 Task: Find connections with filter location Conchal with filter topic #engineeringwith filter profile language French with filter current company American Express with filter school Govt. Holkar Science College A.B. Road, Indore with filter industry Cable and Satellite Programming with filter service category Labor and Employment Law with filter keywords title Nurse
Action: Mouse pressed left at (677, 130)
Screenshot: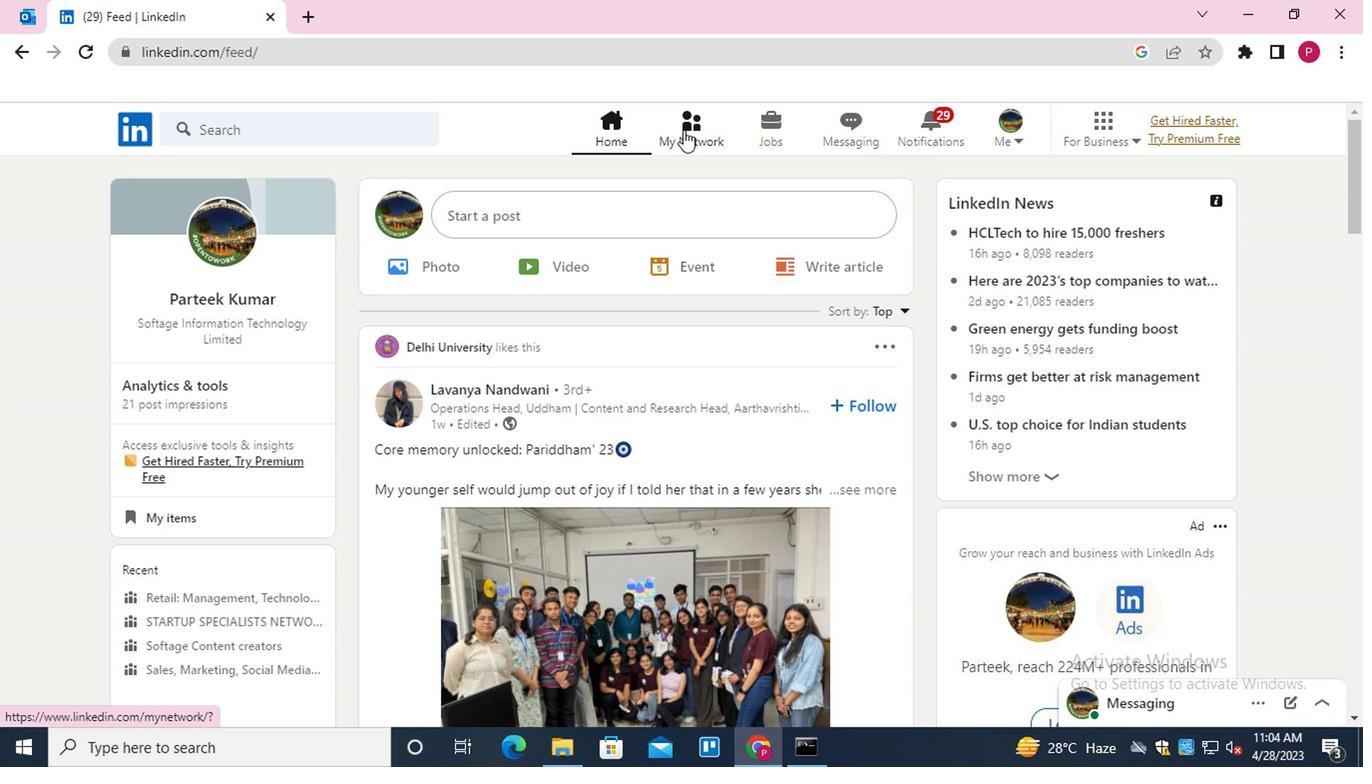 
Action: Mouse moved to (338, 245)
Screenshot: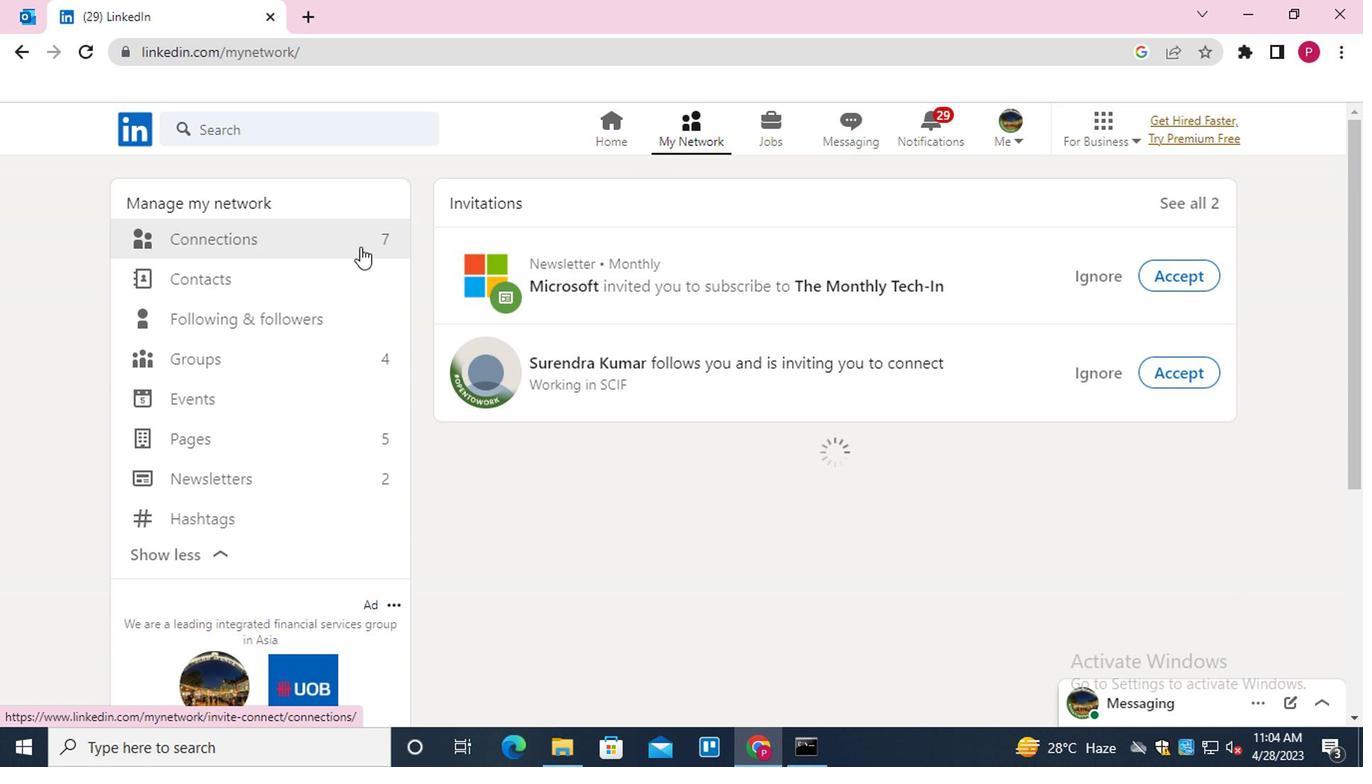 
Action: Mouse pressed left at (338, 245)
Screenshot: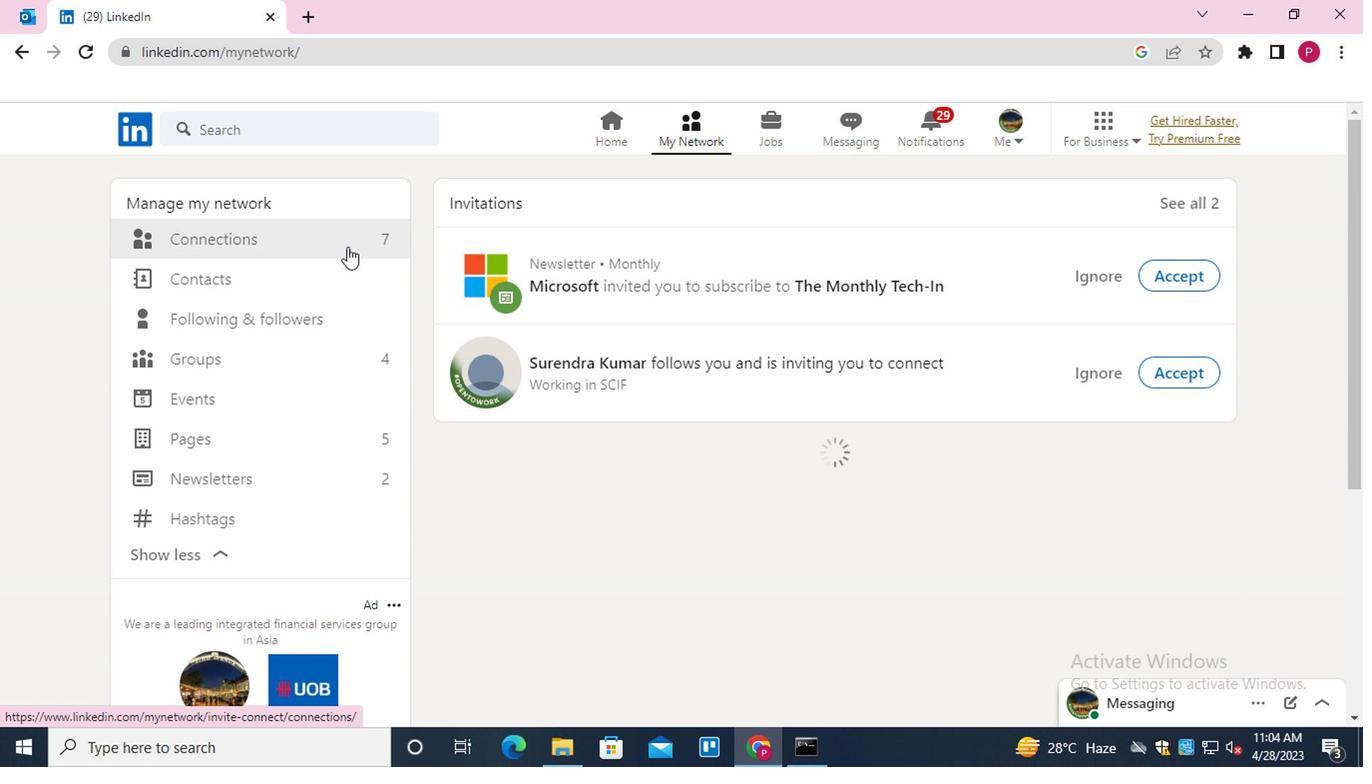 
Action: Mouse moved to (791, 245)
Screenshot: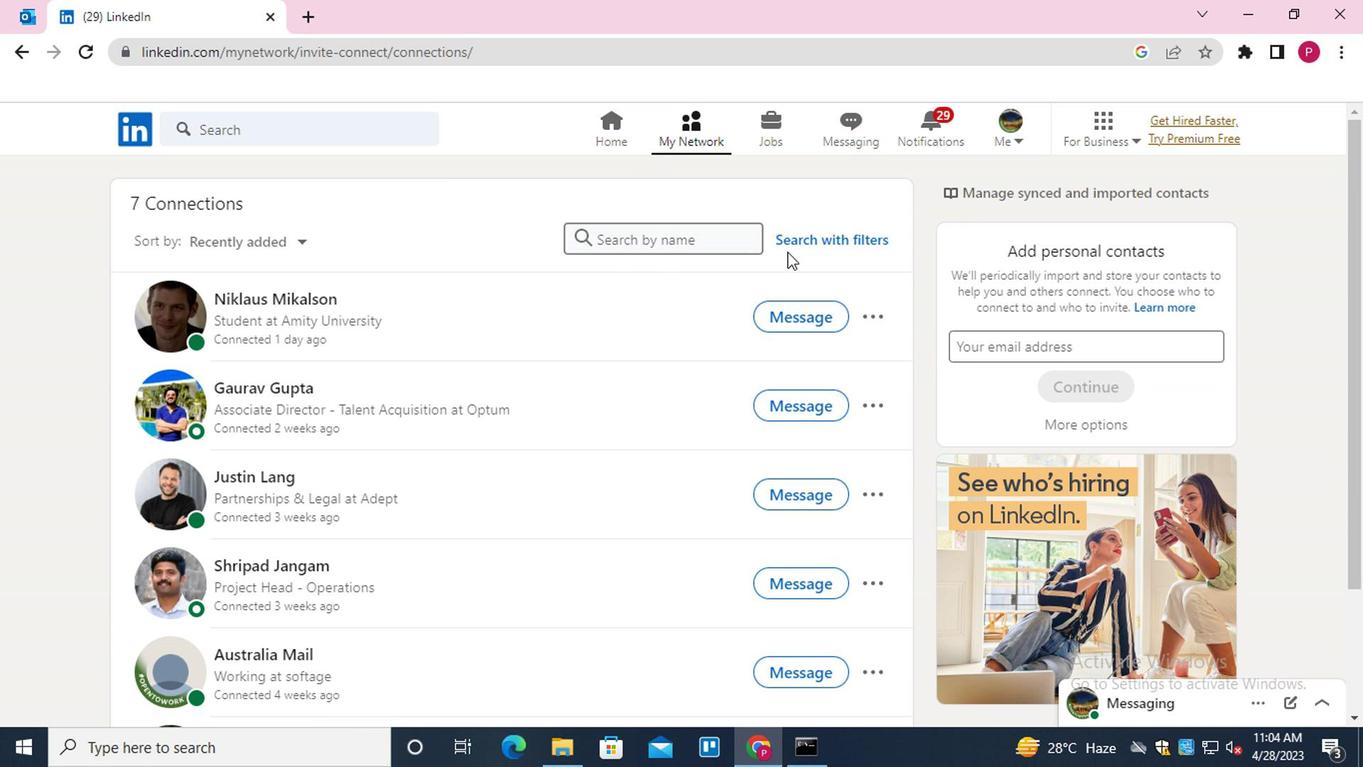 
Action: Mouse pressed left at (791, 245)
Screenshot: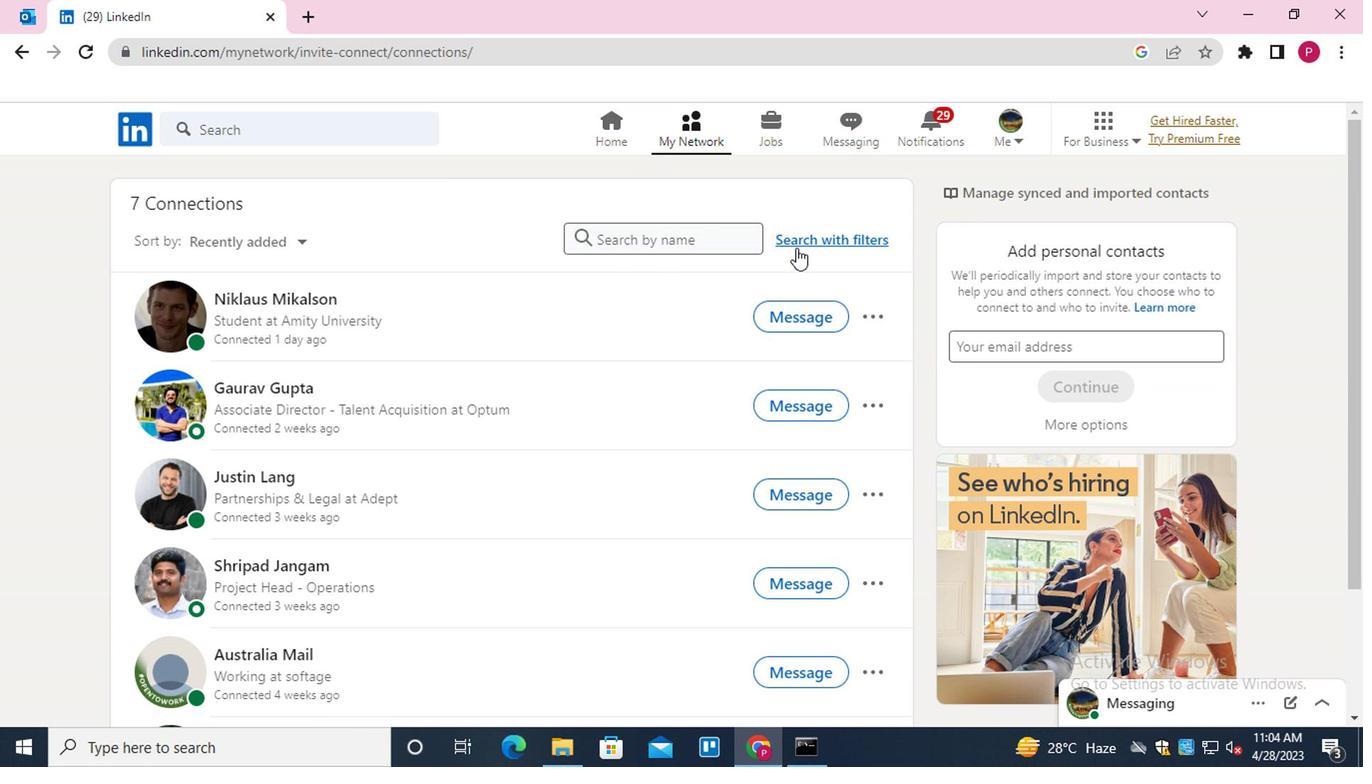 
Action: Mouse moved to (757, 180)
Screenshot: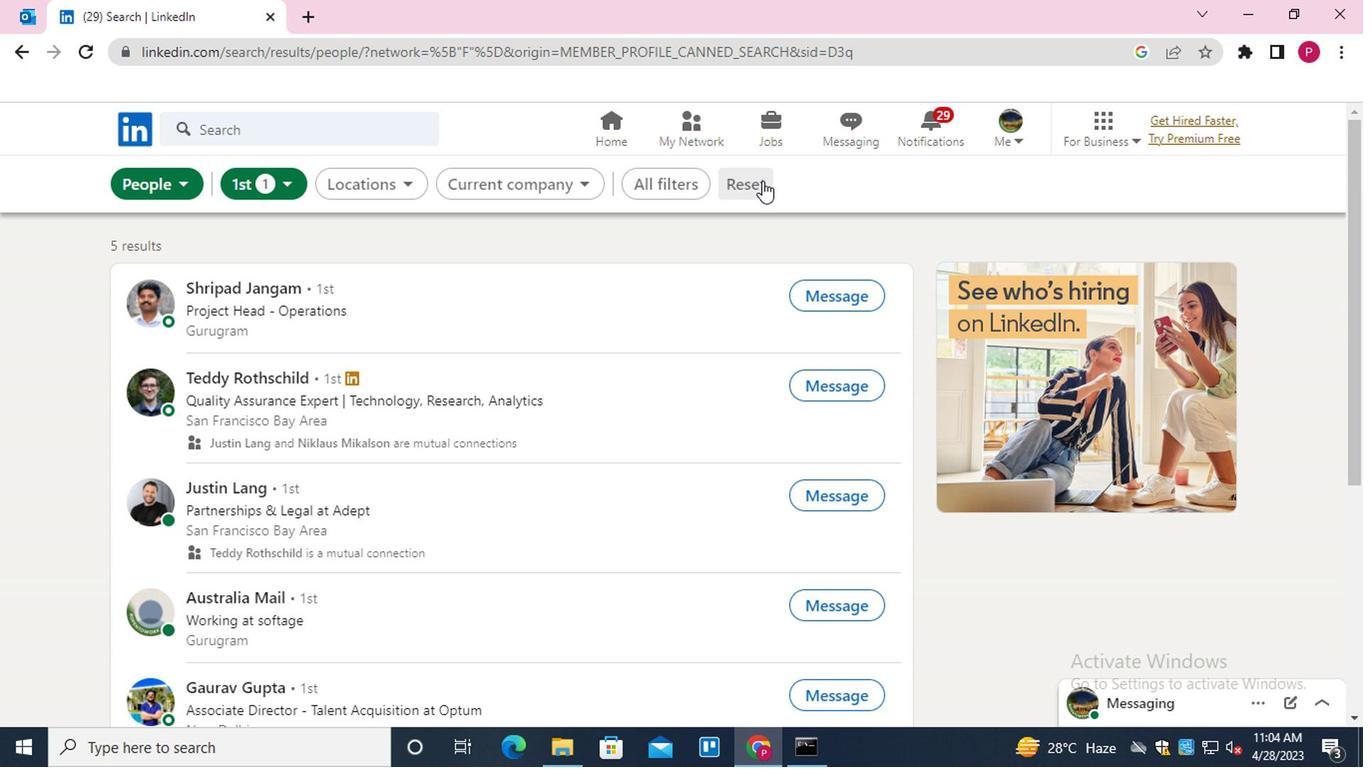 
Action: Mouse pressed left at (757, 180)
Screenshot: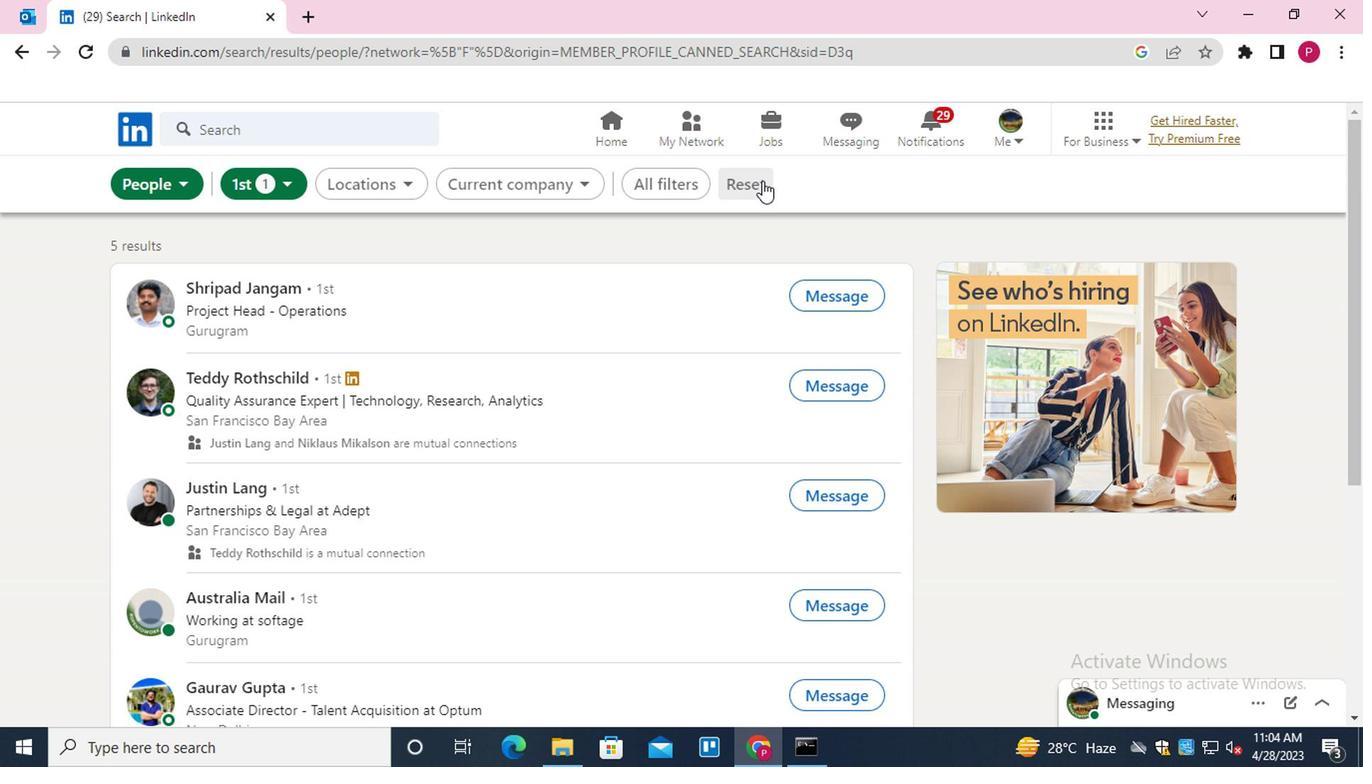 
Action: Mouse moved to (702, 182)
Screenshot: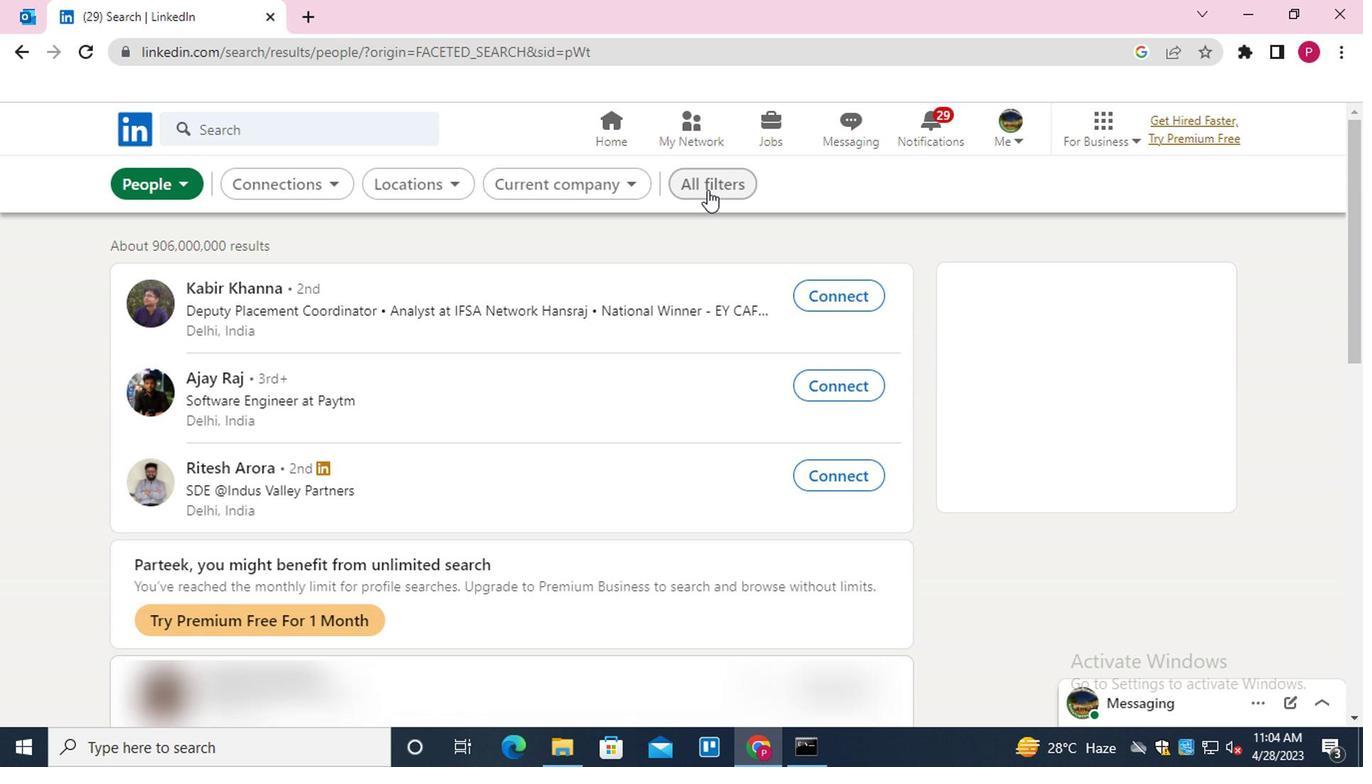 
Action: Mouse pressed left at (702, 182)
Screenshot: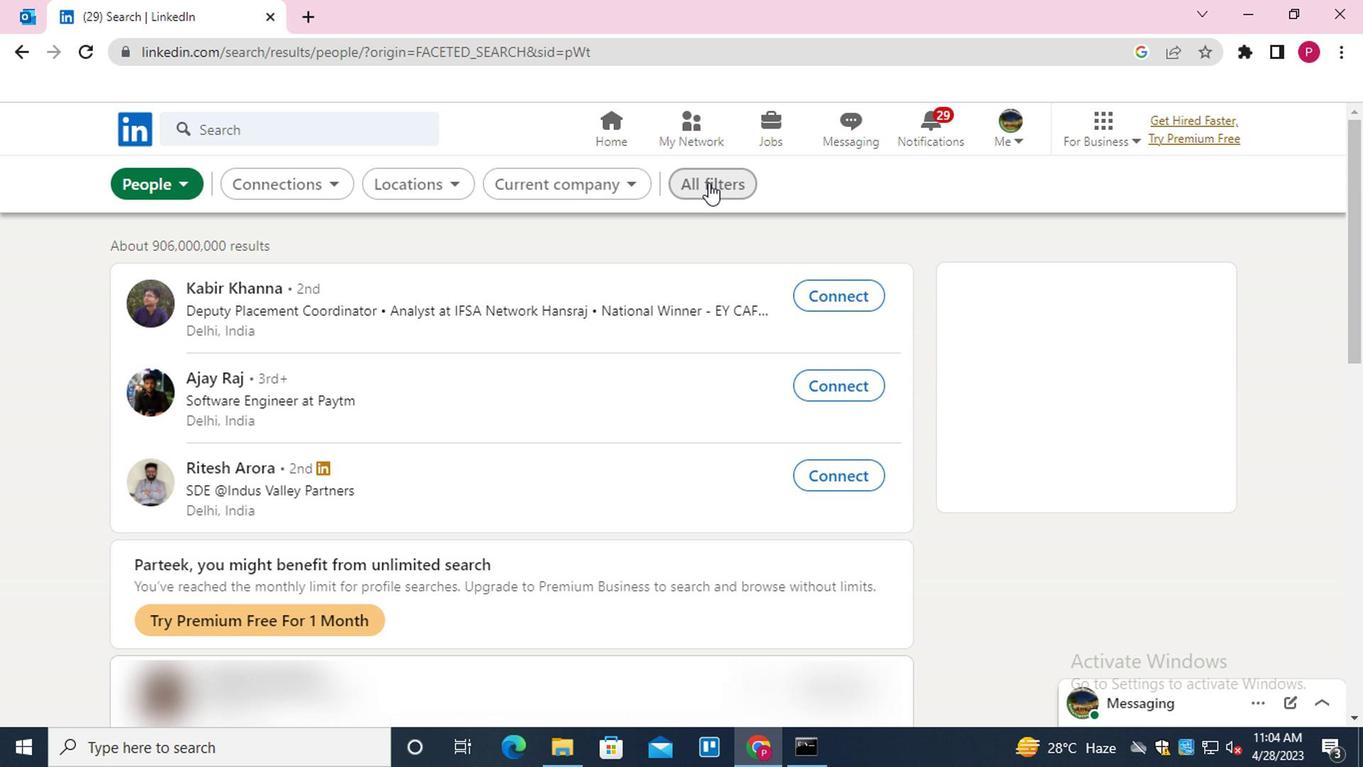 
Action: Mouse moved to (996, 412)
Screenshot: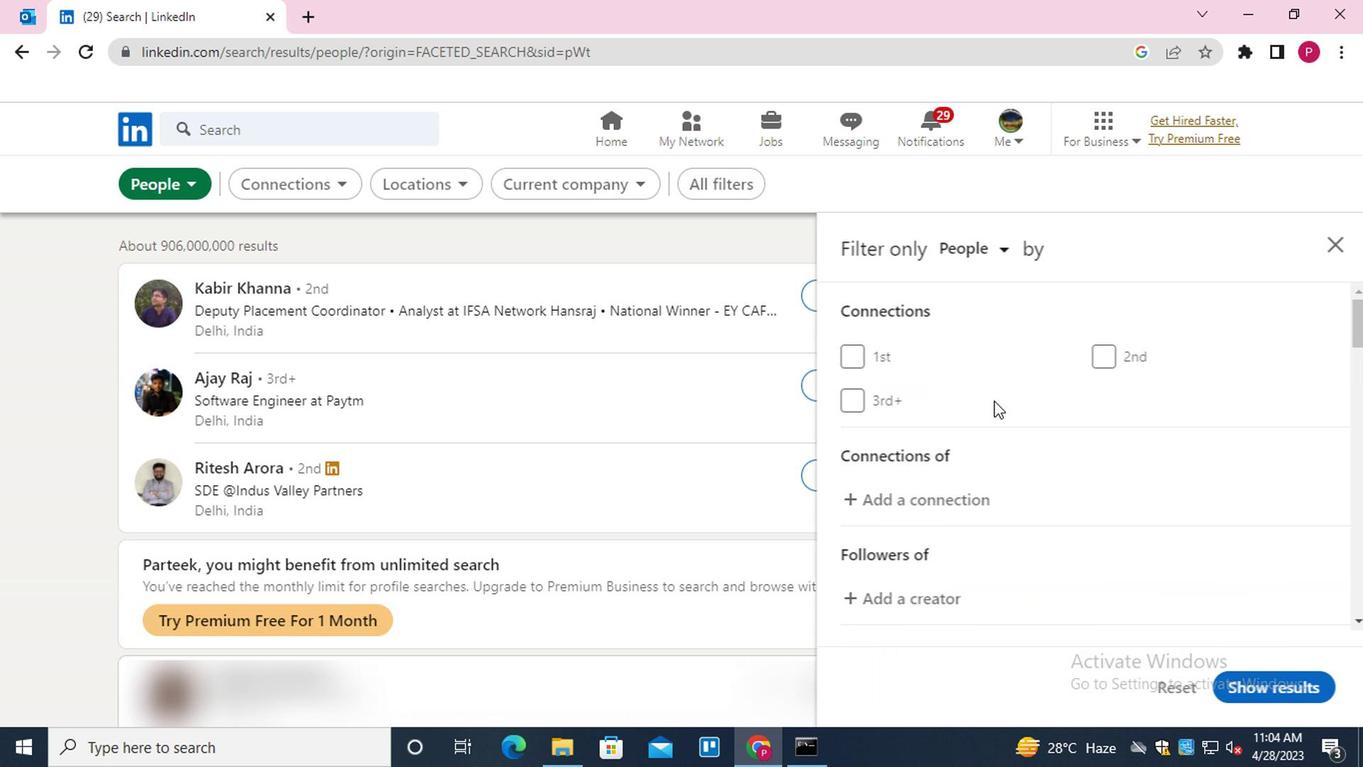 
Action: Mouse scrolled (996, 411) with delta (0, -1)
Screenshot: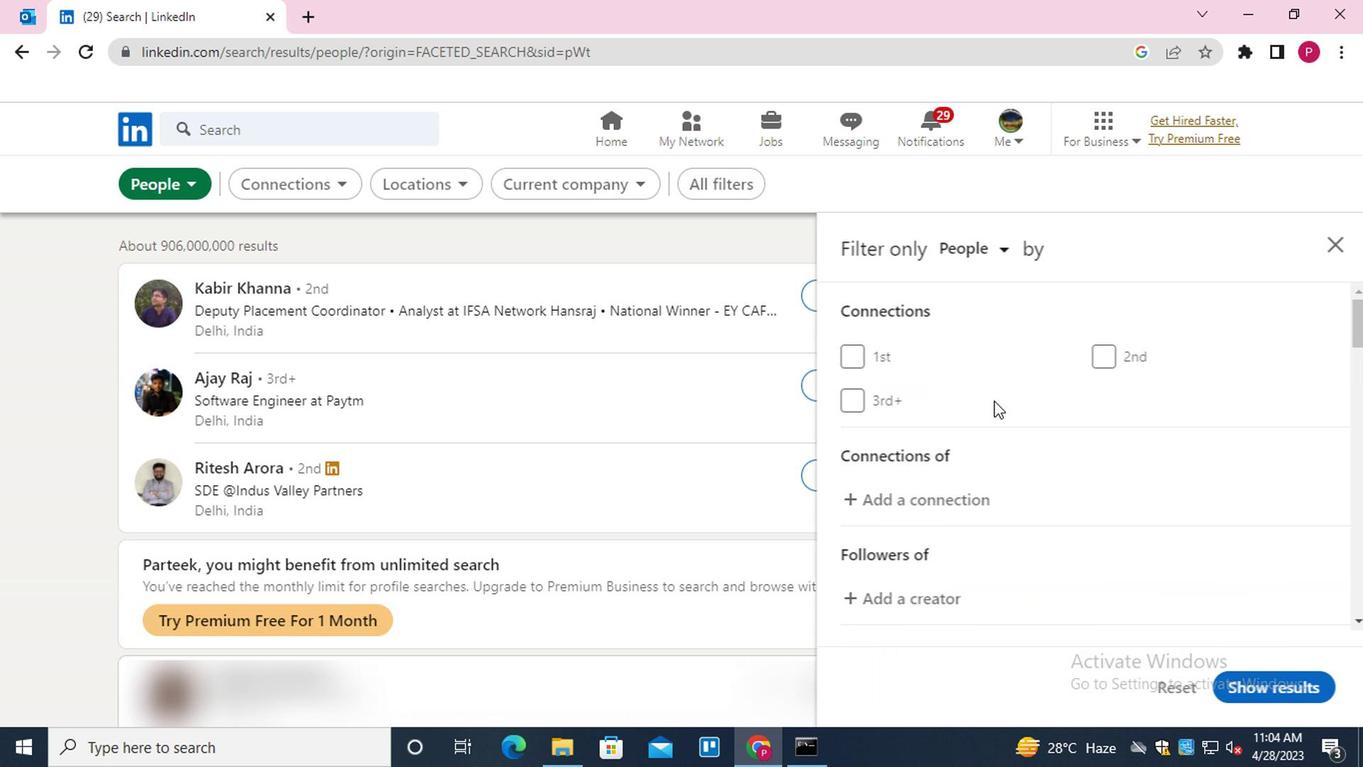 
Action: Mouse moved to (996, 416)
Screenshot: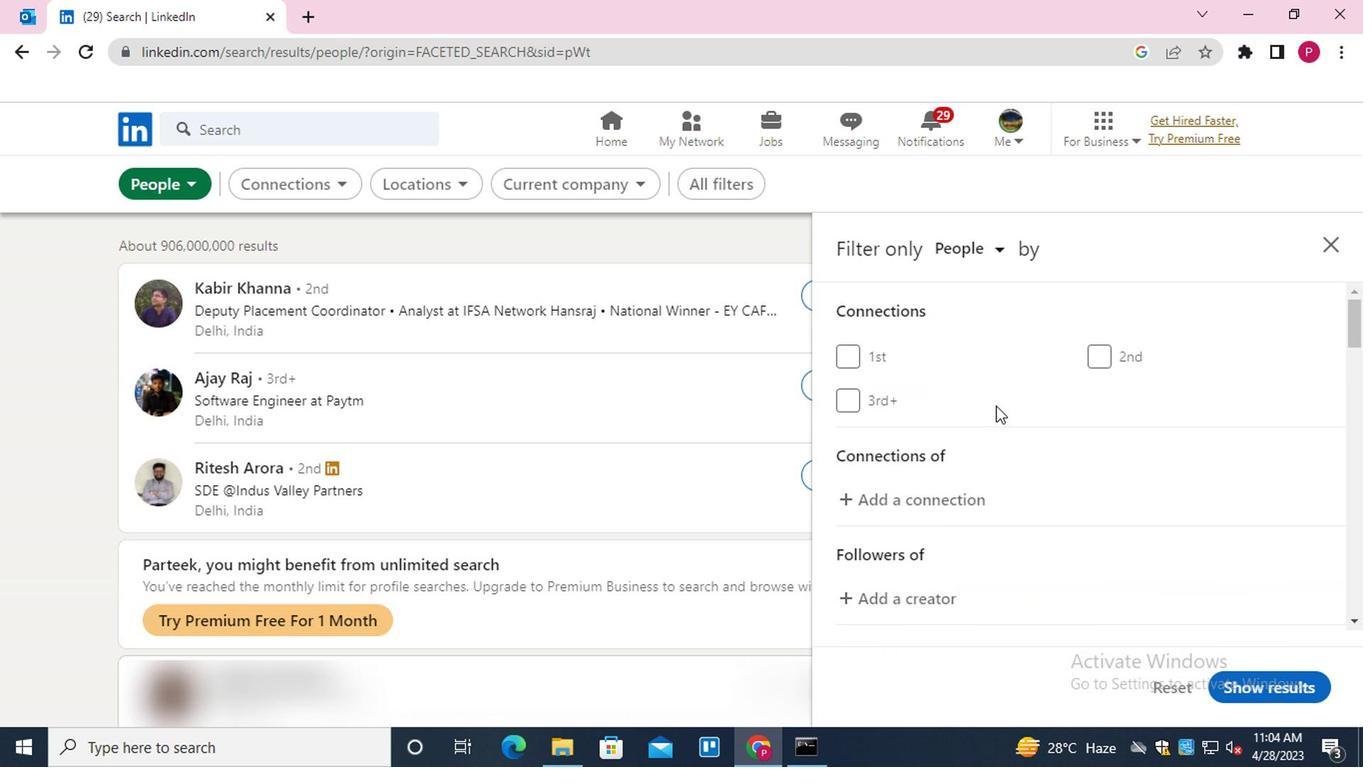 
Action: Mouse scrolled (996, 415) with delta (0, 0)
Screenshot: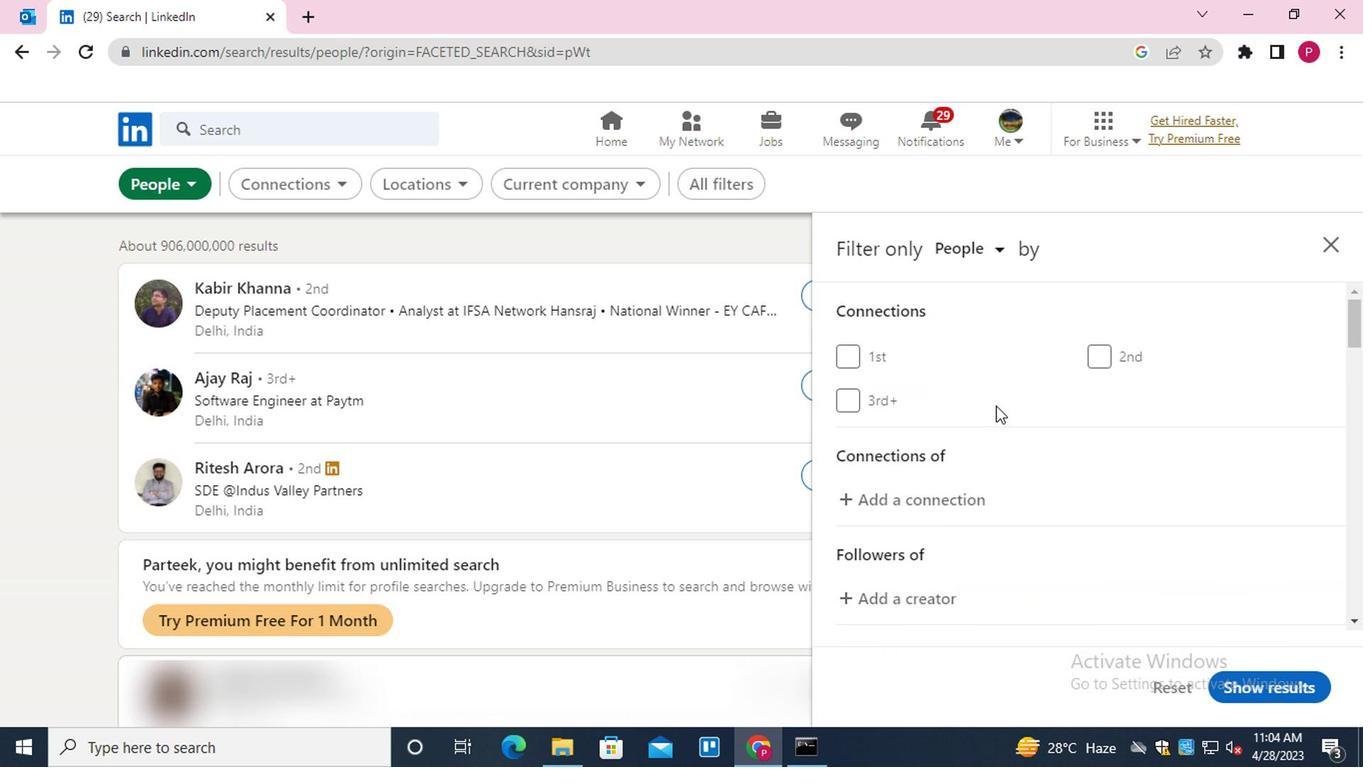 
Action: Mouse moved to (996, 423)
Screenshot: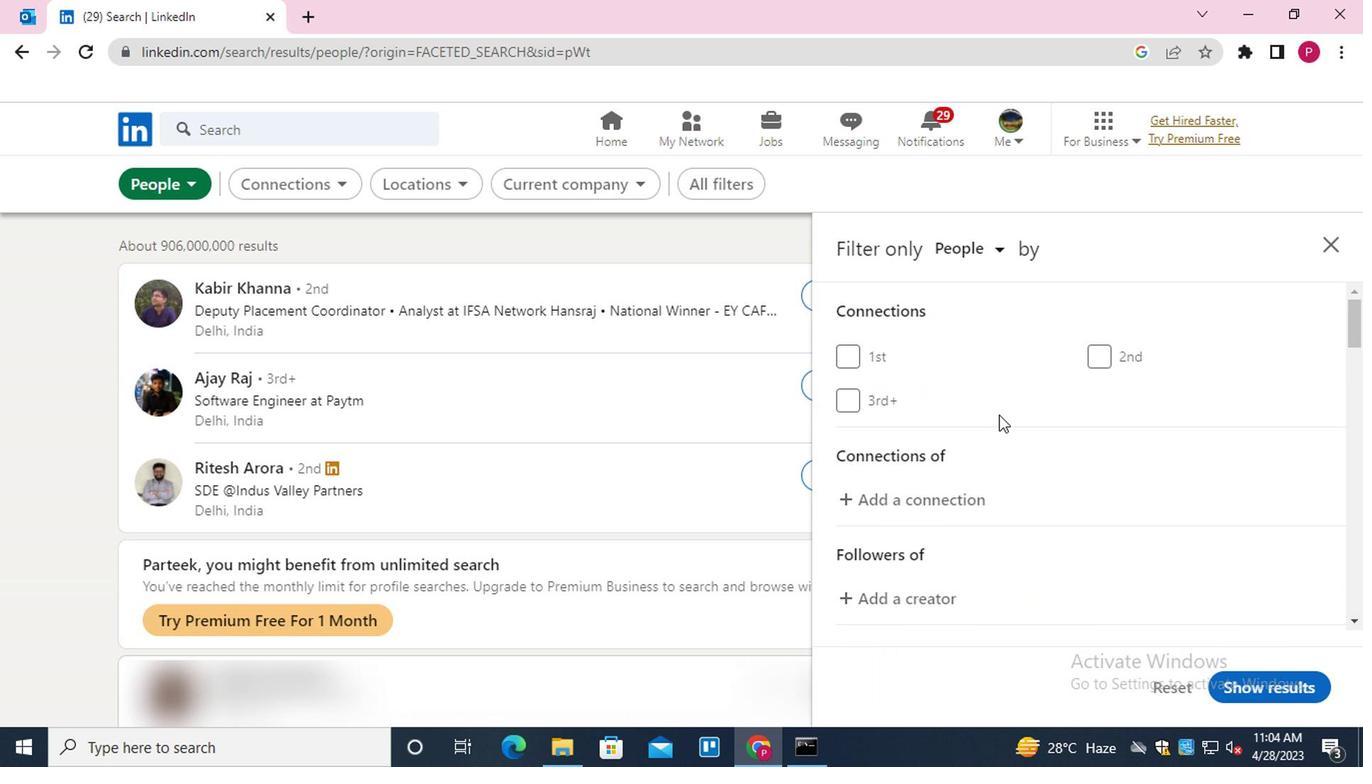 
Action: Mouse scrolled (996, 421) with delta (0, -1)
Screenshot: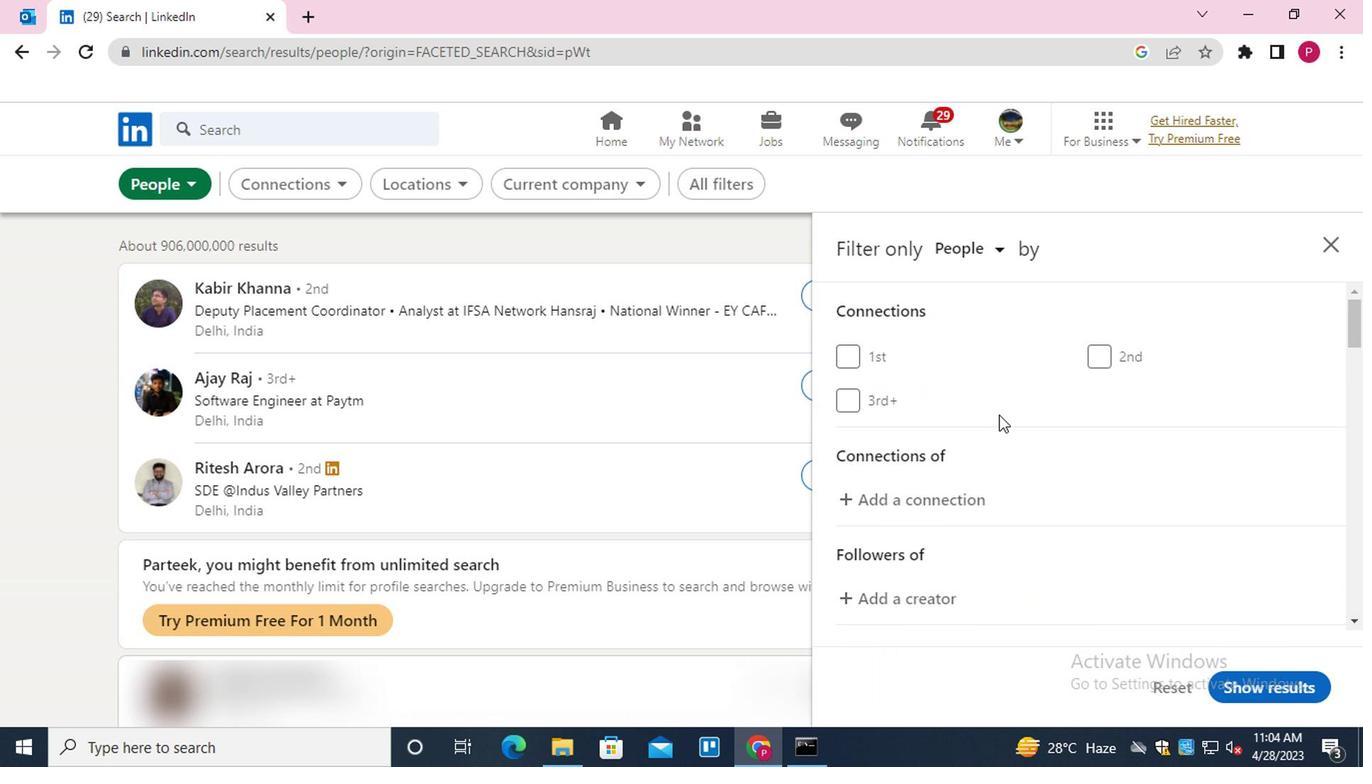 
Action: Mouse moved to (1159, 475)
Screenshot: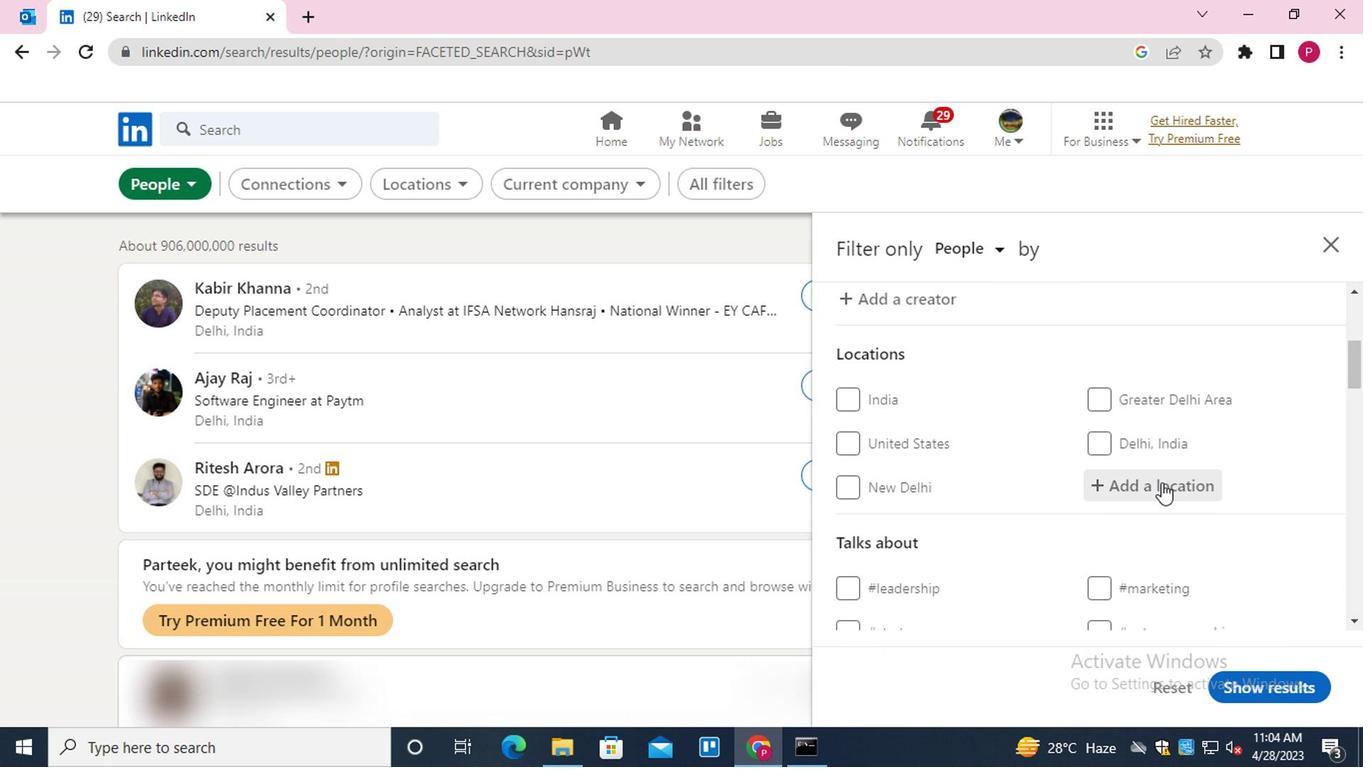 
Action: Mouse pressed left at (1159, 475)
Screenshot: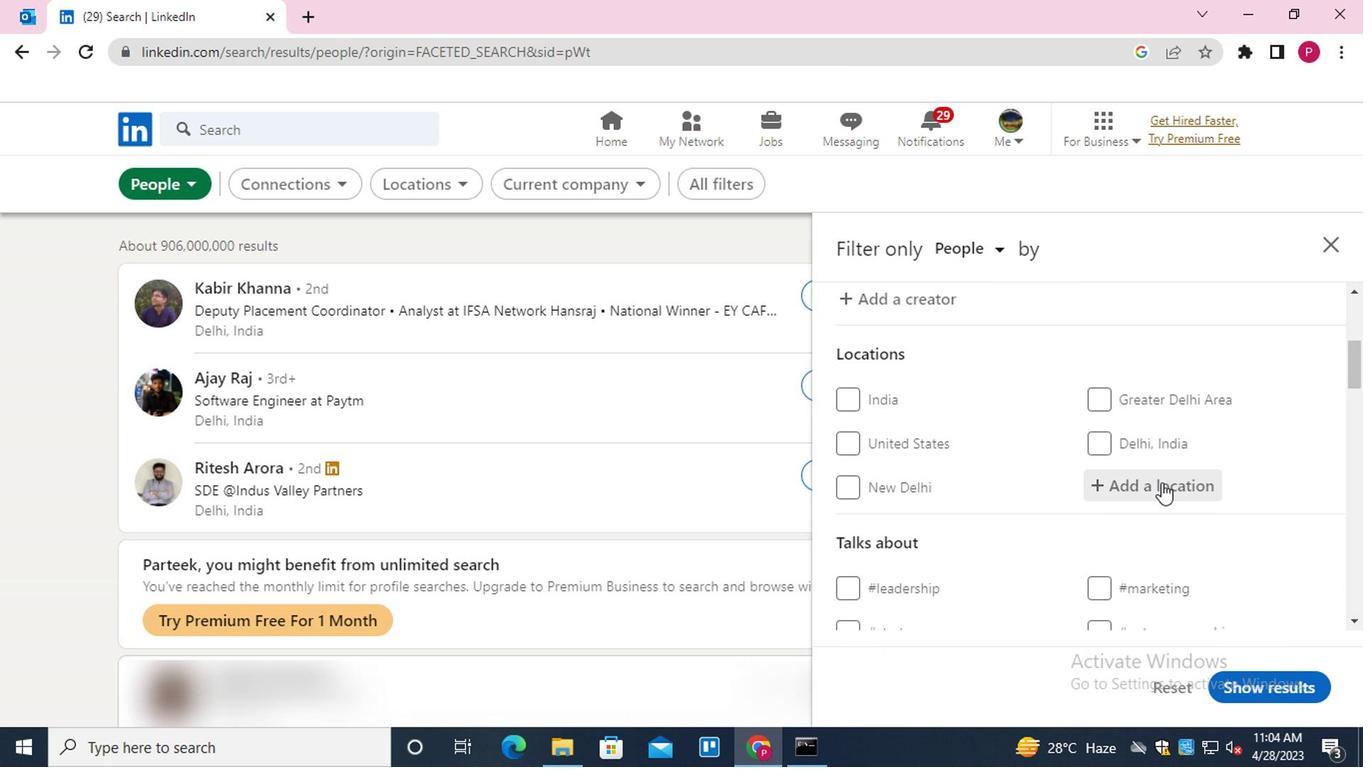 
Action: Key pressed <Key.shift>CONCHAL<Key.down><Key.enter>
Screenshot: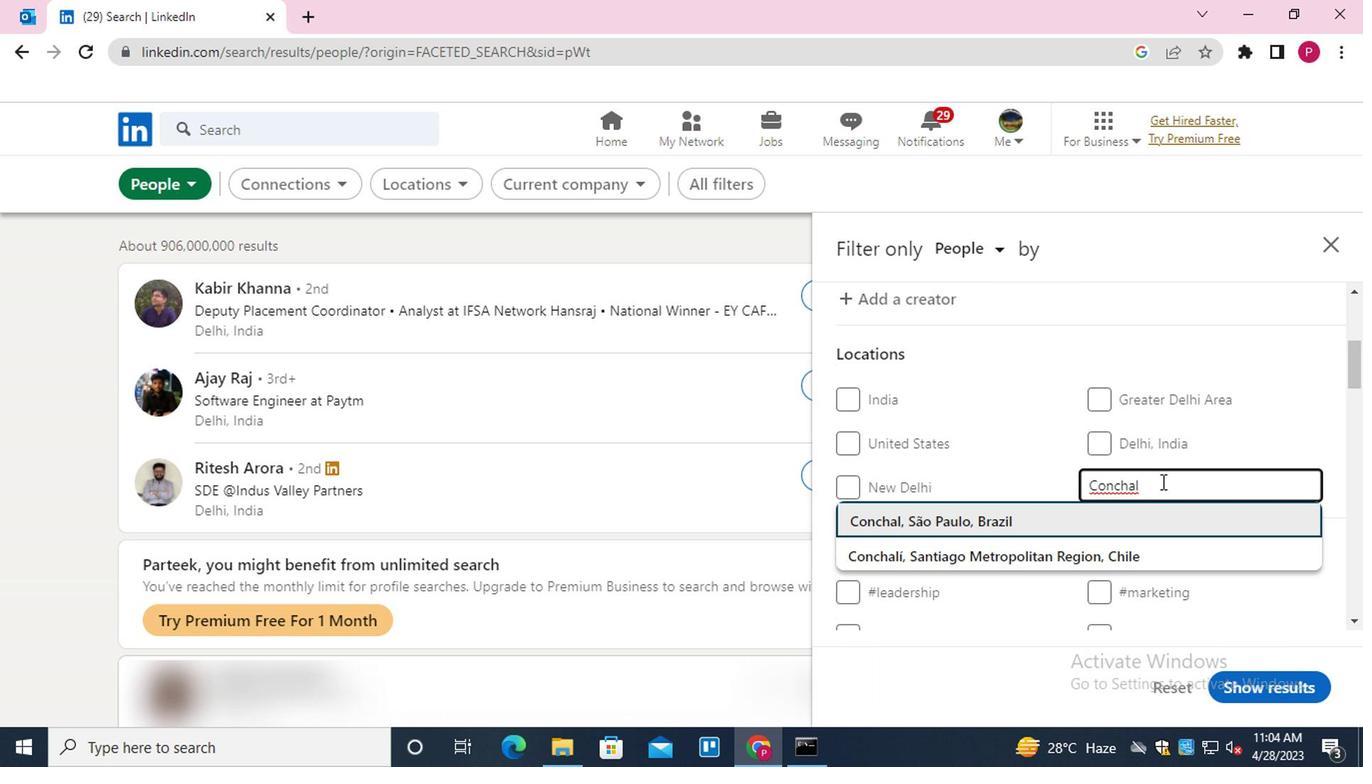 
Action: Mouse moved to (1021, 431)
Screenshot: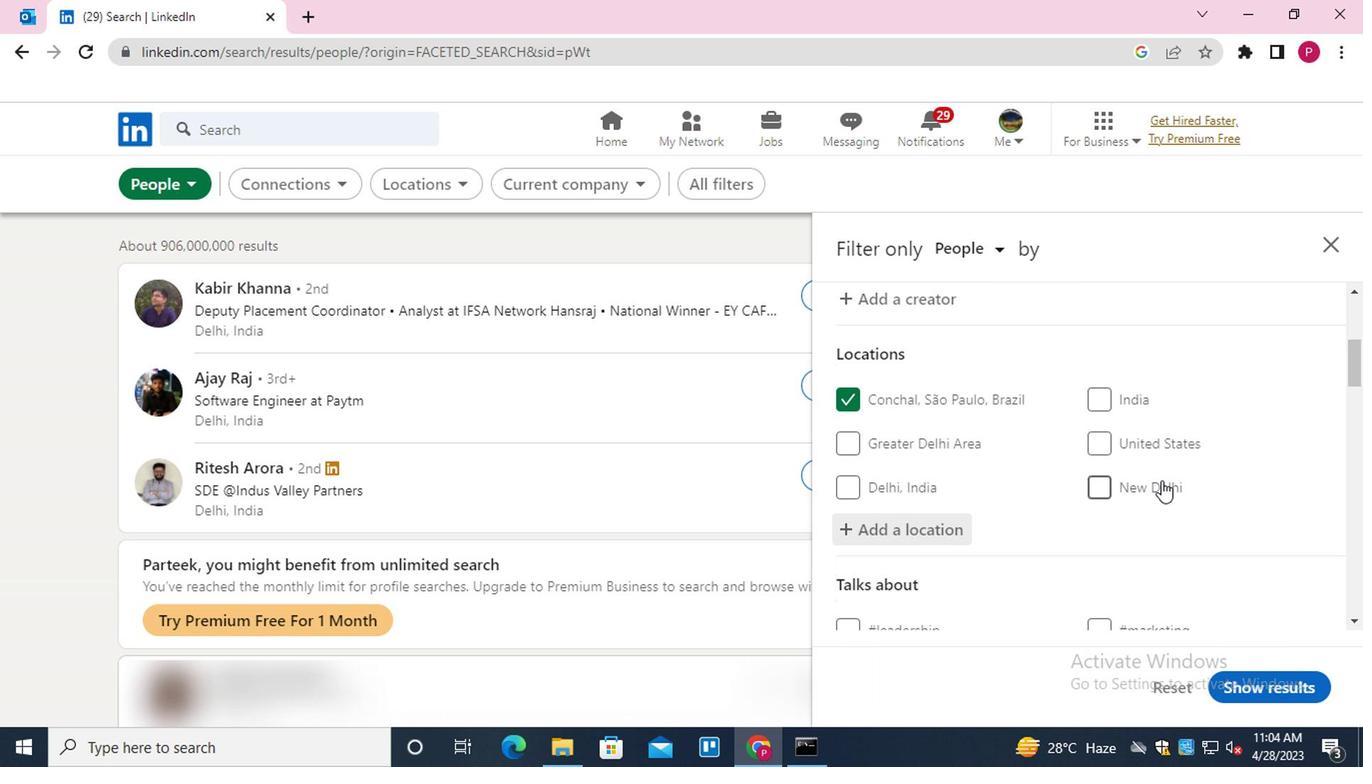 
Action: Mouse scrolled (1021, 429) with delta (0, -1)
Screenshot: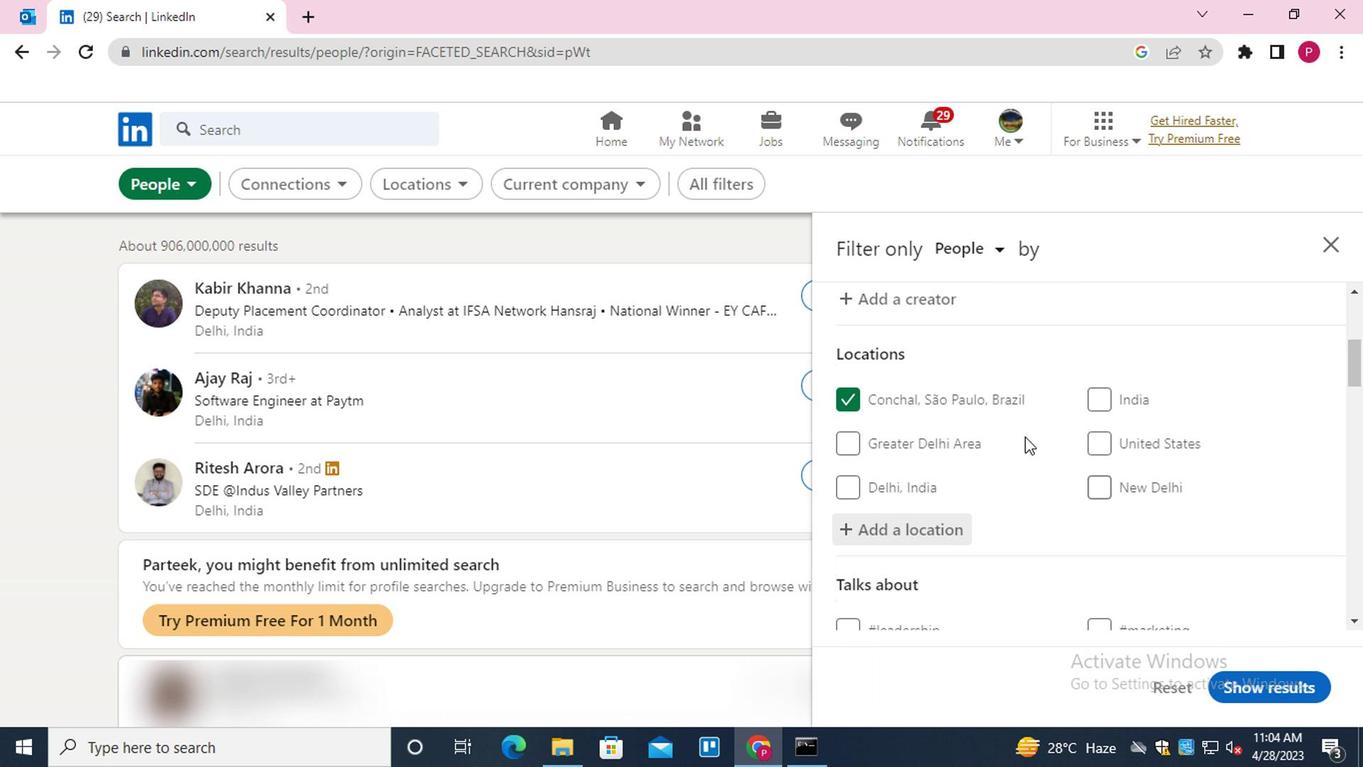 
Action: Mouse scrolled (1021, 429) with delta (0, -1)
Screenshot: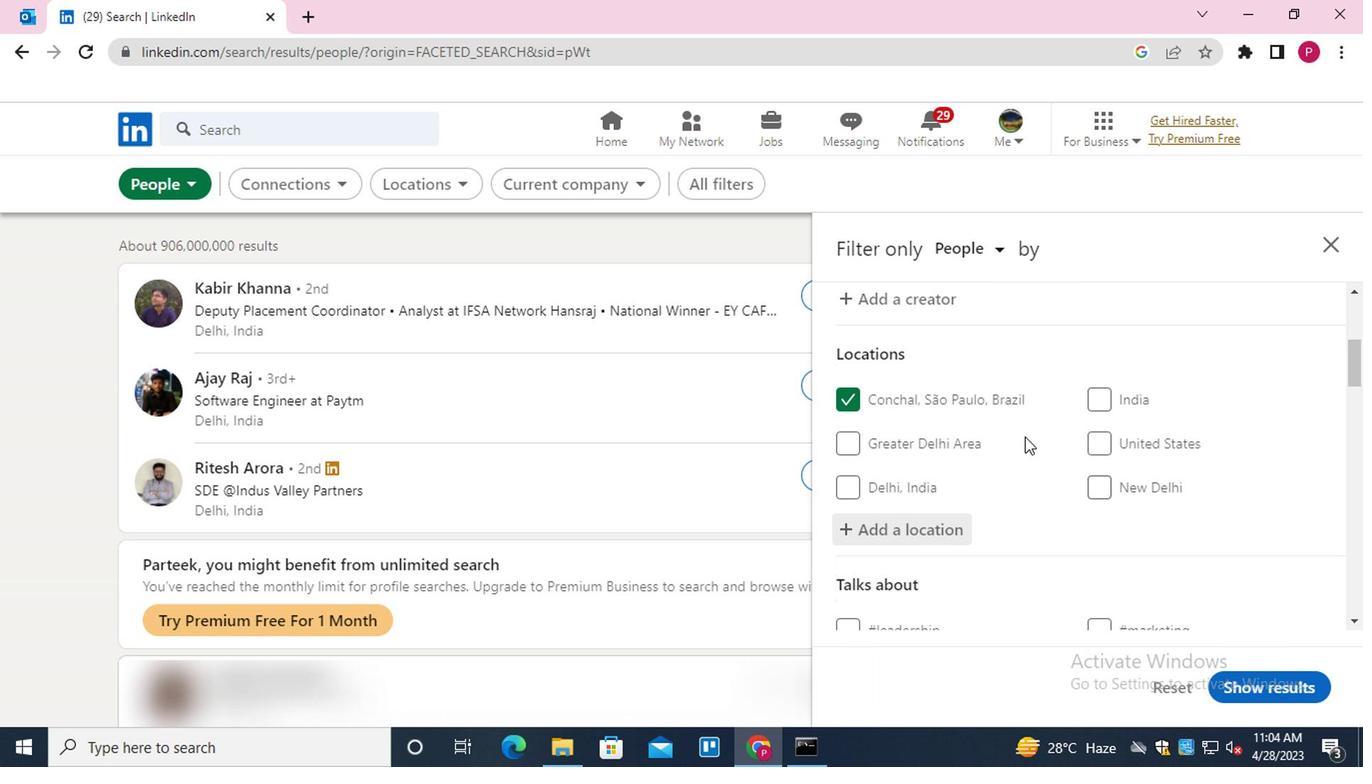 
Action: Mouse moved to (1020, 431)
Screenshot: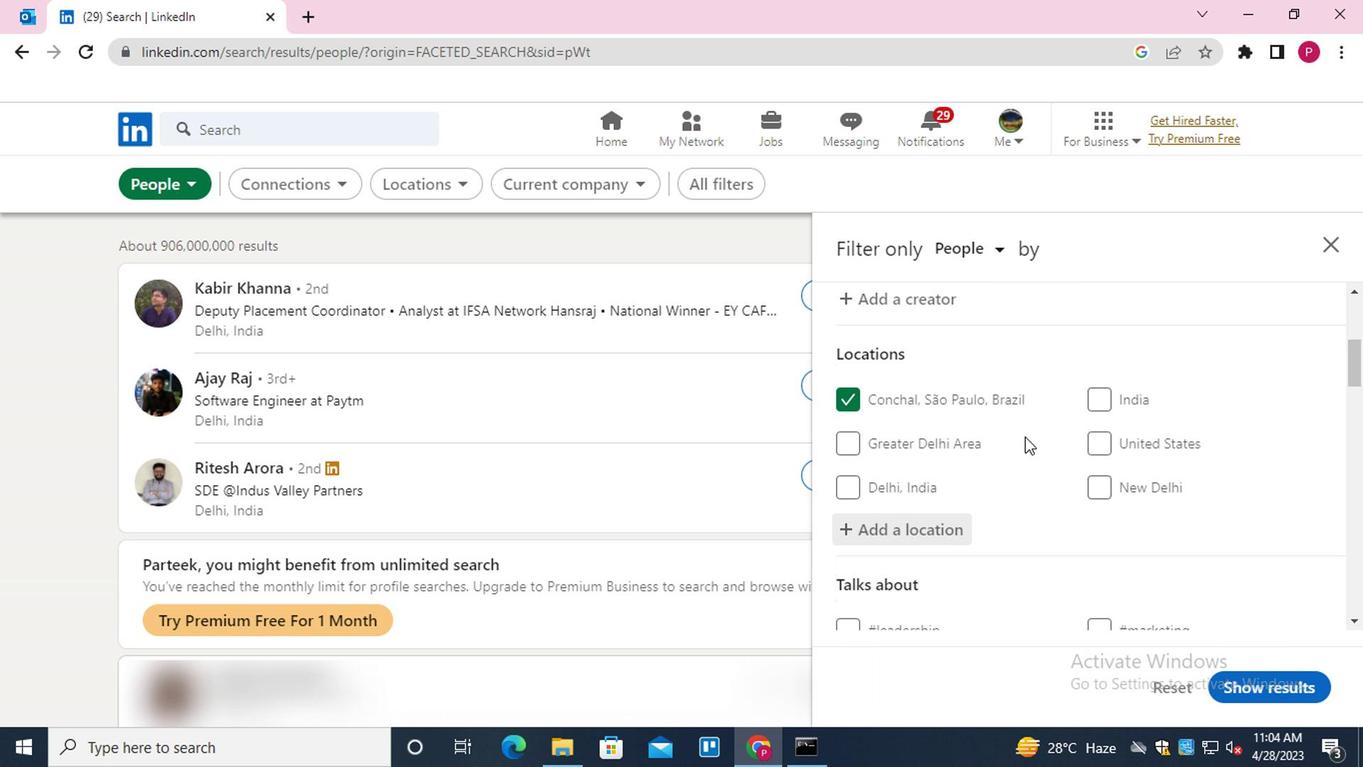 
Action: Mouse scrolled (1020, 431) with delta (0, 0)
Screenshot: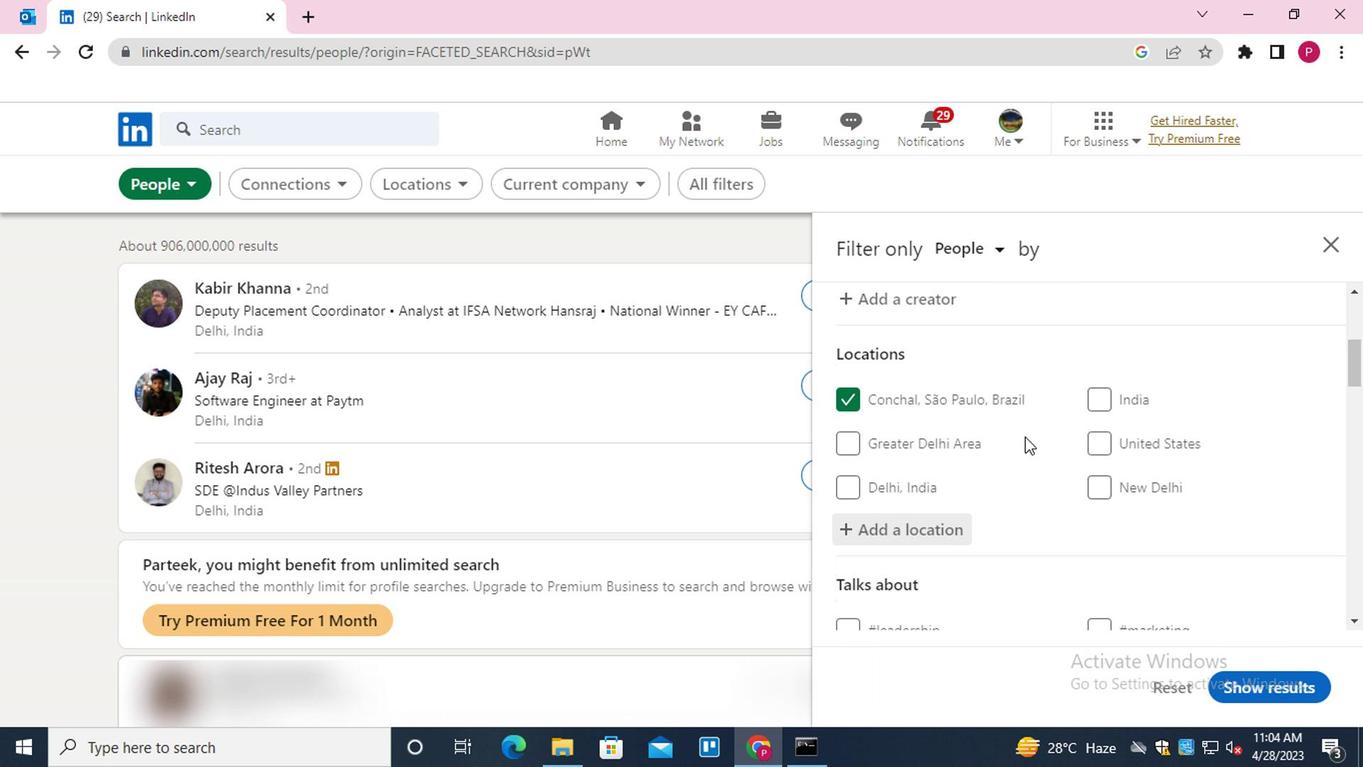
Action: Mouse moved to (1134, 405)
Screenshot: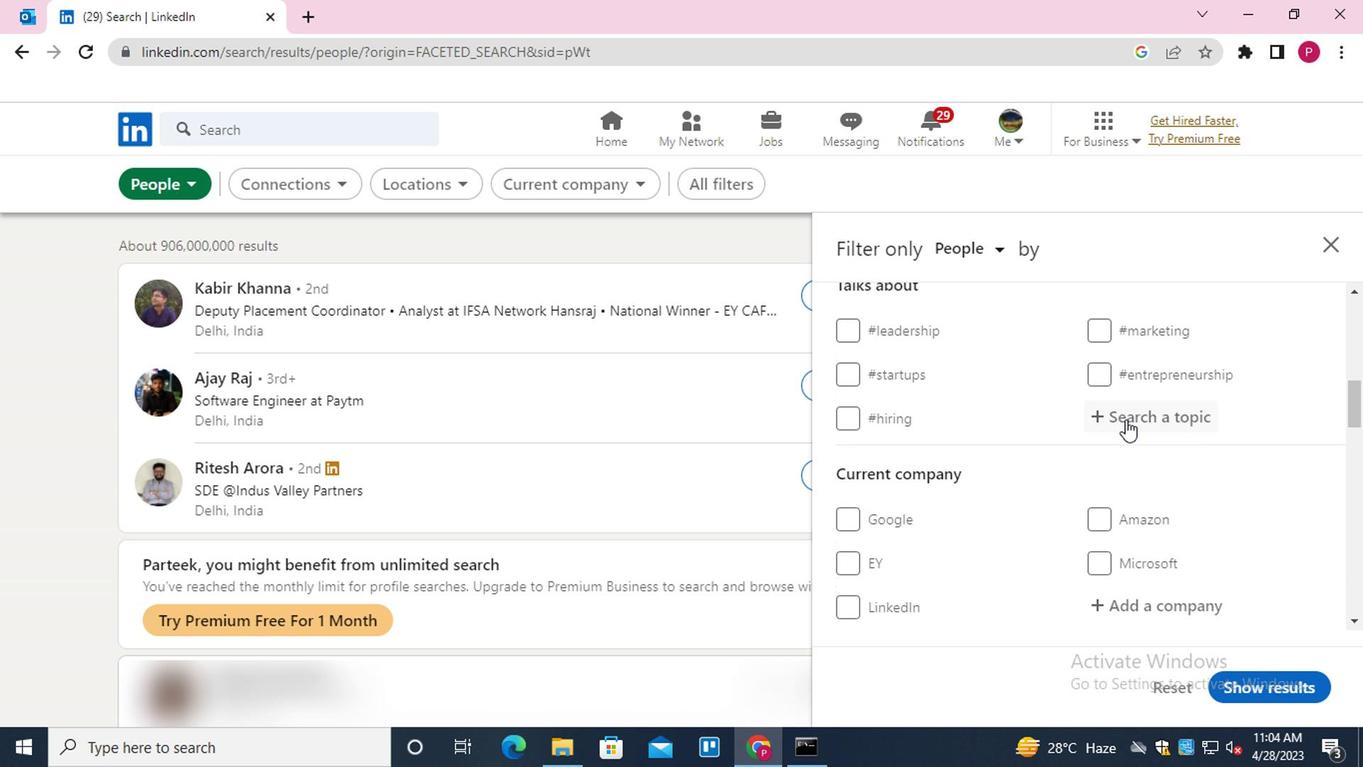
Action: Mouse pressed left at (1134, 405)
Screenshot: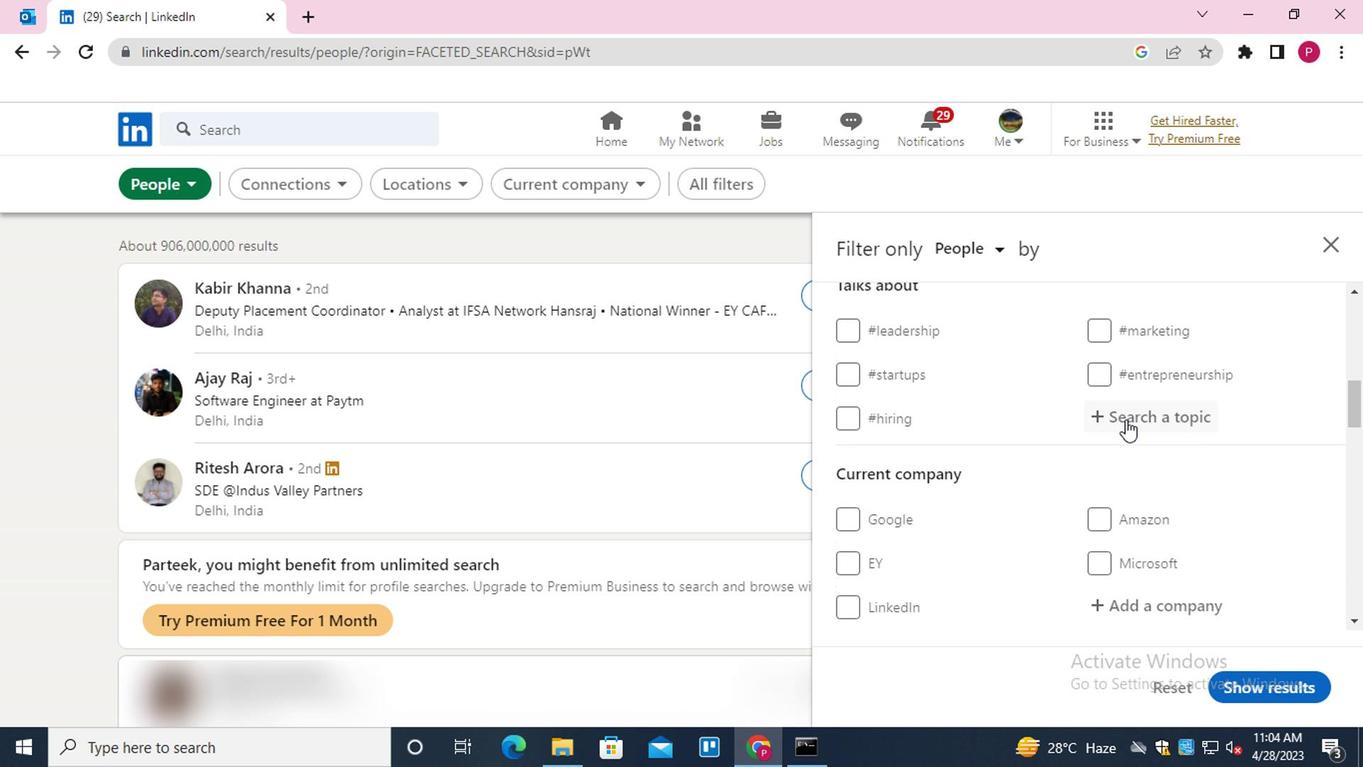 
Action: Mouse moved to (1136, 404)
Screenshot: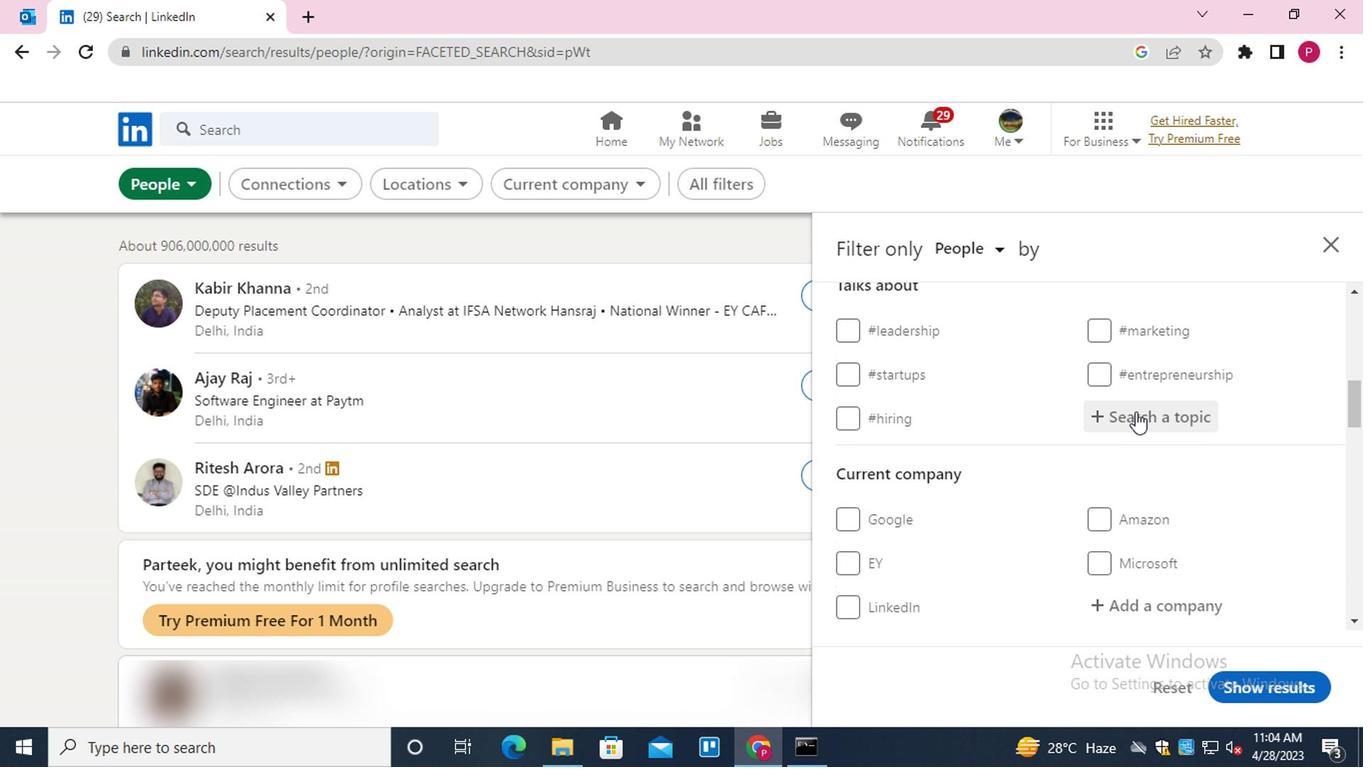 
Action: Key pressed ENGINEER<Key.down><Key.enter>
Screenshot: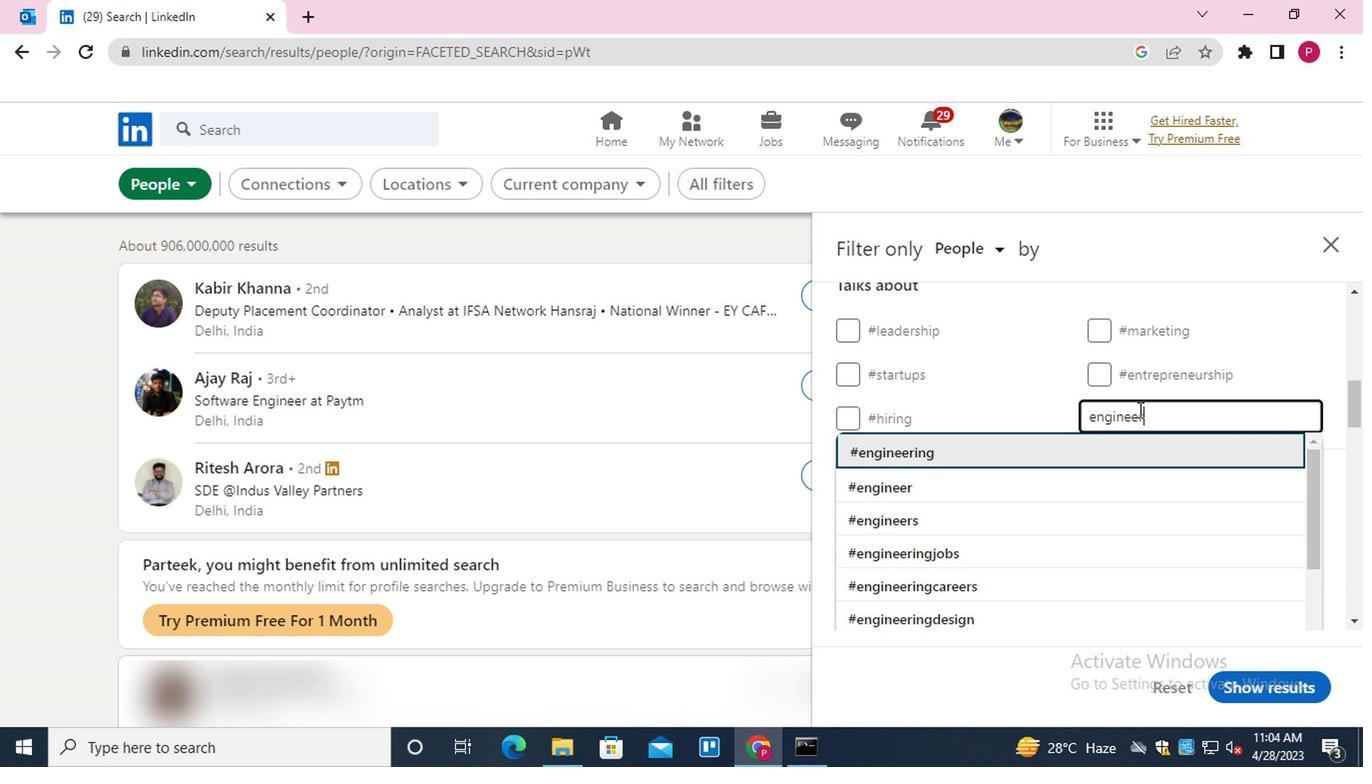 
Action: Mouse scrolled (1136, 403) with delta (0, -1)
Screenshot: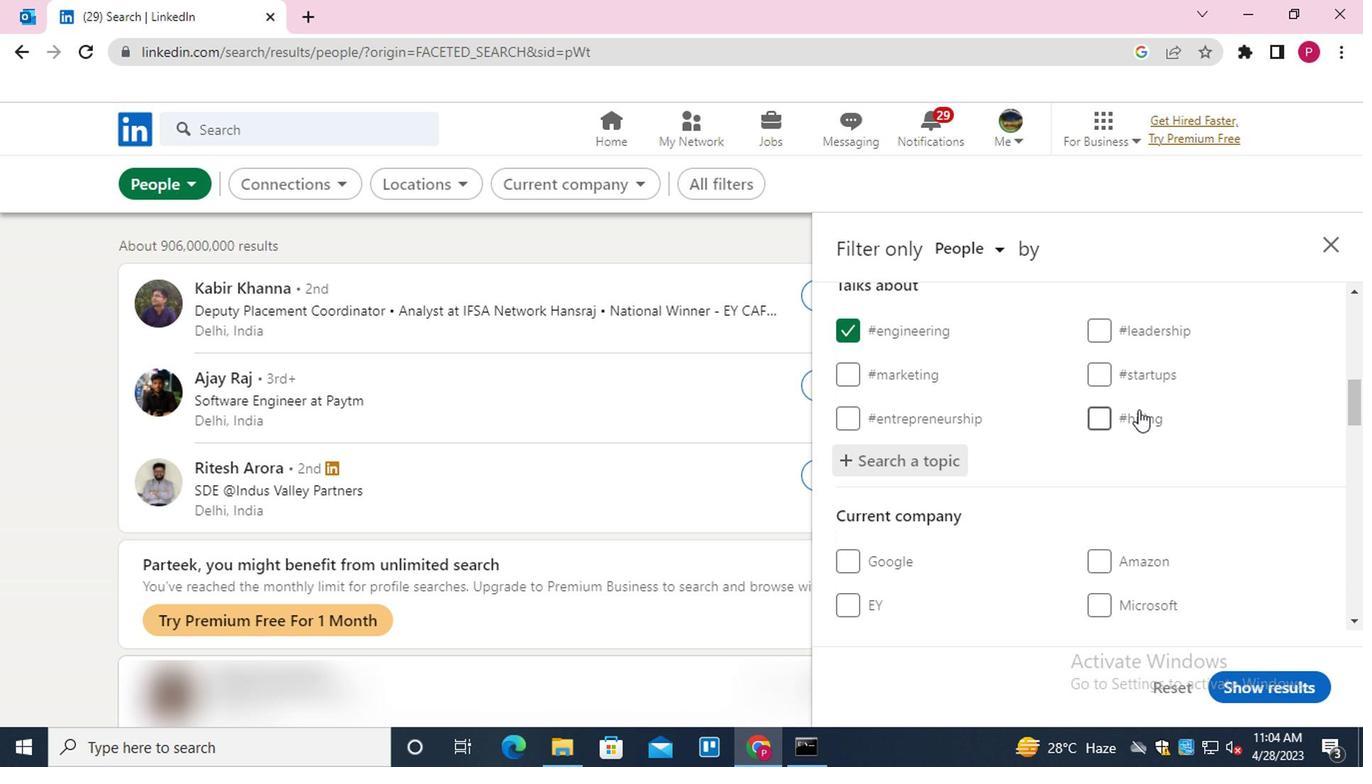 
Action: Mouse moved to (1134, 404)
Screenshot: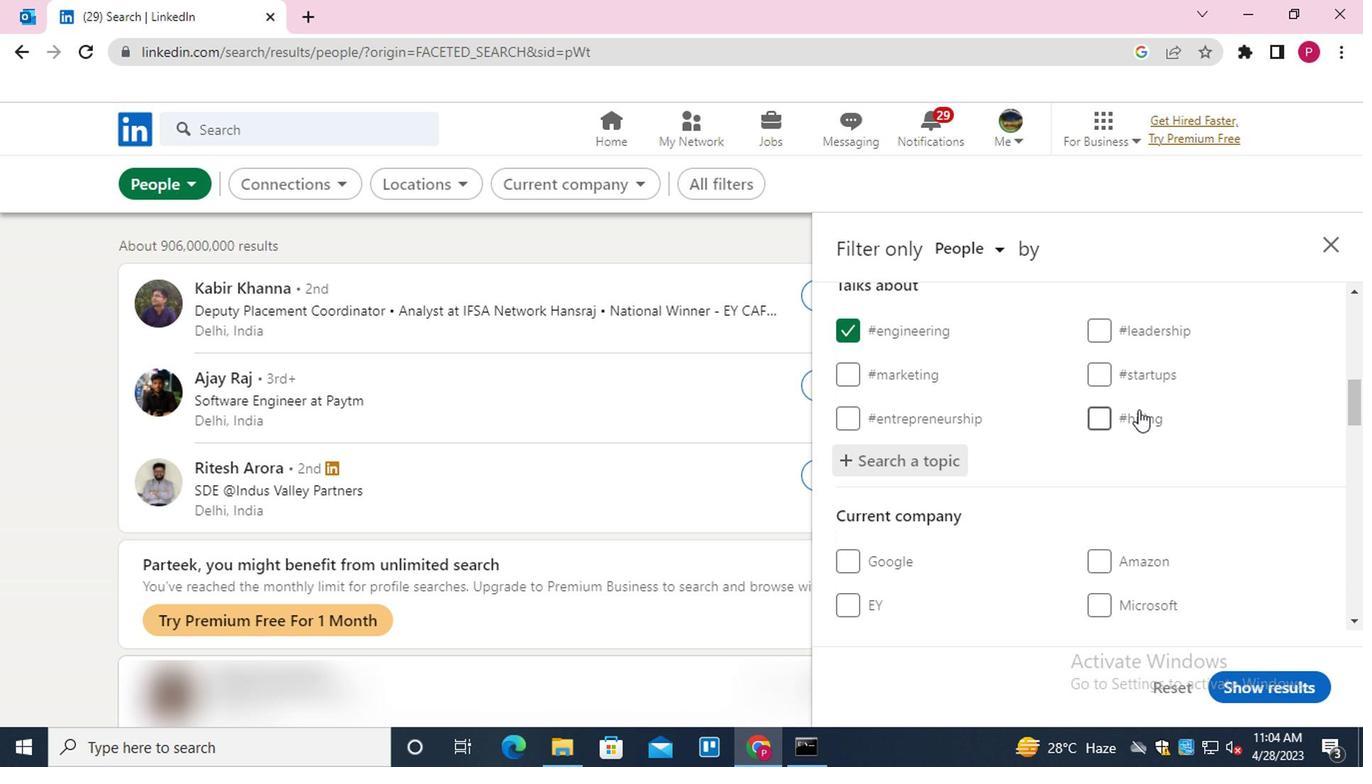 
Action: Mouse scrolled (1134, 403) with delta (0, -1)
Screenshot: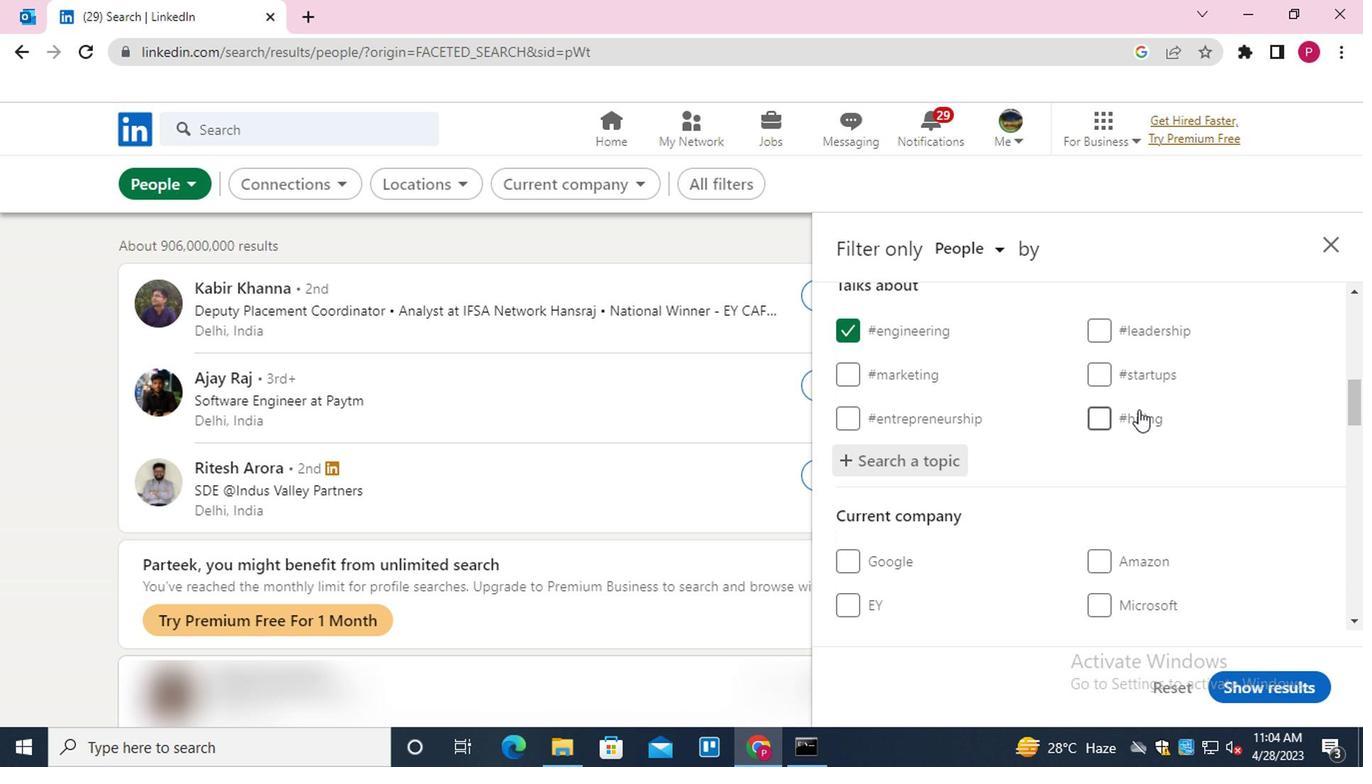 
Action: Mouse moved to (1134, 406)
Screenshot: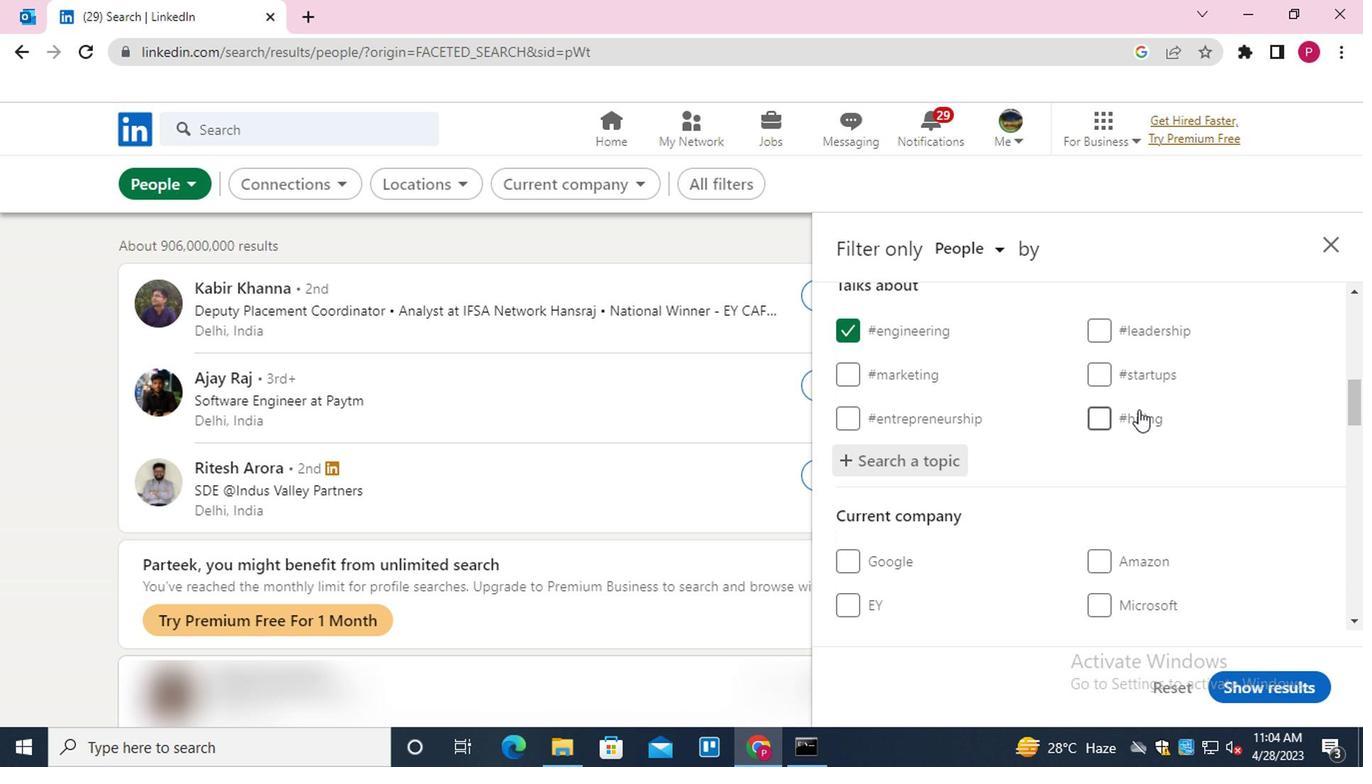 
Action: Mouse scrolled (1134, 405) with delta (0, 0)
Screenshot: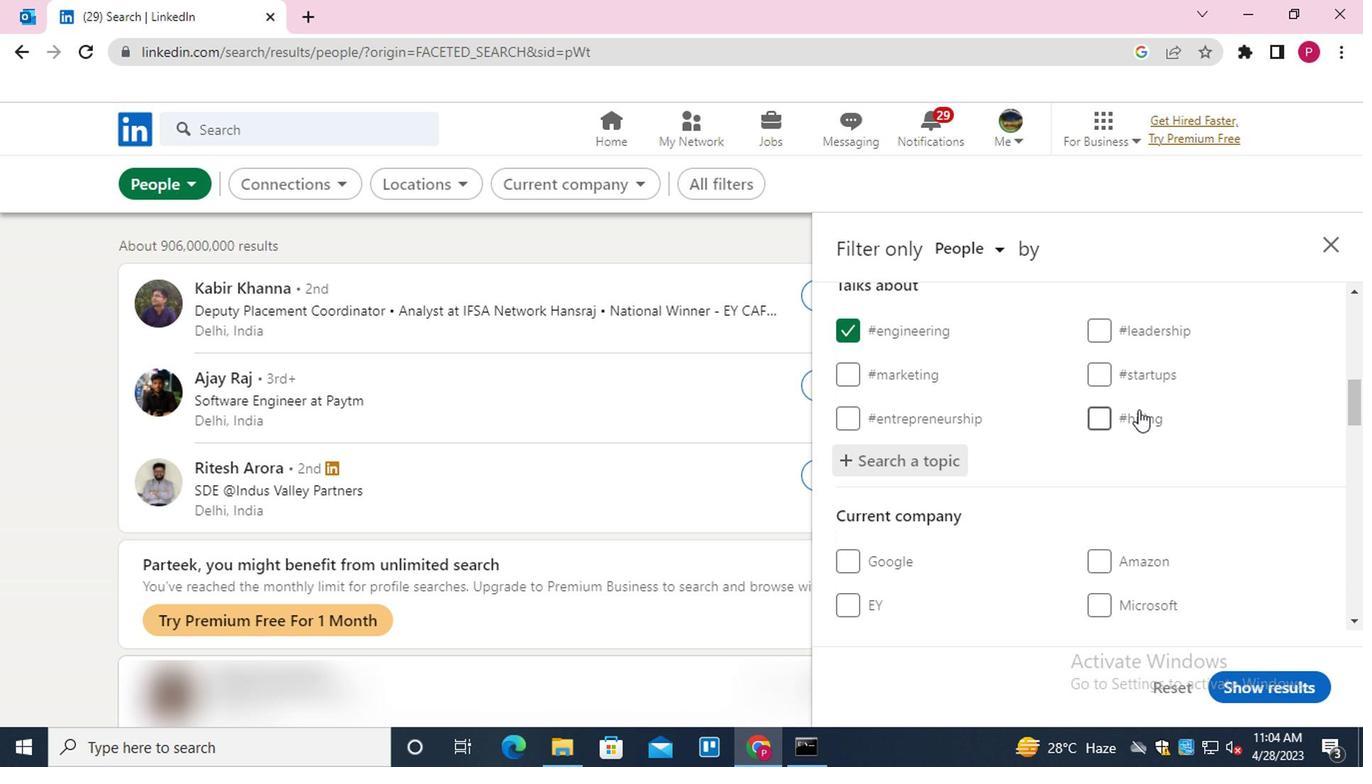 
Action: Mouse moved to (1117, 413)
Screenshot: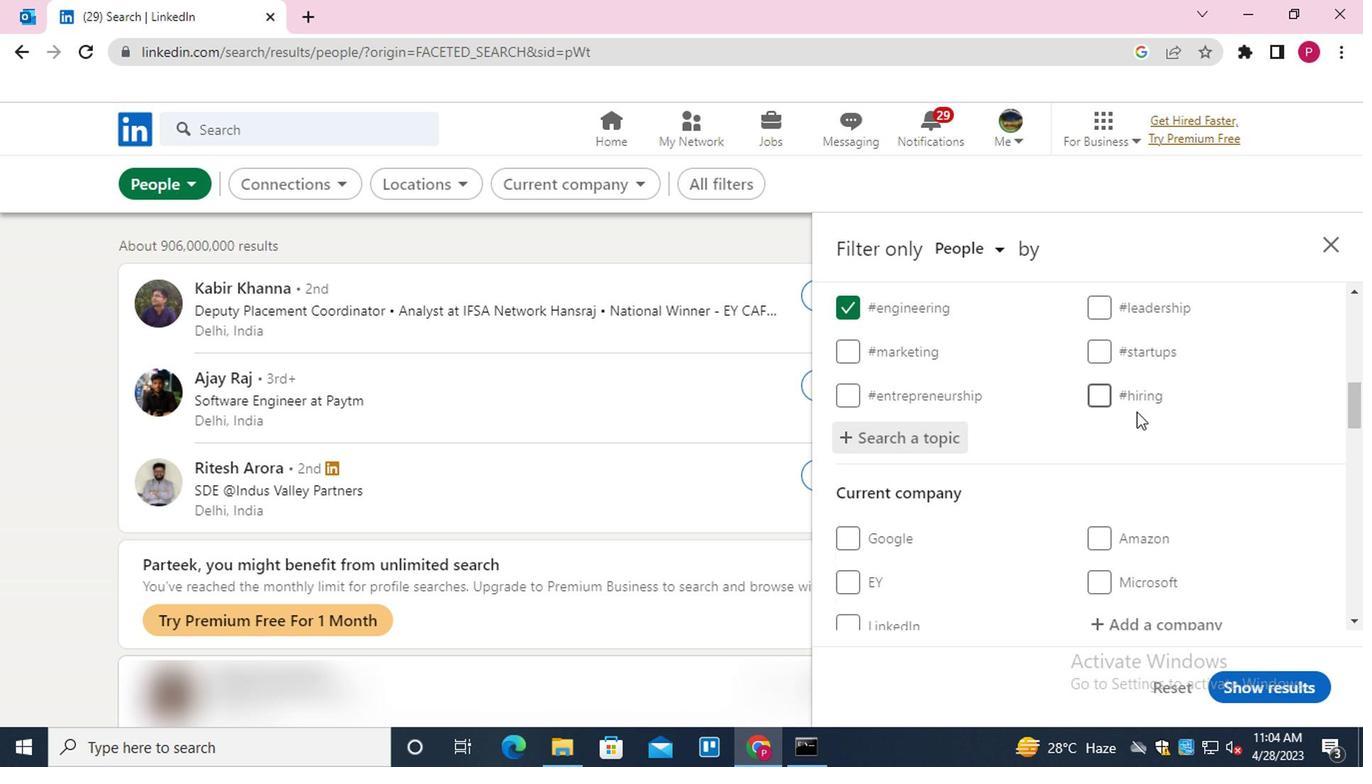 
Action: Mouse scrolled (1117, 412) with delta (0, 0)
Screenshot: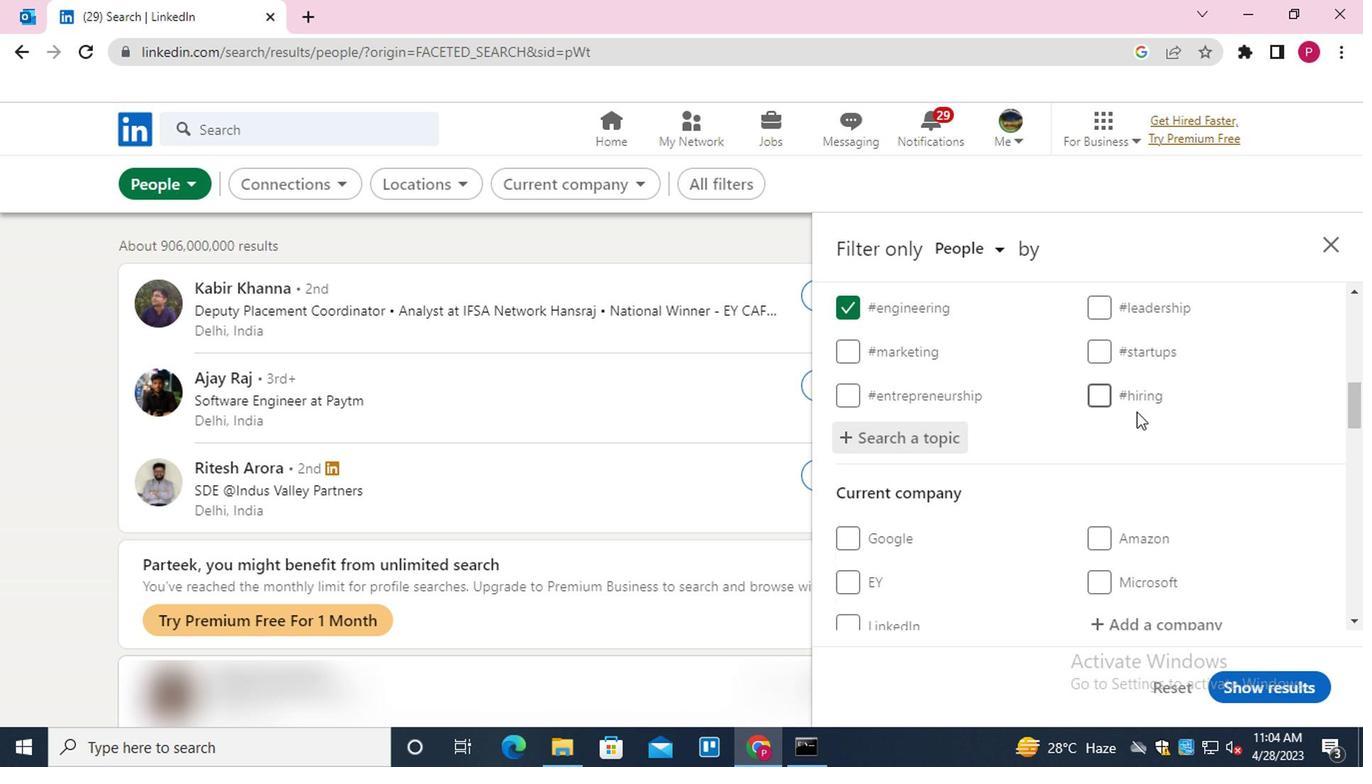 
Action: Mouse moved to (1098, 420)
Screenshot: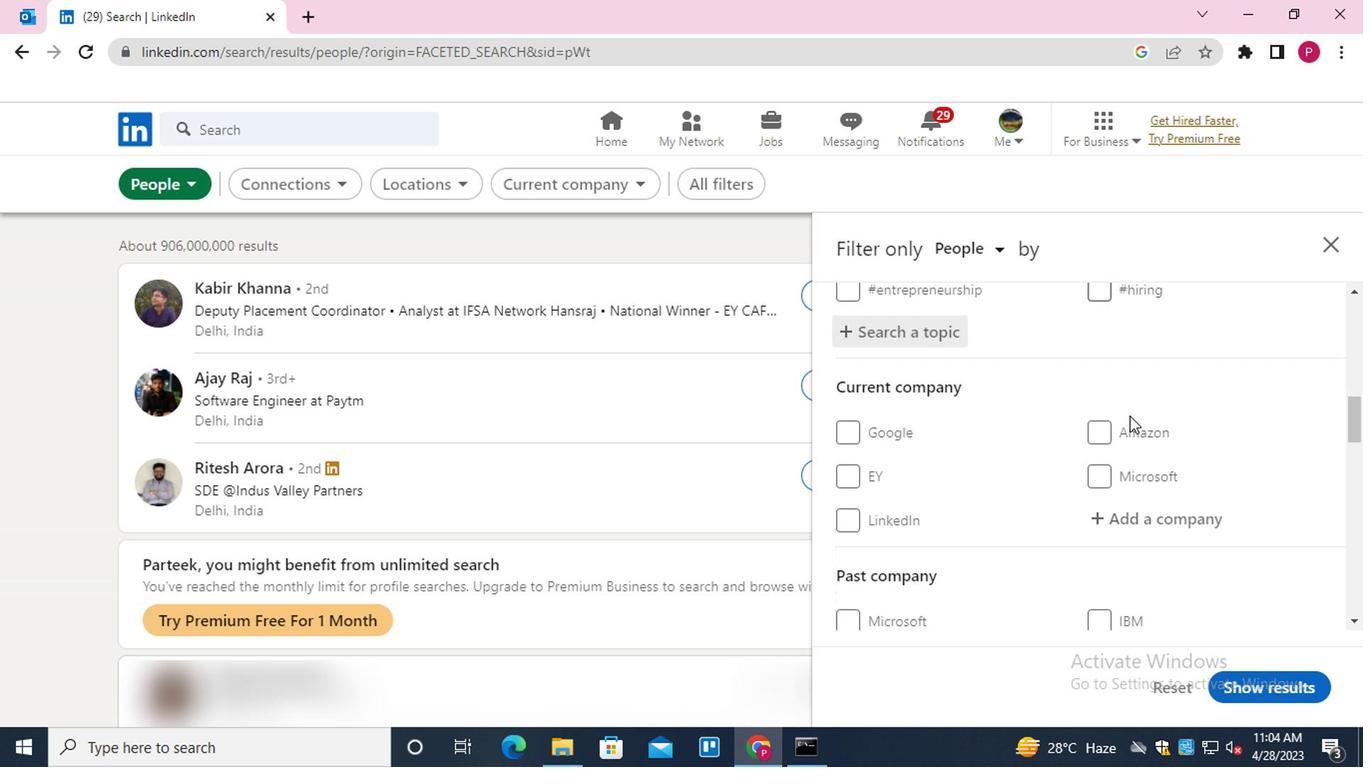 
Action: Mouse scrolled (1098, 419) with delta (0, -1)
Screenshot: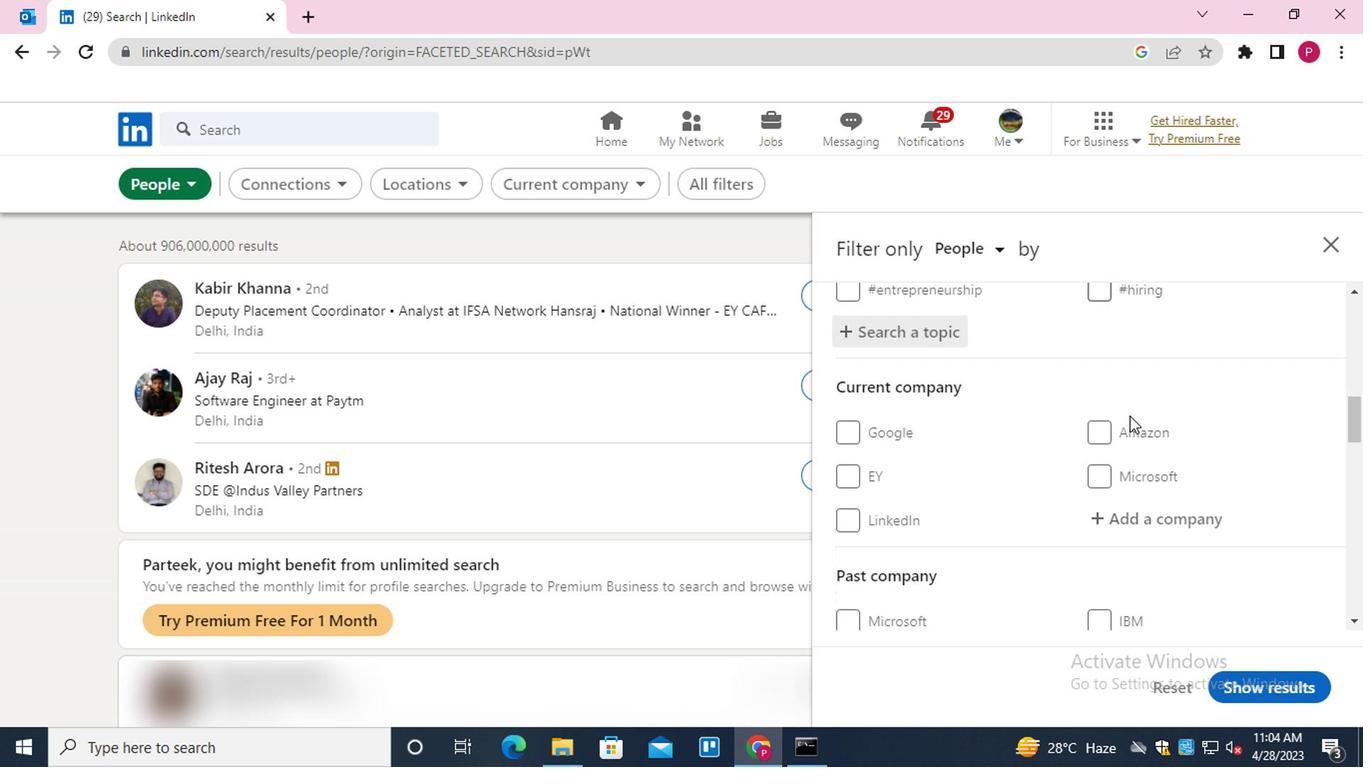 
Action: Mouse moved to (1059, 442)
Screenshot: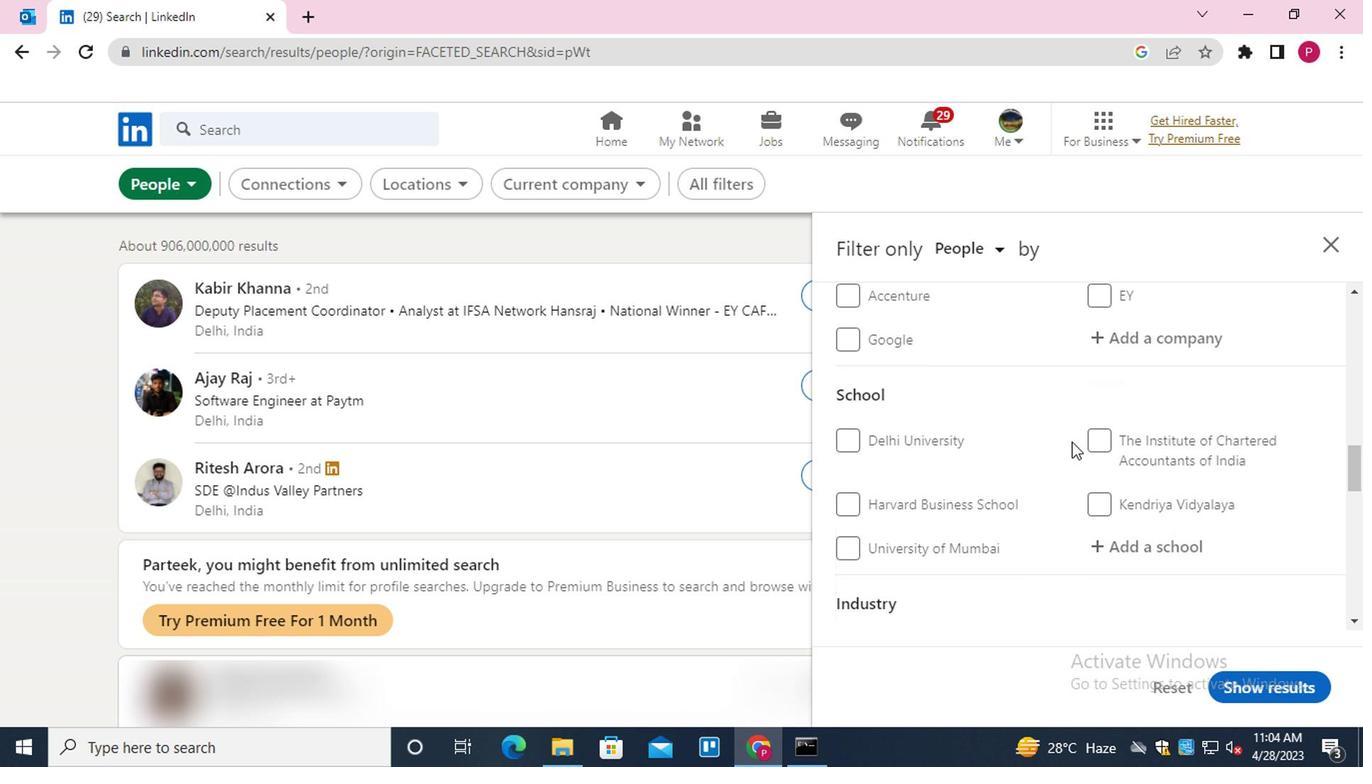 
Action: Mouse scrolled (1059, 441) with delta (0, 0)
Screenshot: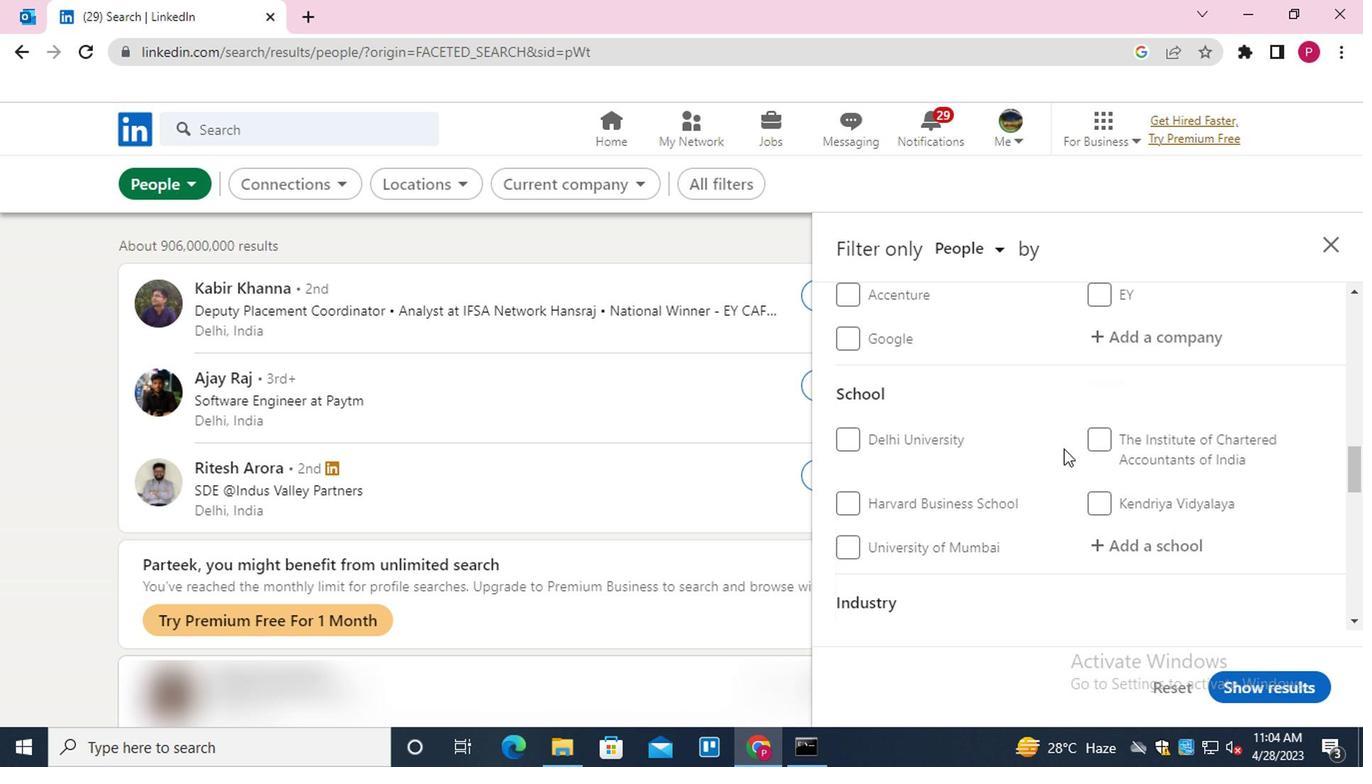 
Action: Mouse scrolled (1059, 441) with delta (0, 0)
Screenshot: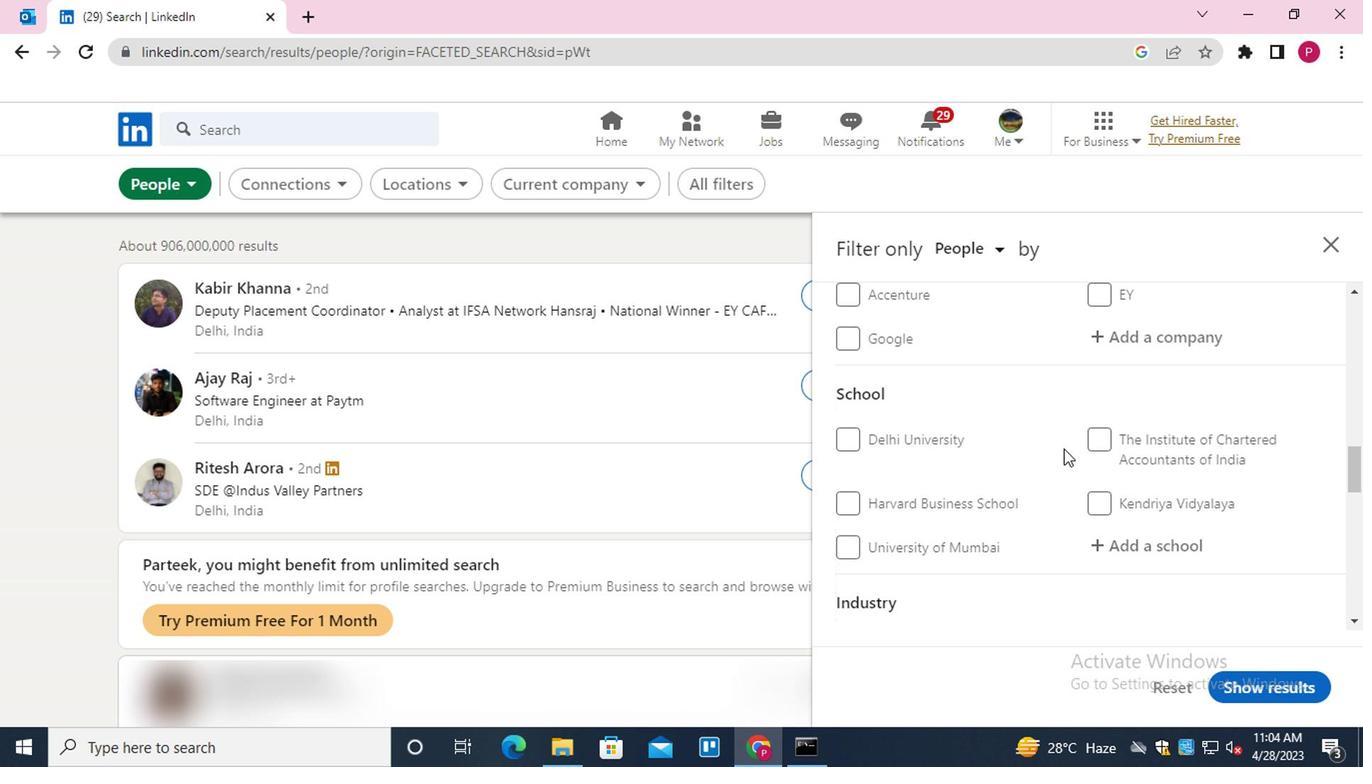 
Action: Mouse scrolled (1059, 441) with delta (0, 0)
Screenshot: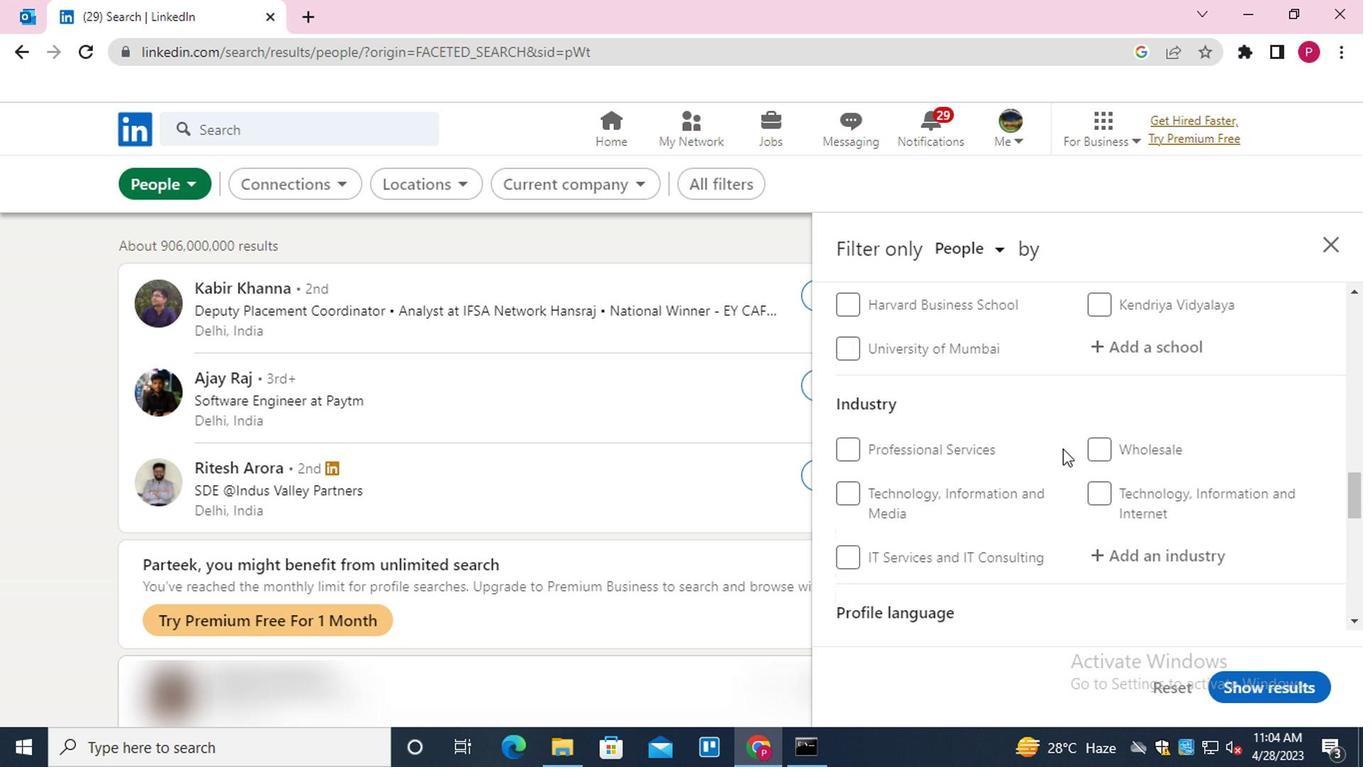 
Action: Mouse scrolled (1059, 441) with delta (0, 0)
Screenshot: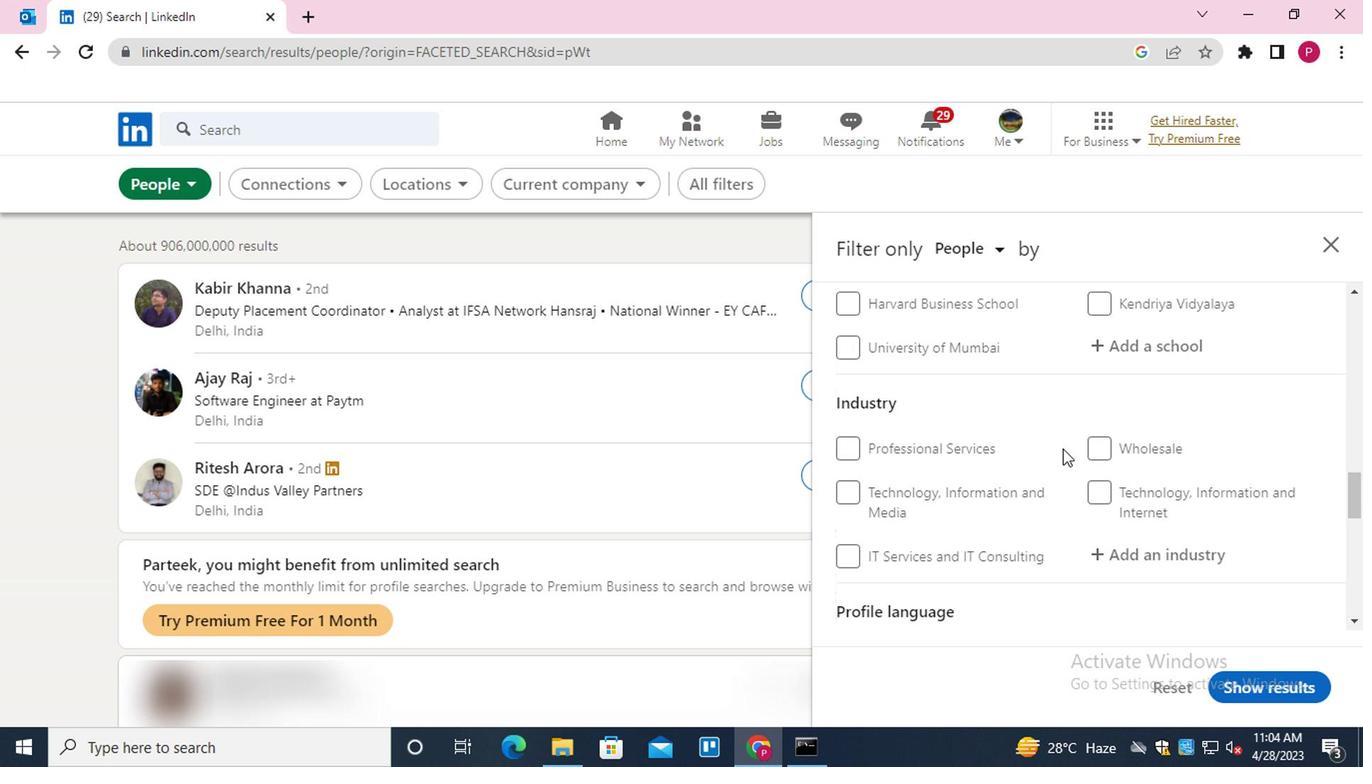 
Action: Mouse scrolled (1059, 441) with delta (0, 0)
Screenshot: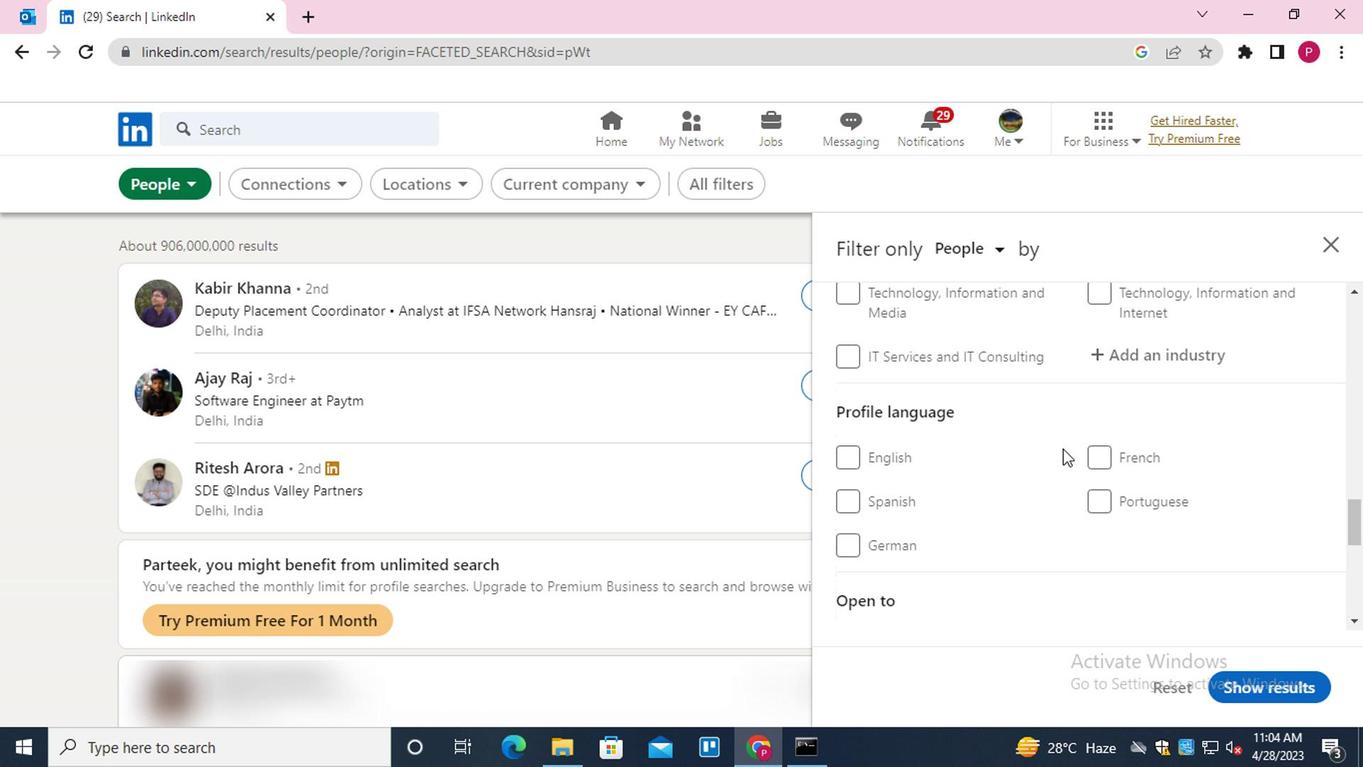
Action: Mouse moved to (1098, 356)
Screenshot: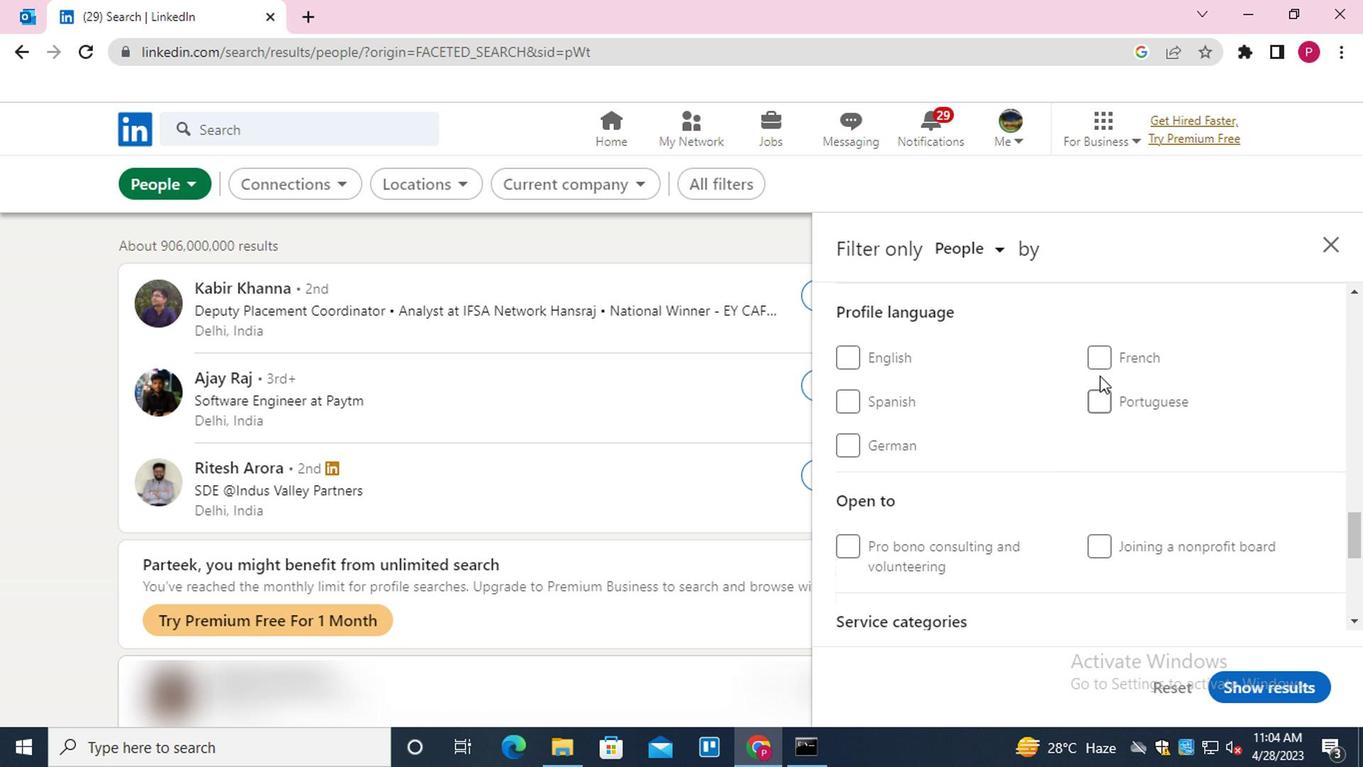
Action: Mouse pressed left at (1098, 356)
Screenshot: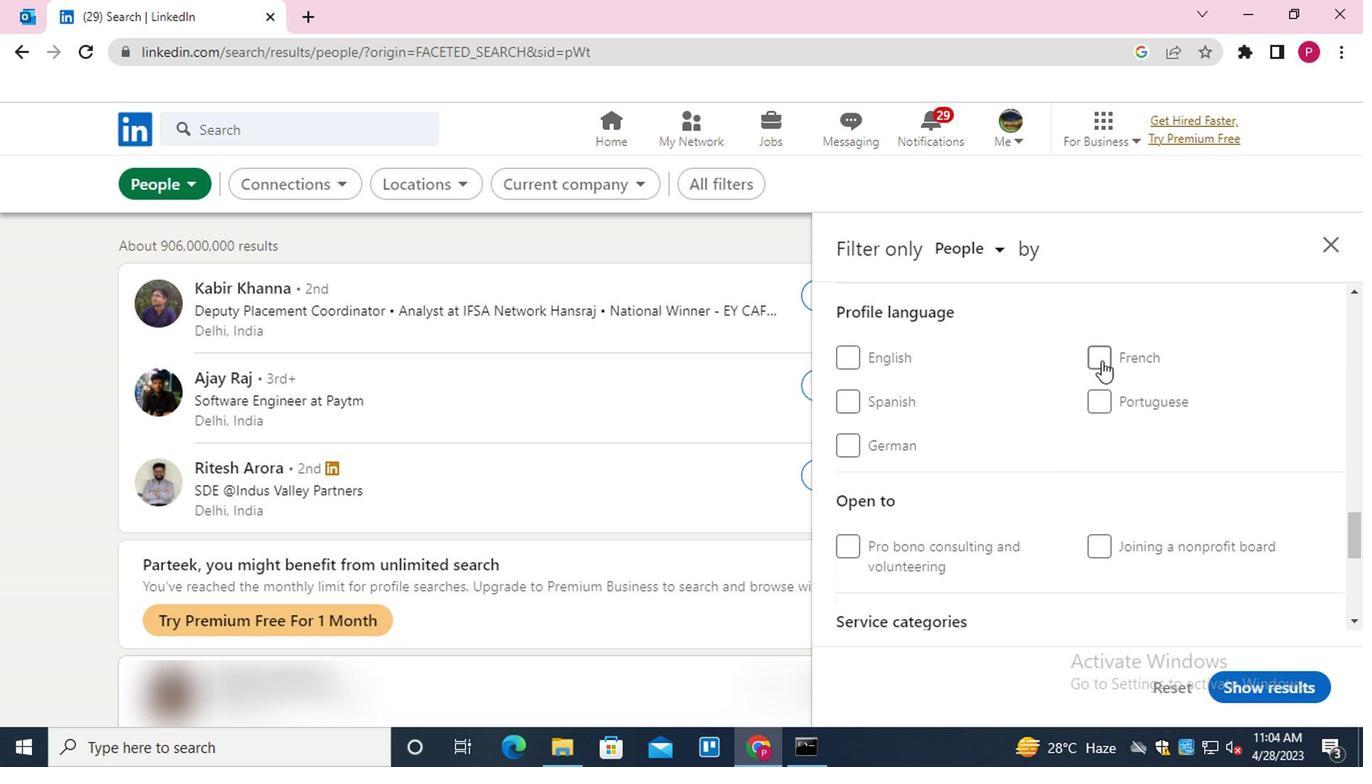 
Action: Mouse moved to (964, 465)
Screenshot: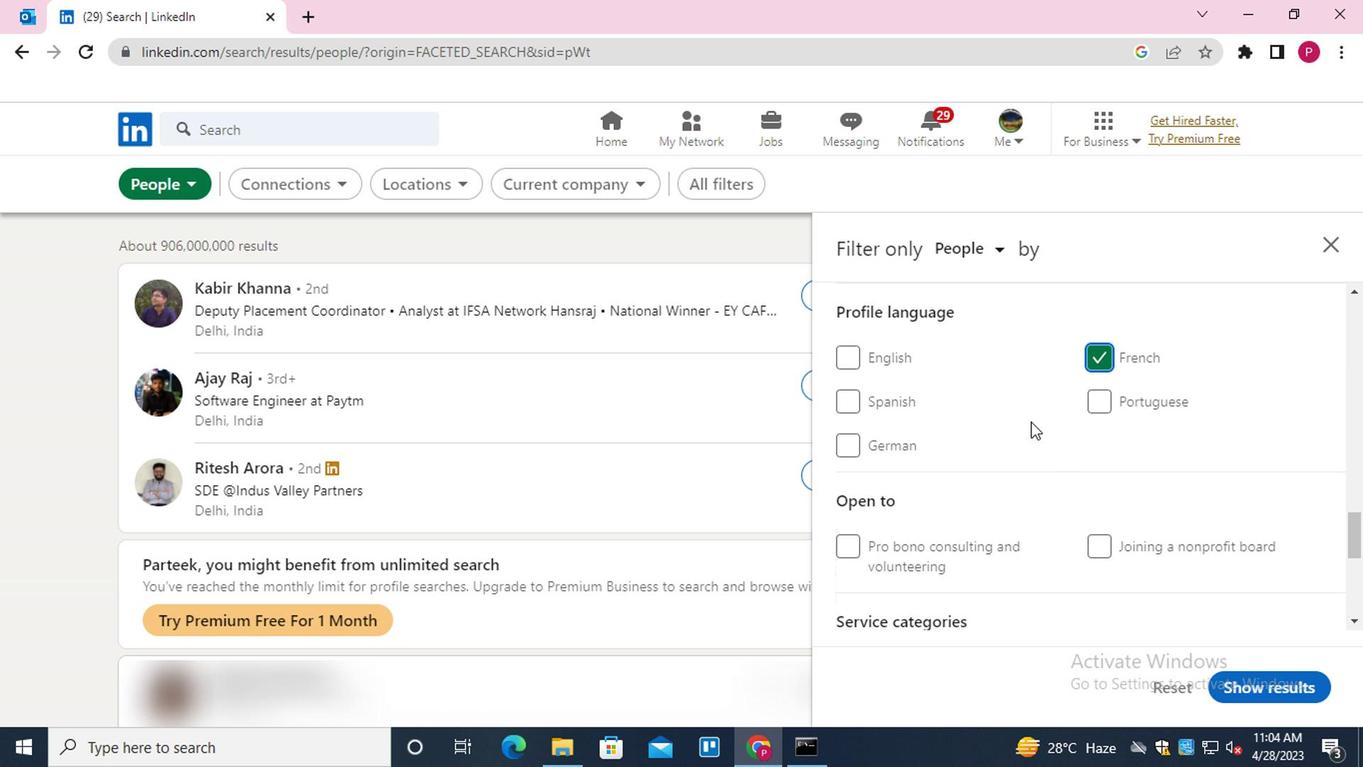 
Action: Mouse scrolled (964, 465) with delta (0, 0)
Screenshot: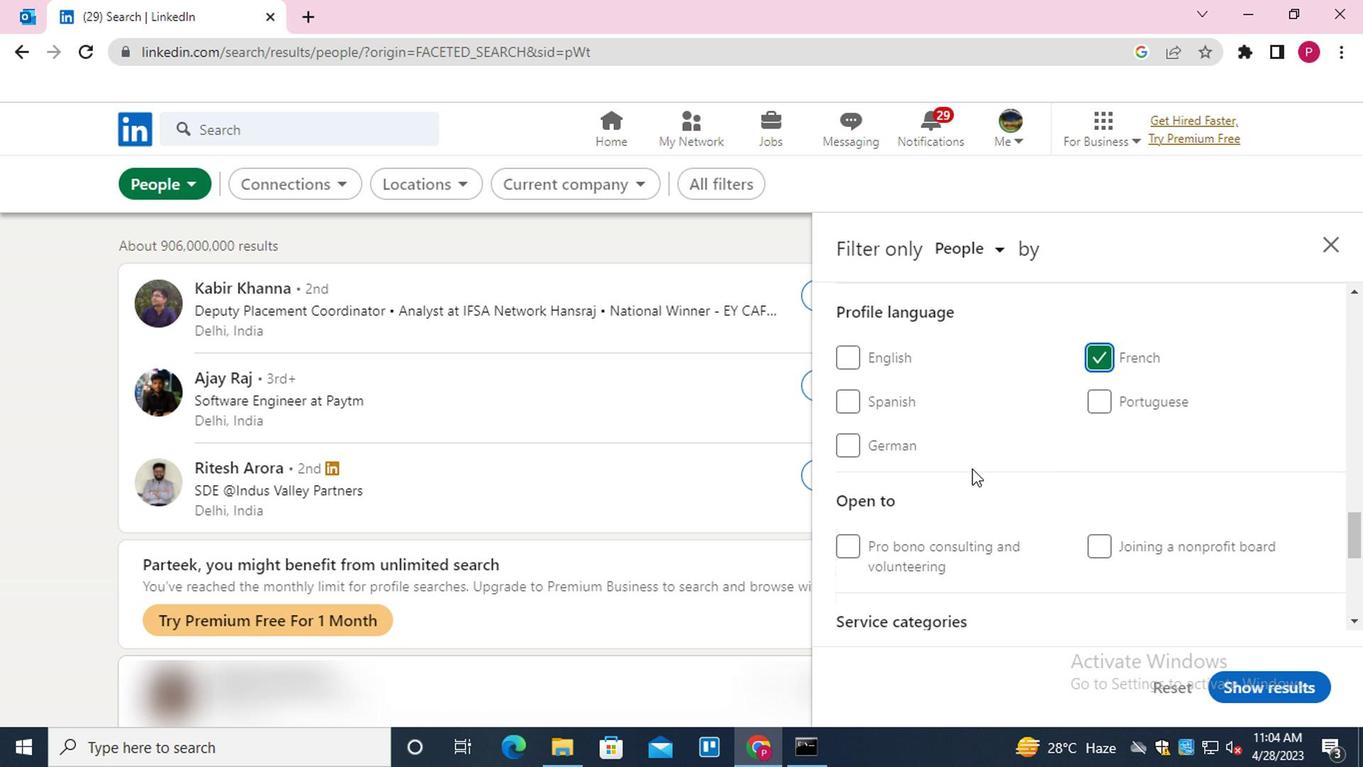 
Action: Mouse scrolled (964, 465) with delta (0, 0)
Screenshot: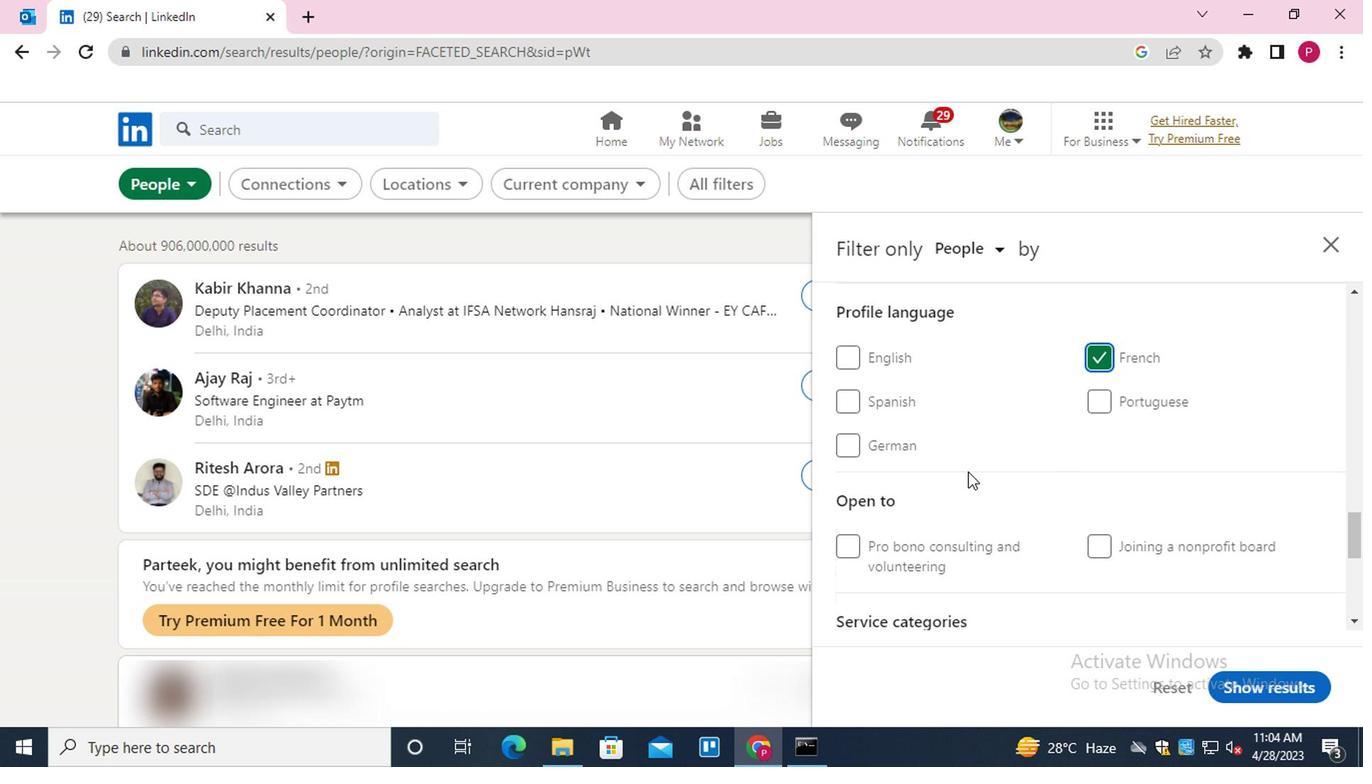 
Action: Mouse scrolled (964, 465) with delta (0, 0)
Screenshot: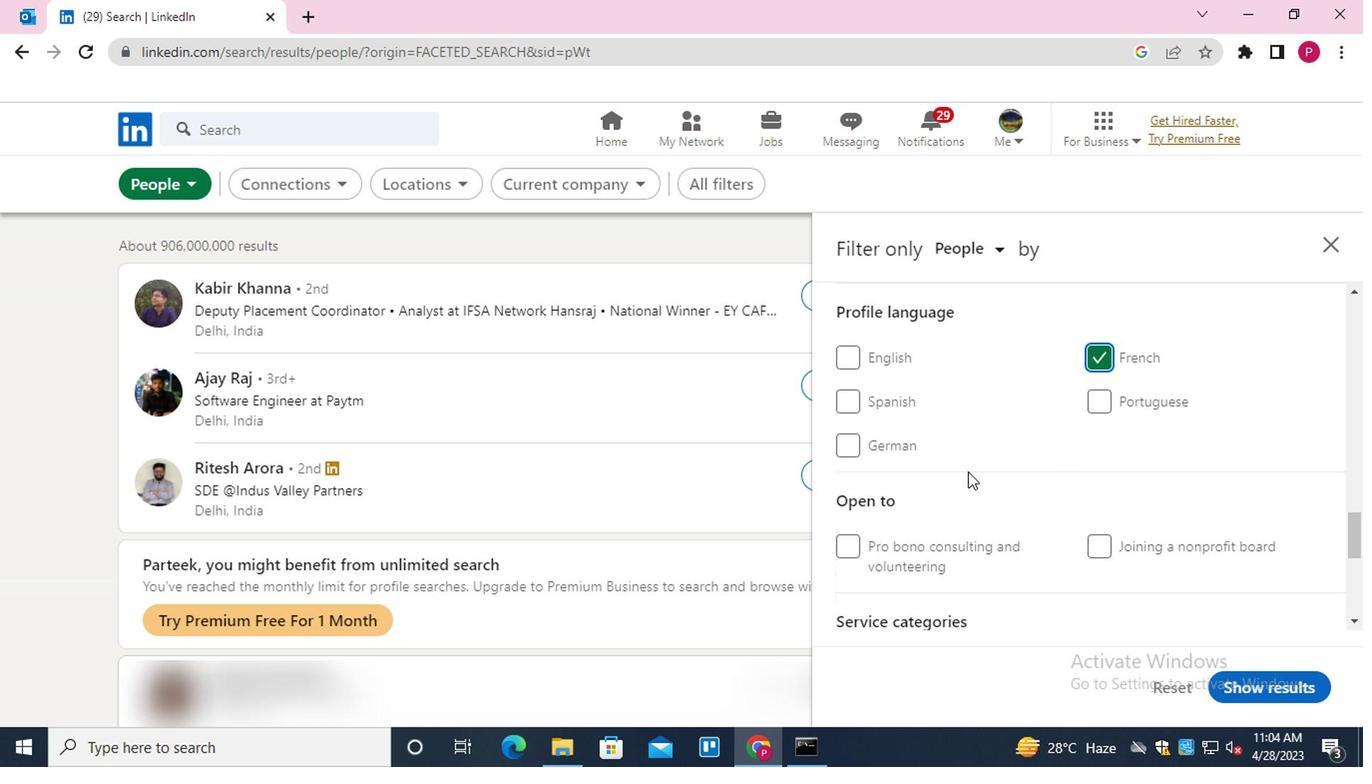 
Action: Mouse scrolled (964, 465) with delta (0, 0)
Screenshot: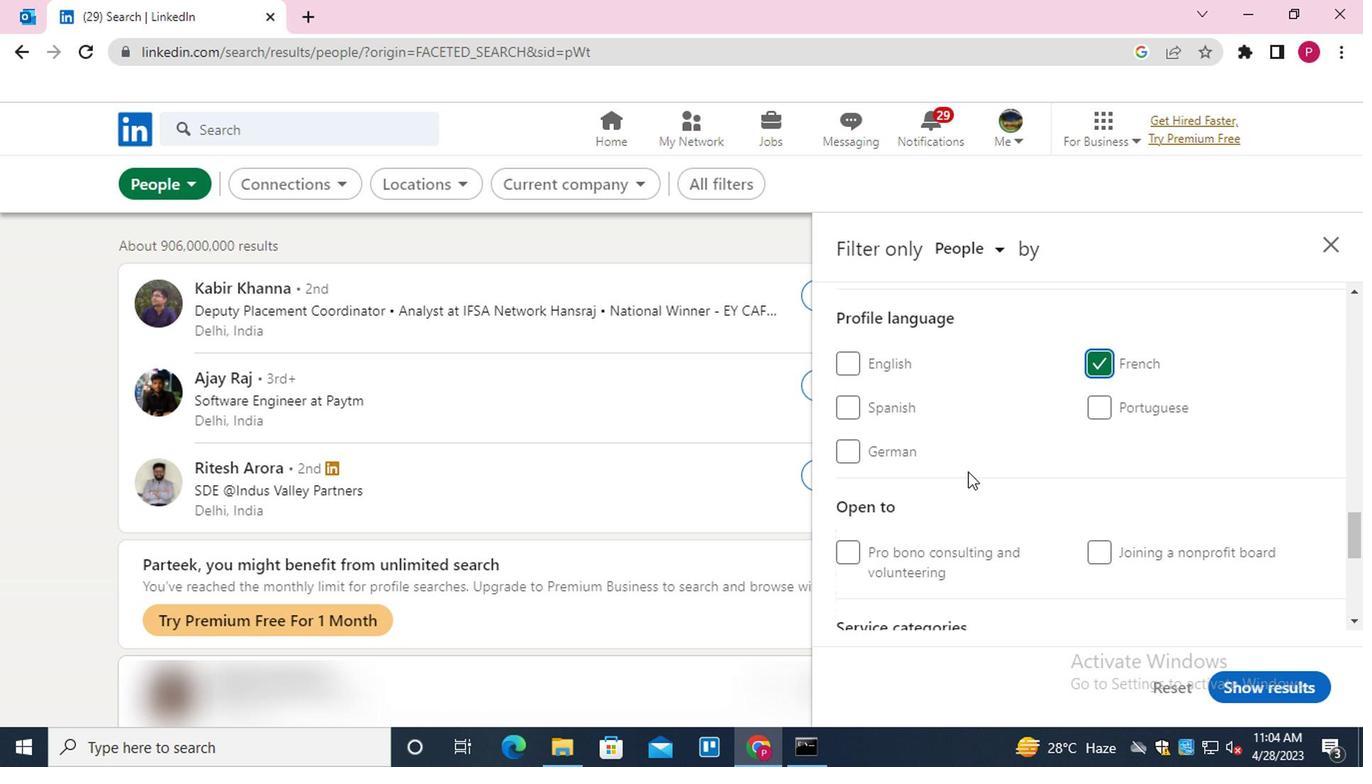 
Action: Mouse scrolled (964, 465) with delta (0, 0)
Screenshot: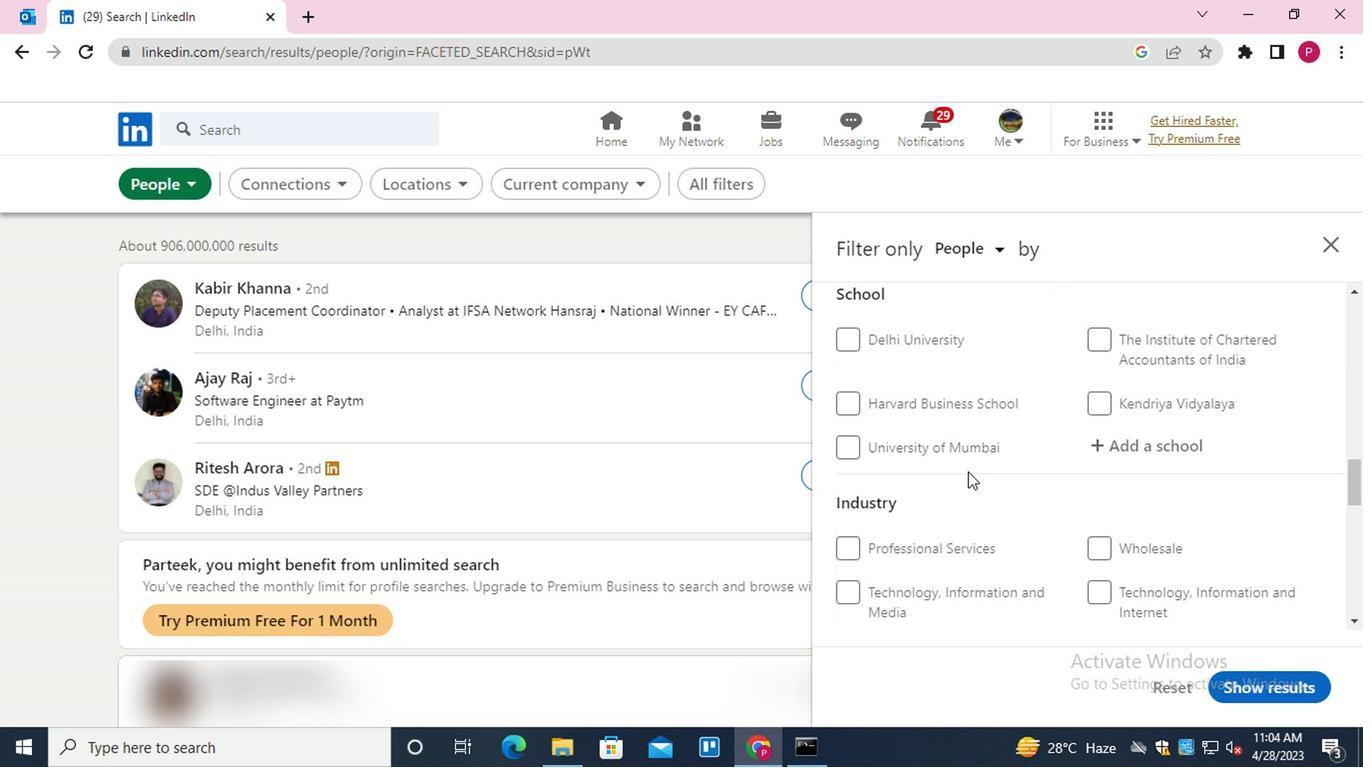 
Action: Mouse scrolled (964, 465) with delta (0, 0)
Screenshot: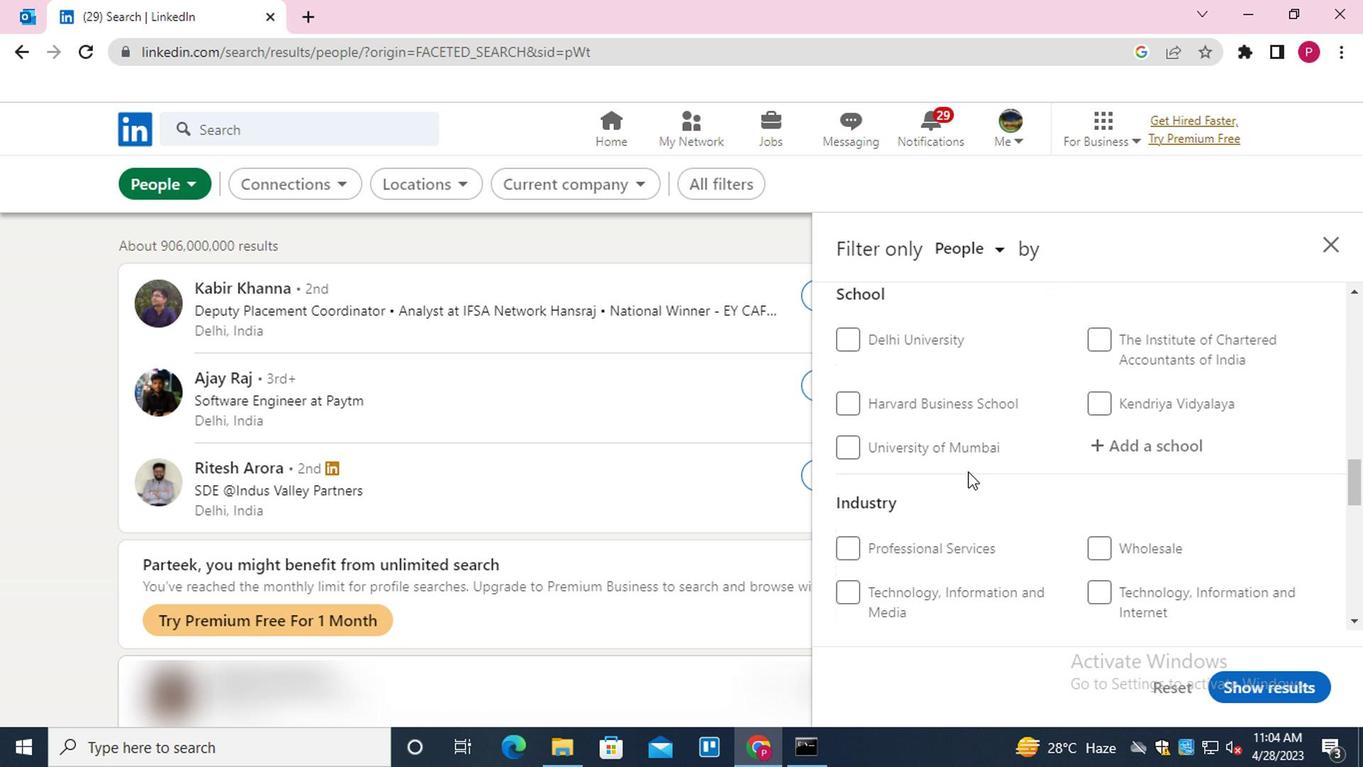 
Action: Mouse scrolled (964, 465) with delta (0, 0)
Screenshot: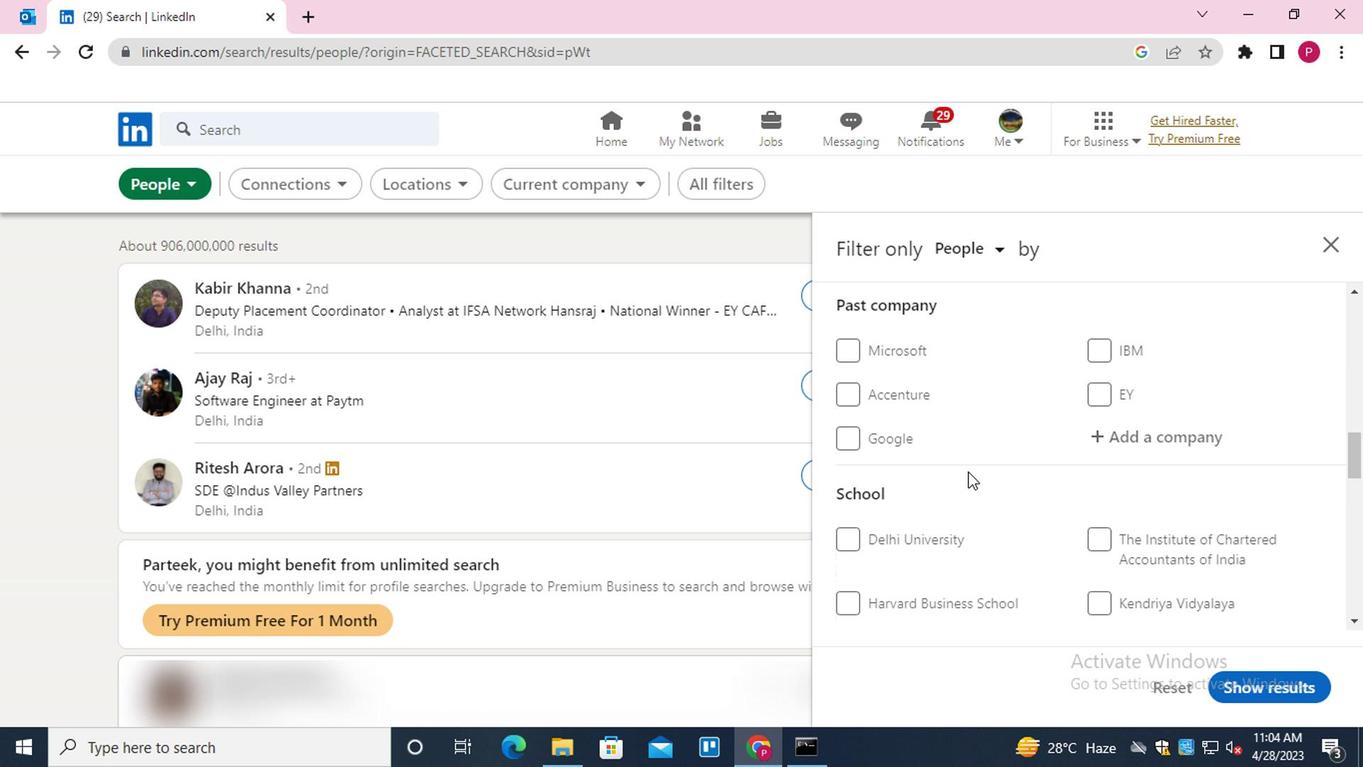 
Action: Mouse scrolled (964, 465) with delta (0, 0)
Screenshot: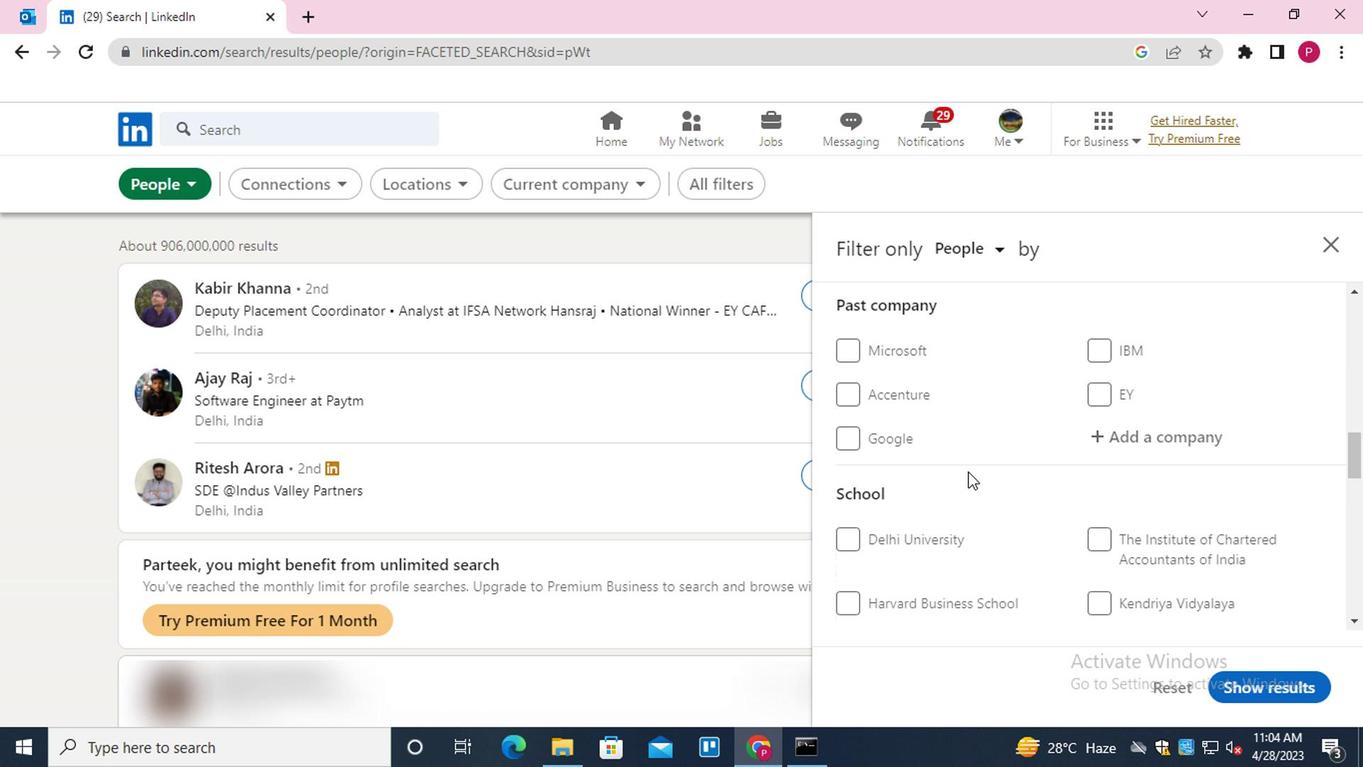 
Action: Mouse moved to (1112, 446)
Screenshot: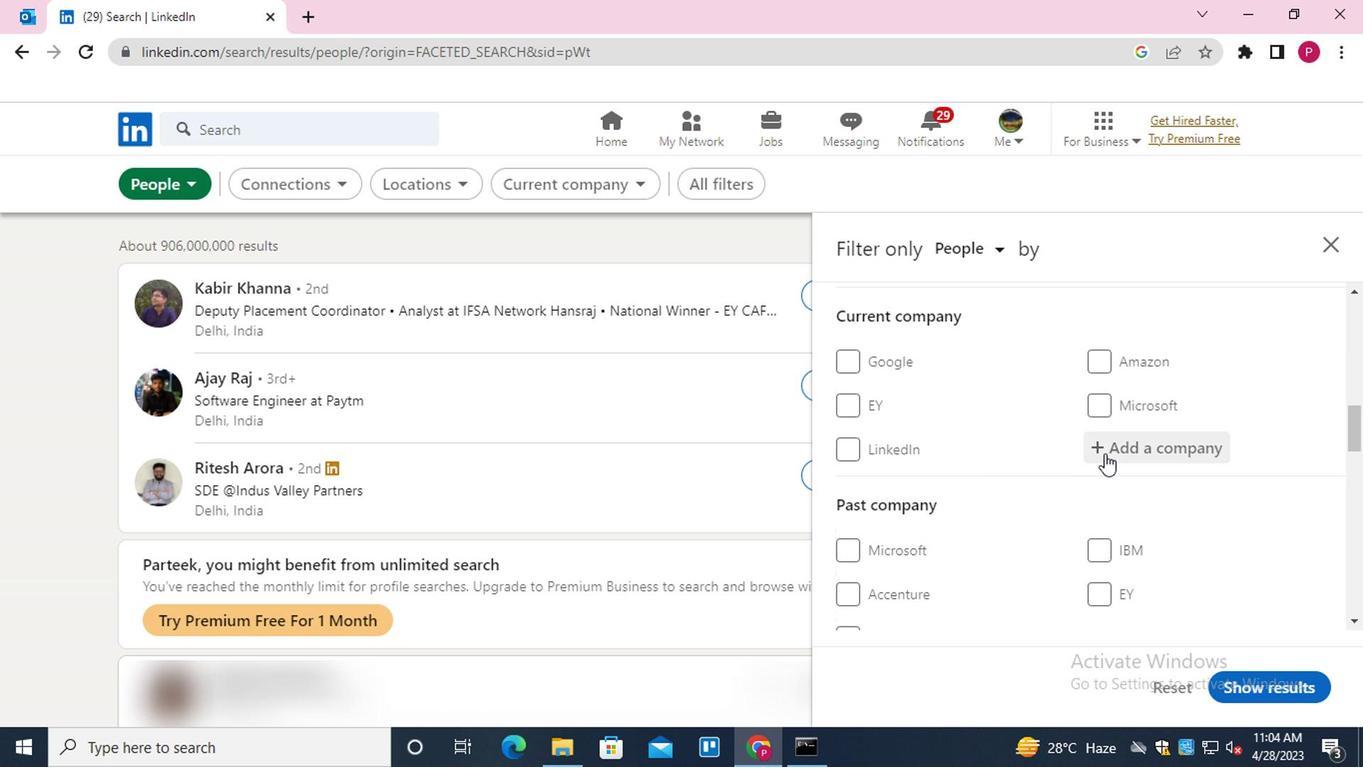 
Action: Mouse pressed left at (1112, 446)
Screenshot: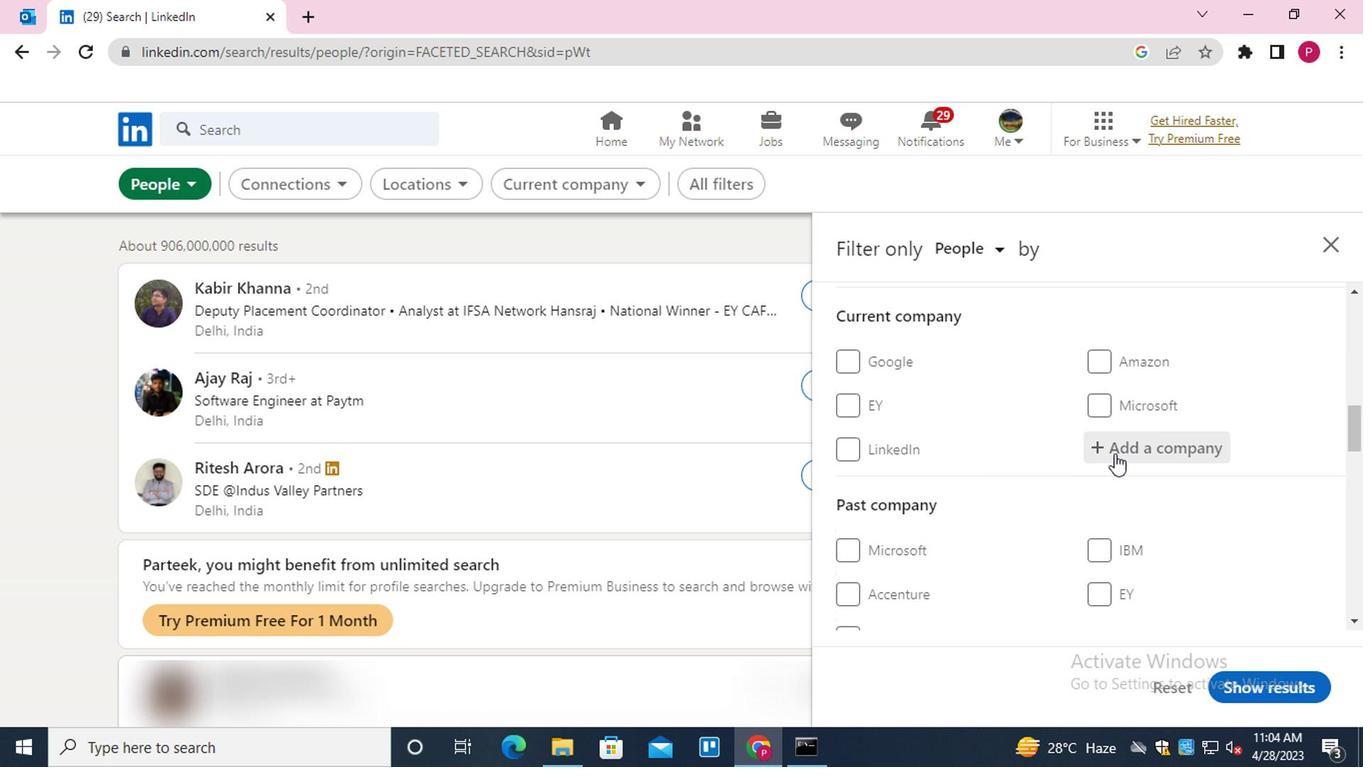 
Action: Key pressed <Key.shift>AMERICAN<Key.space><Key.down><Key.enter>
Screenshot: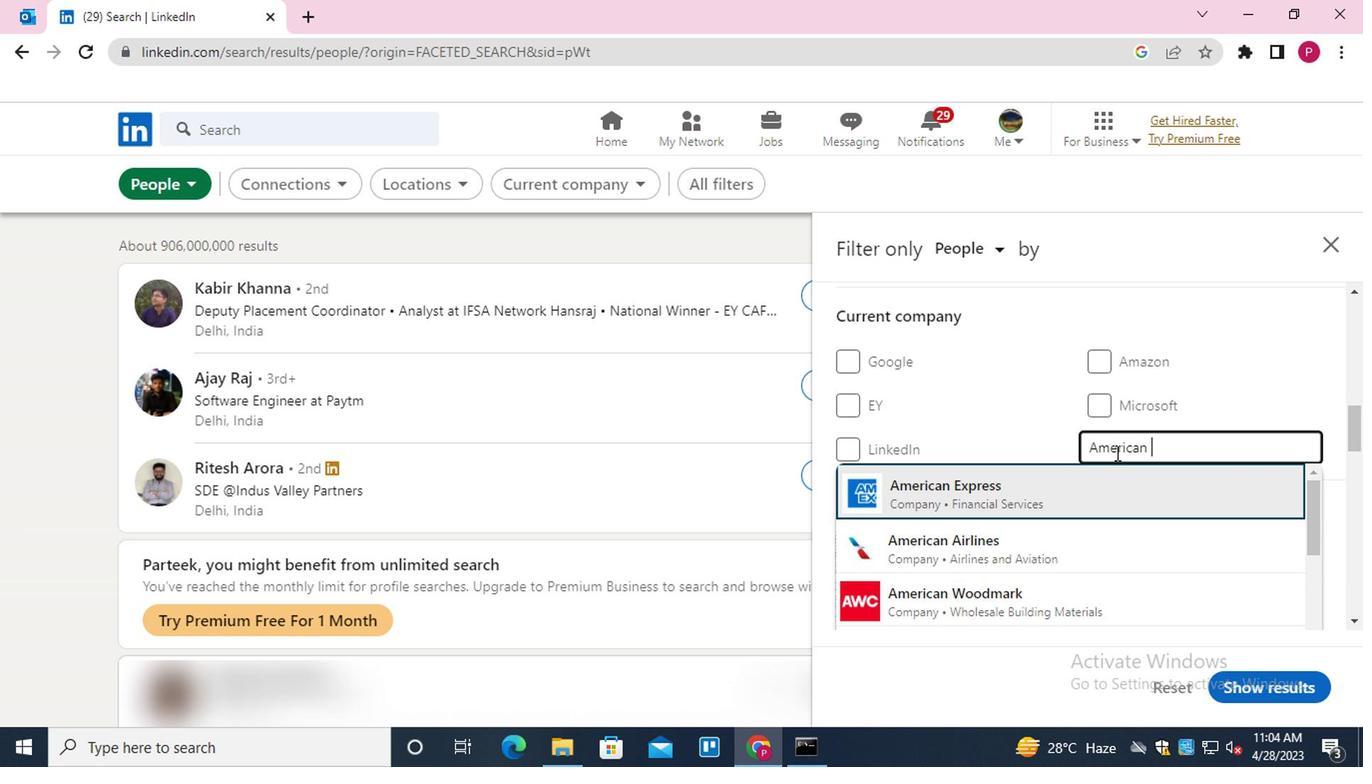 
Action: Mouse moved to (1110, 447)
Screenshot: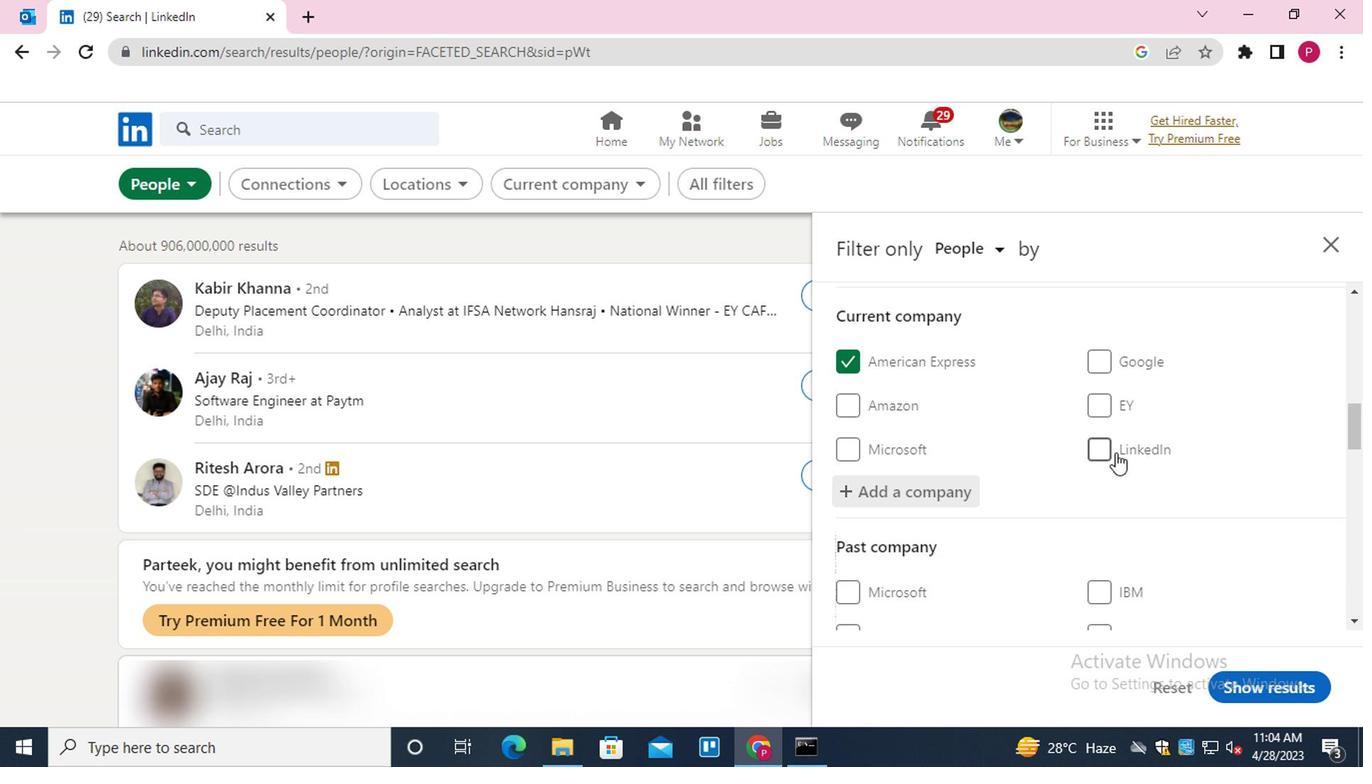 
Action: Mouse scrolled (1110, 446) with delta (0, 0)
Screenshot: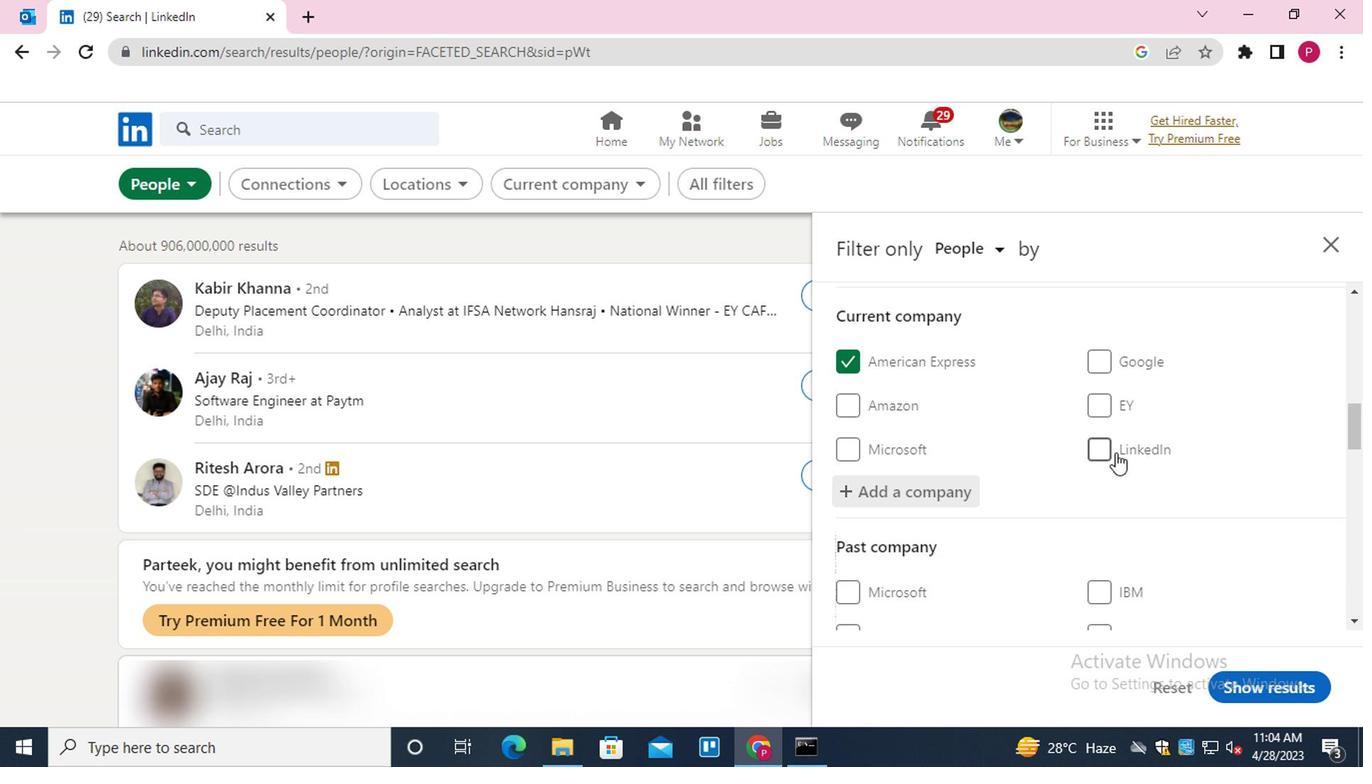 
Action: Mouse scrolled (1110, 446) with delta (0, 0)
Screenshot: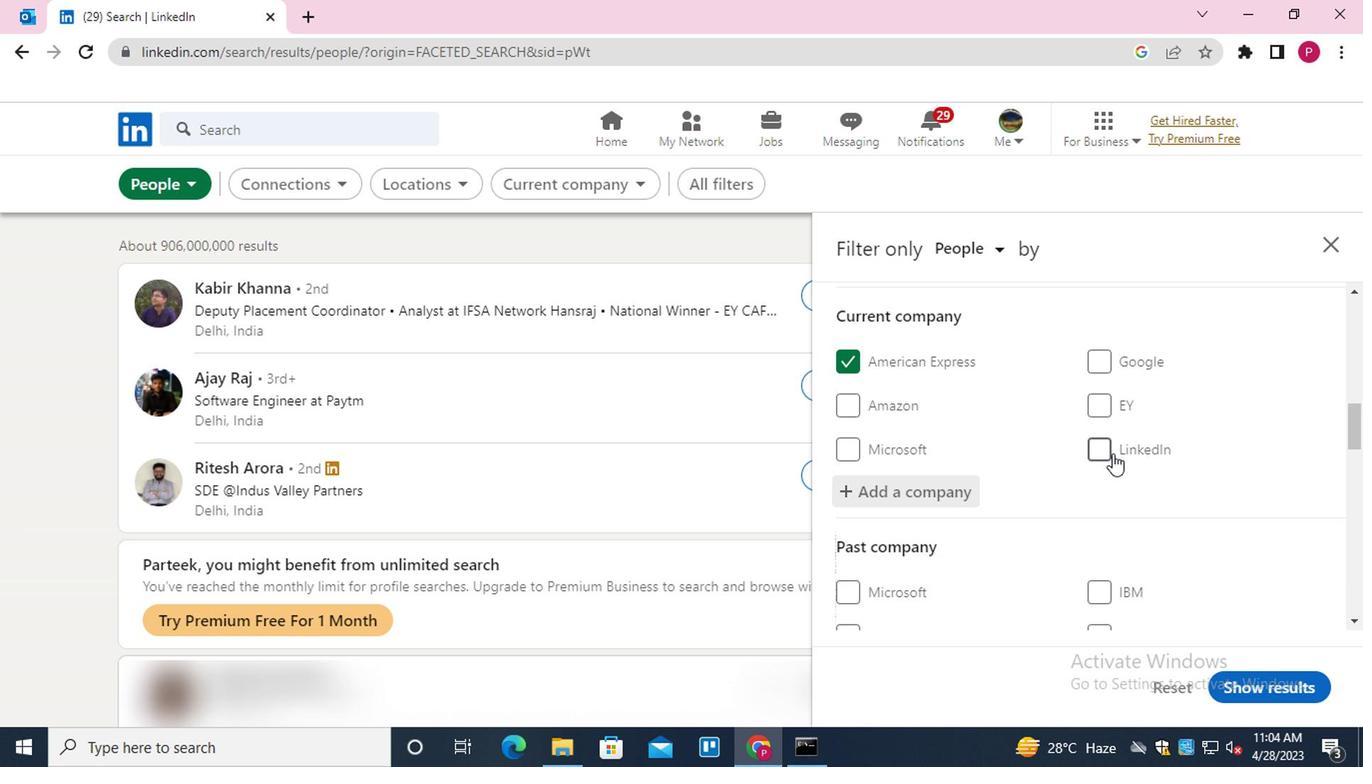 
Action: Mouse moved to (1058, 475)
Screenshot: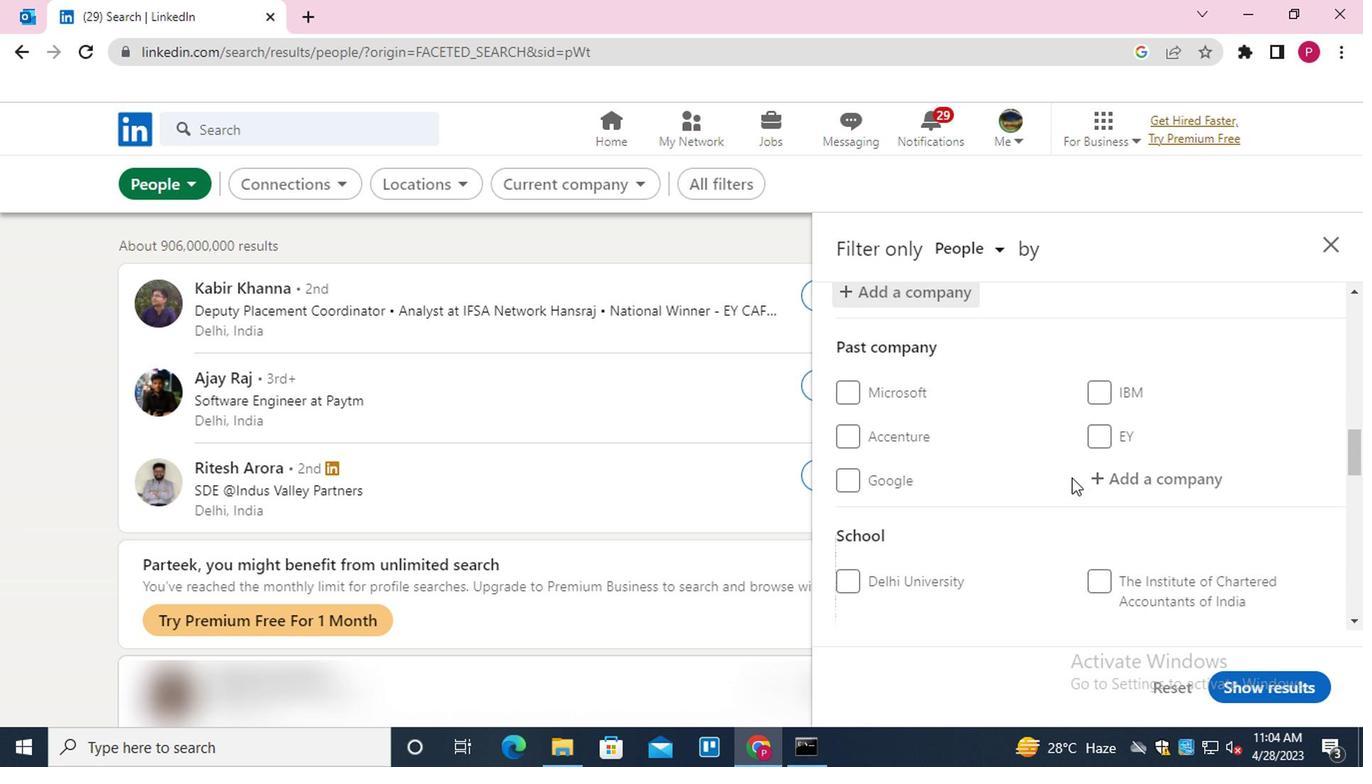 
Action: Mouse scrolled (1058, 475) with delta (0, 0)
Screenshot: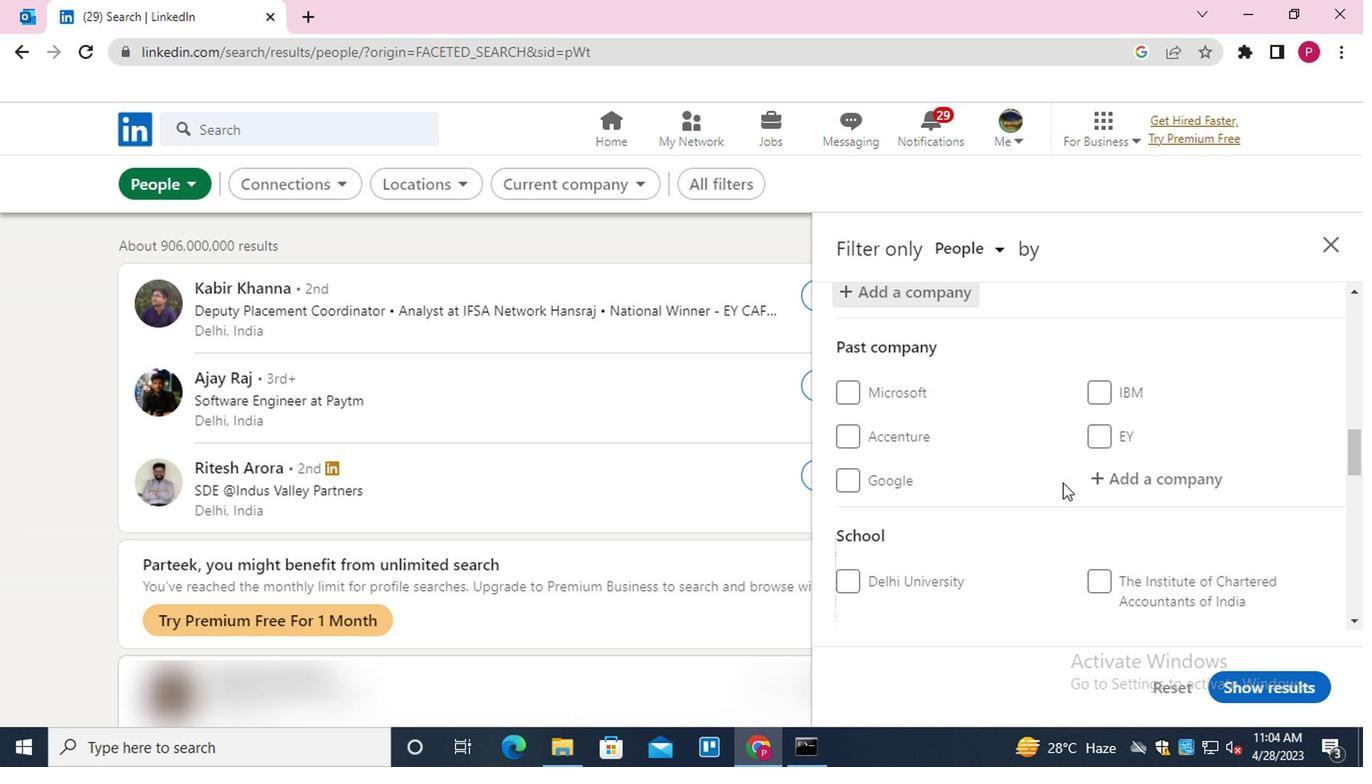 
Action: Mouse scrolled (1058, 475) with delta (0, 0)
Screenshot: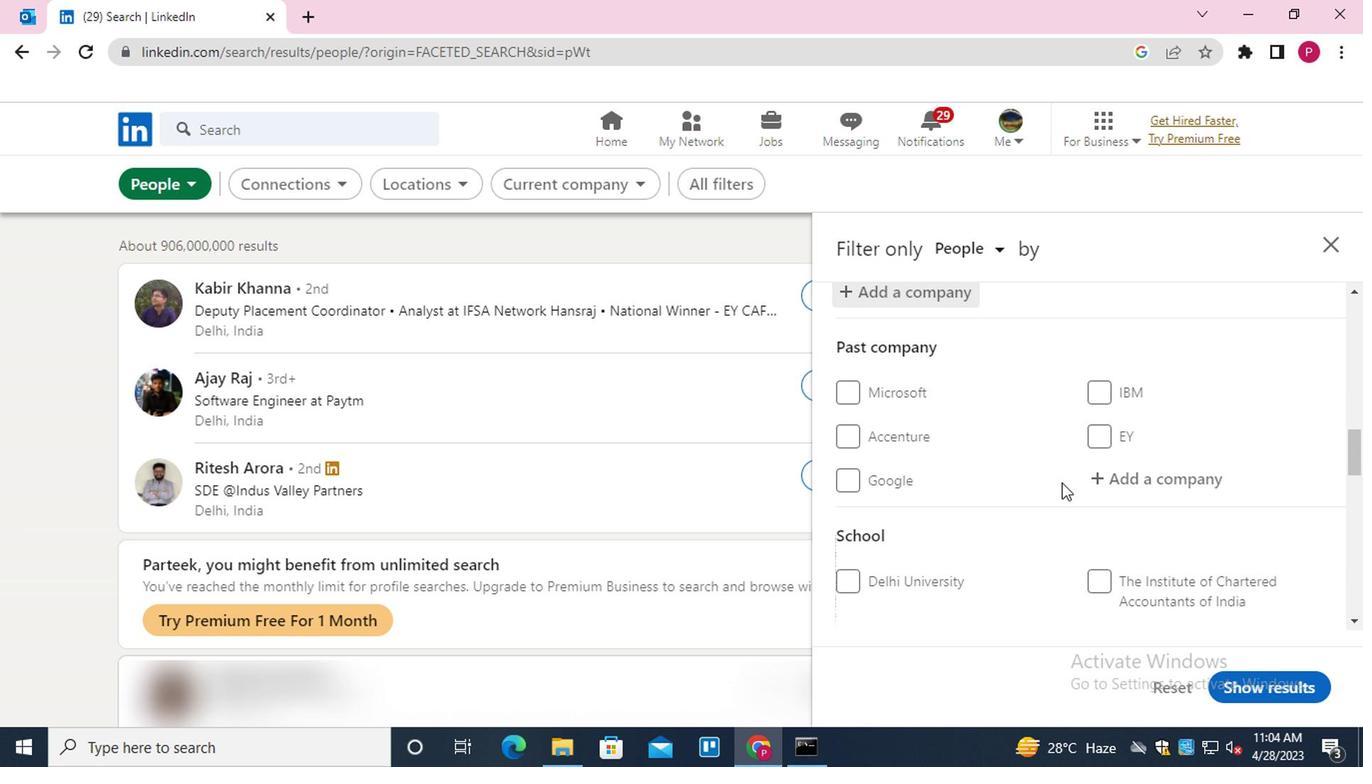 
Action: Mouse scrolled (1058, 475) with delta (0, 0)
Screenshot: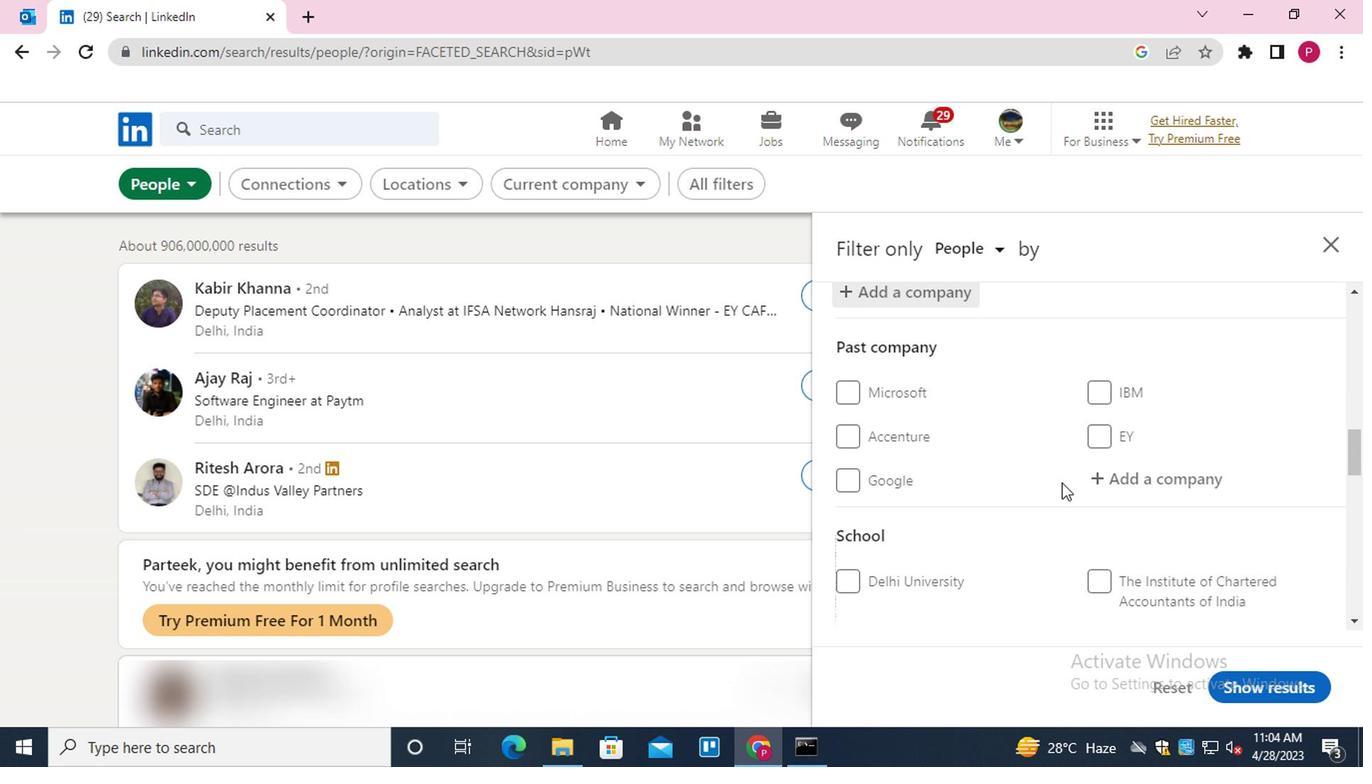 
Action: Mouse moved to (1139, 371)
Screenshot: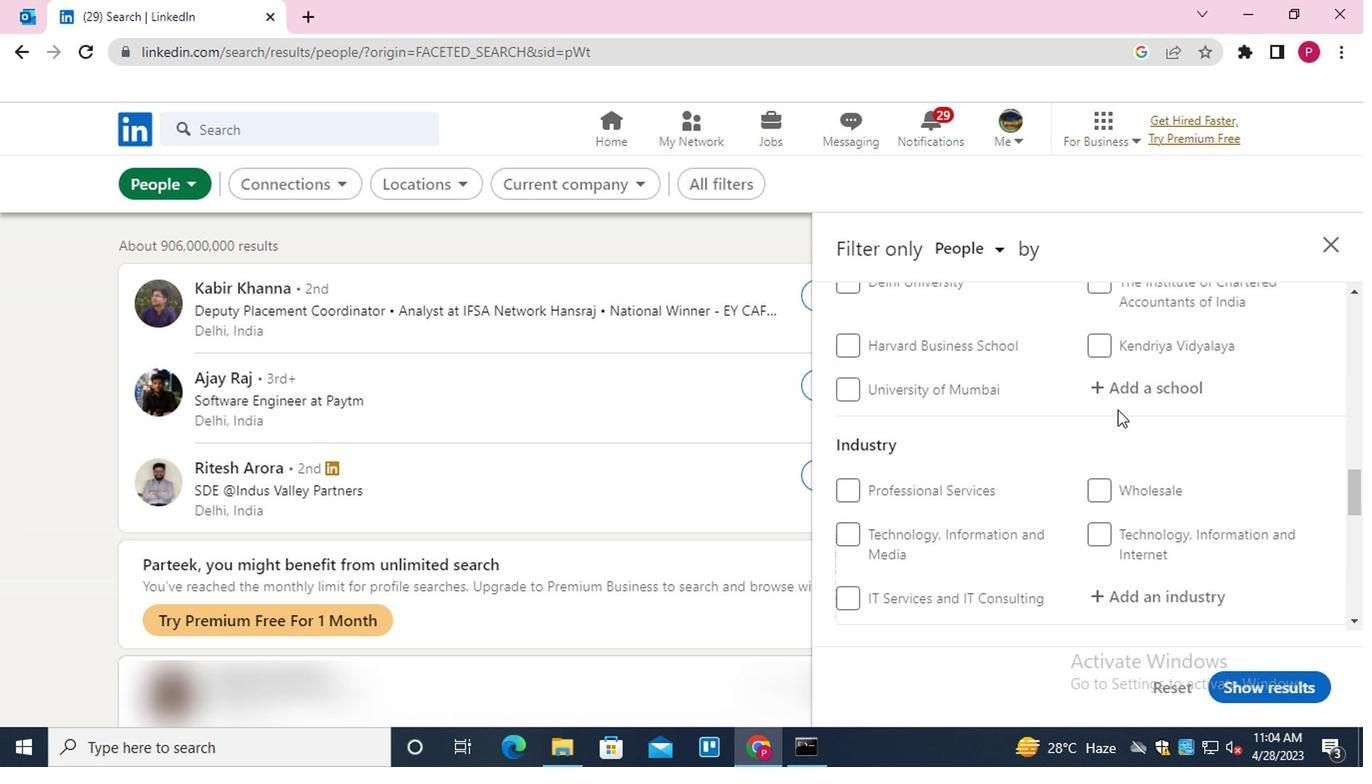 
Action: Mouse pressed left at (1139, 371)
Screenshot: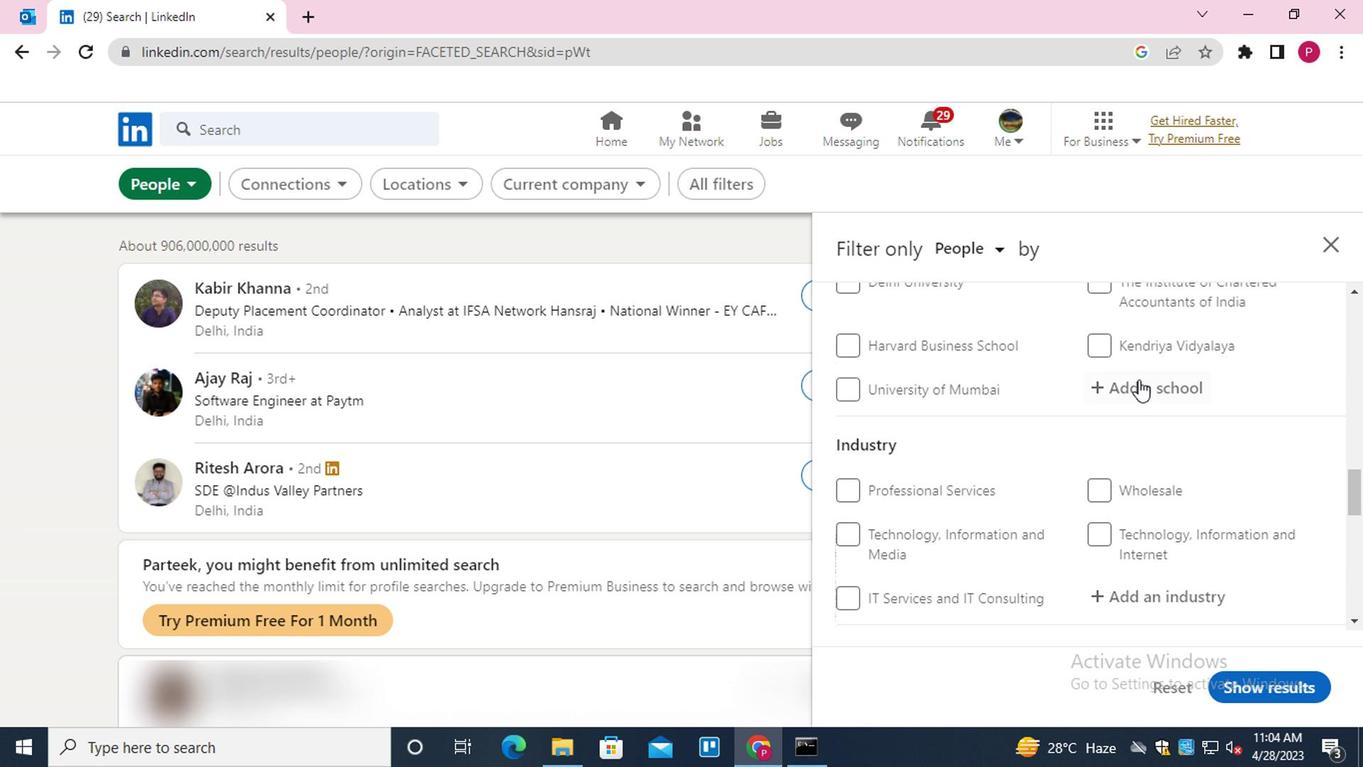 
Action: Key pressed <Key.shift><Key.shift><Key.shift><Key.shift><Key.shift><Key.shift><Key.shift><Key.shift><Key.shift><Key.shift><Key.shift><Key.shift><Key.shift><Key.shift><Key.shift><Key.shift><Key.shift><Key.shift><Key.shift><Key.shift><Key.shift><Key.shift><Key.shift><Key.shift><Key.shift><Key.shift><Key.shift><Key.shift><Key.shift><Key.shift><Key.shift><Key.shift><Key.shift><Key.shift><Key.shift><Key.shift><Key.shift><Key.shift>GOVT.<Key.space><Key.shift>HOLKAR<Key.down><Key.enter>
Screenshot: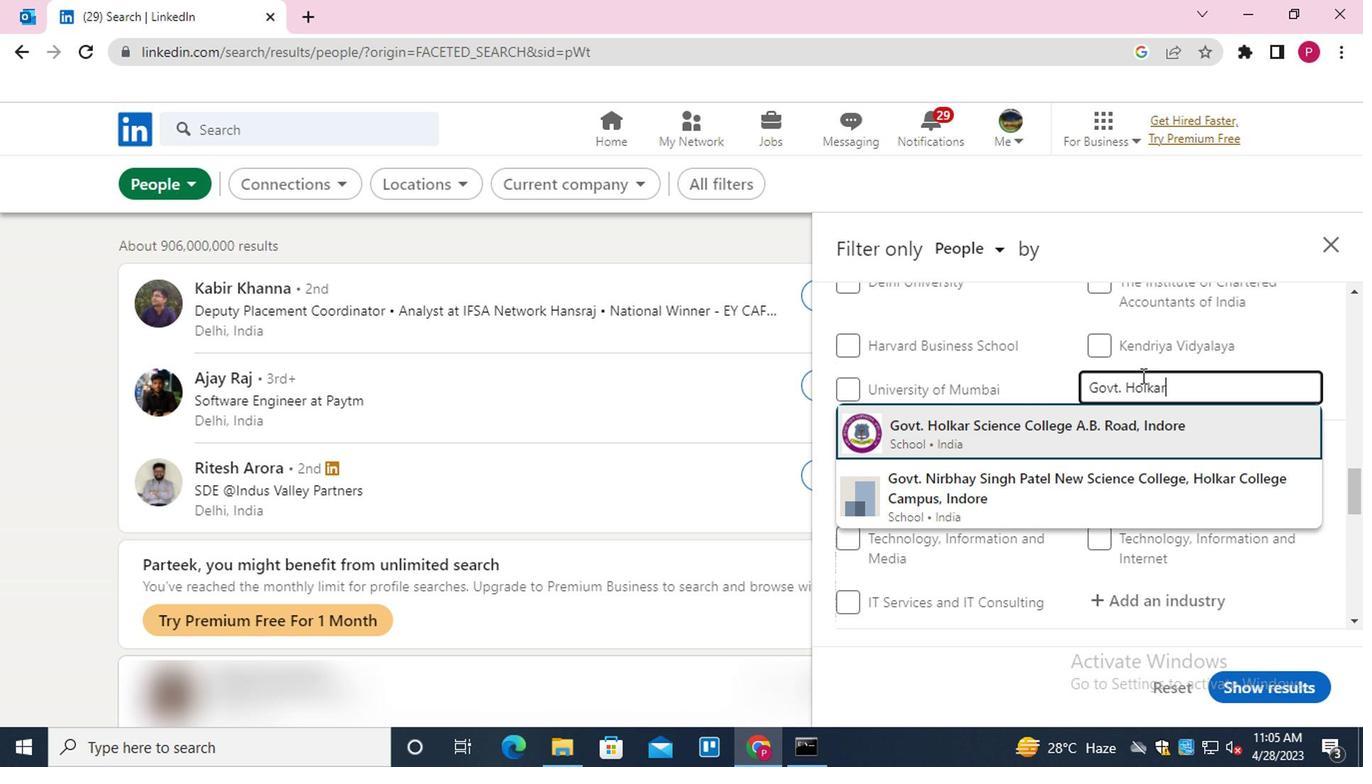 
Action: Mouse moved to (1090, 394)
Screenshot: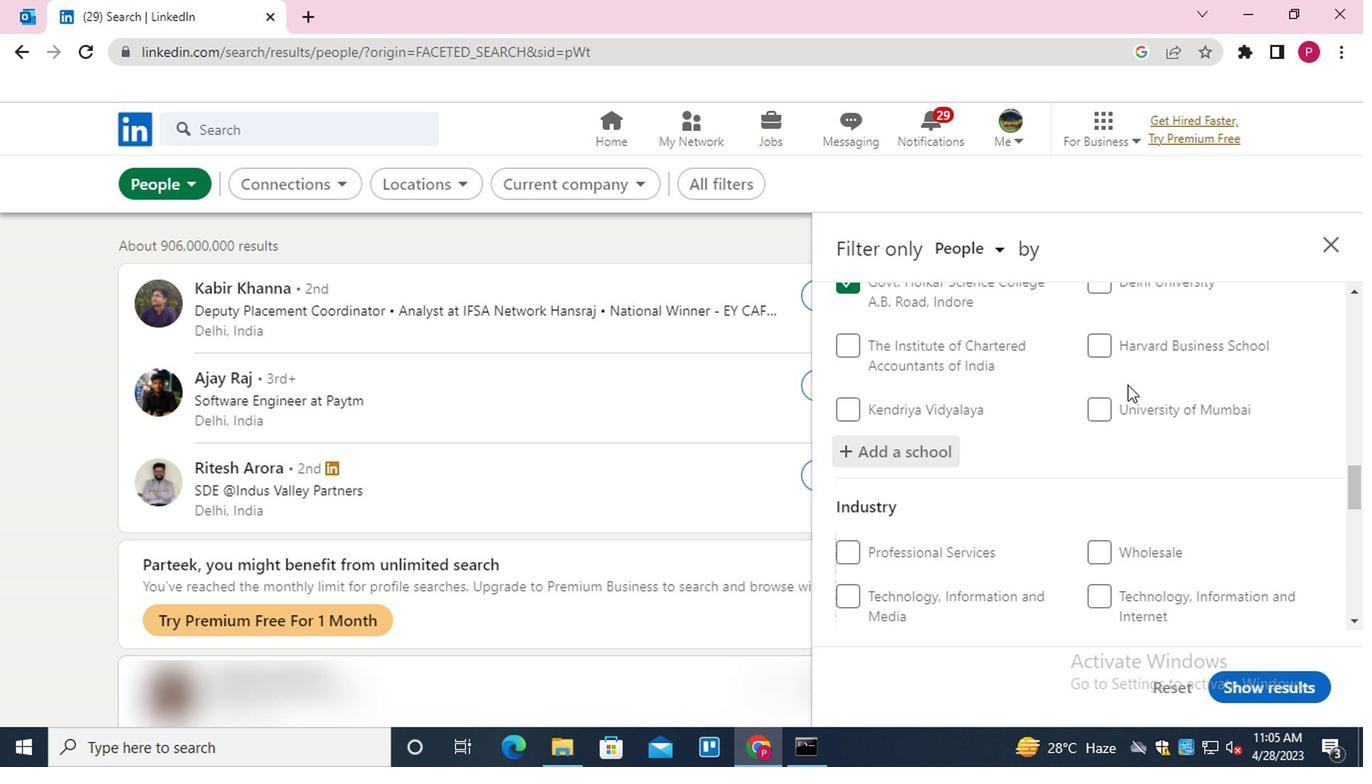 
Action: Mouse scrolled (1090, 393) with delta (0, -1)
Screenshot: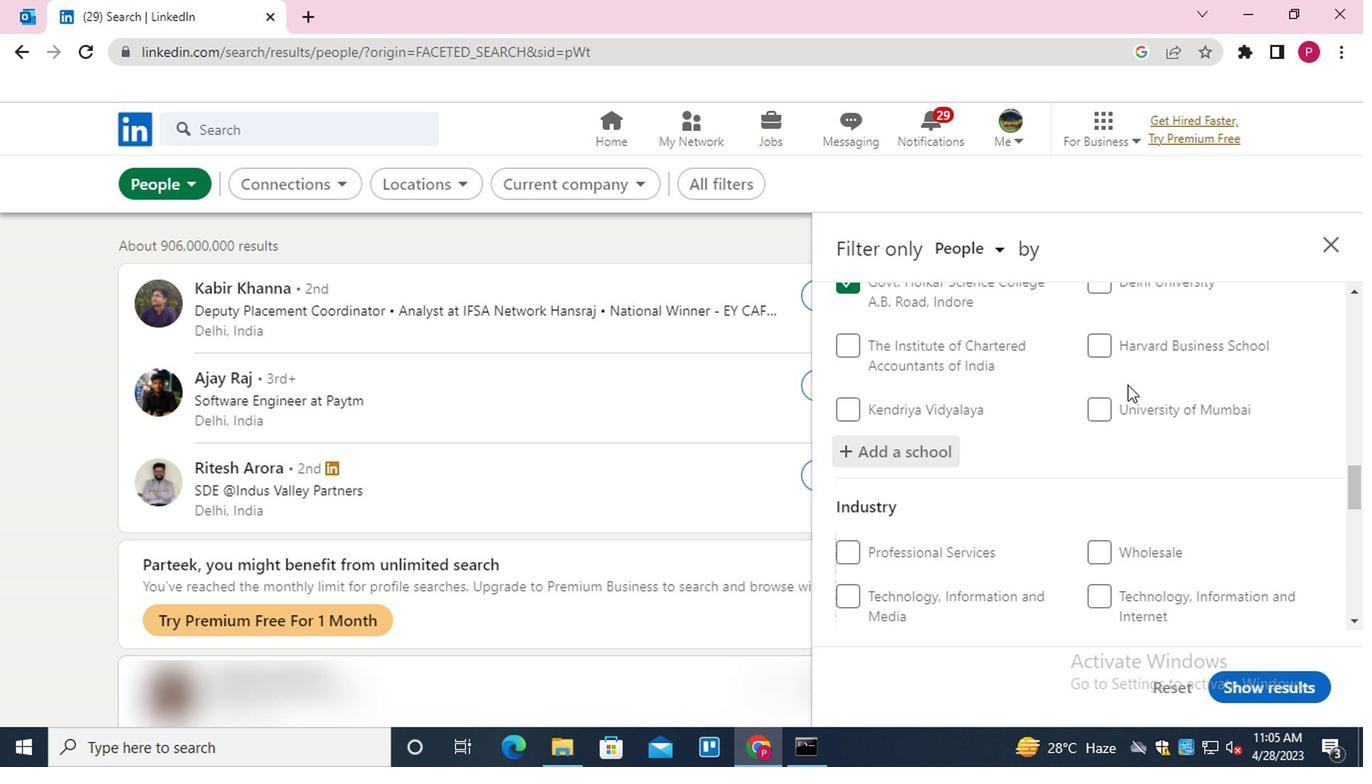 
Action: Mouse moved to (1088, 397)
Screenshot: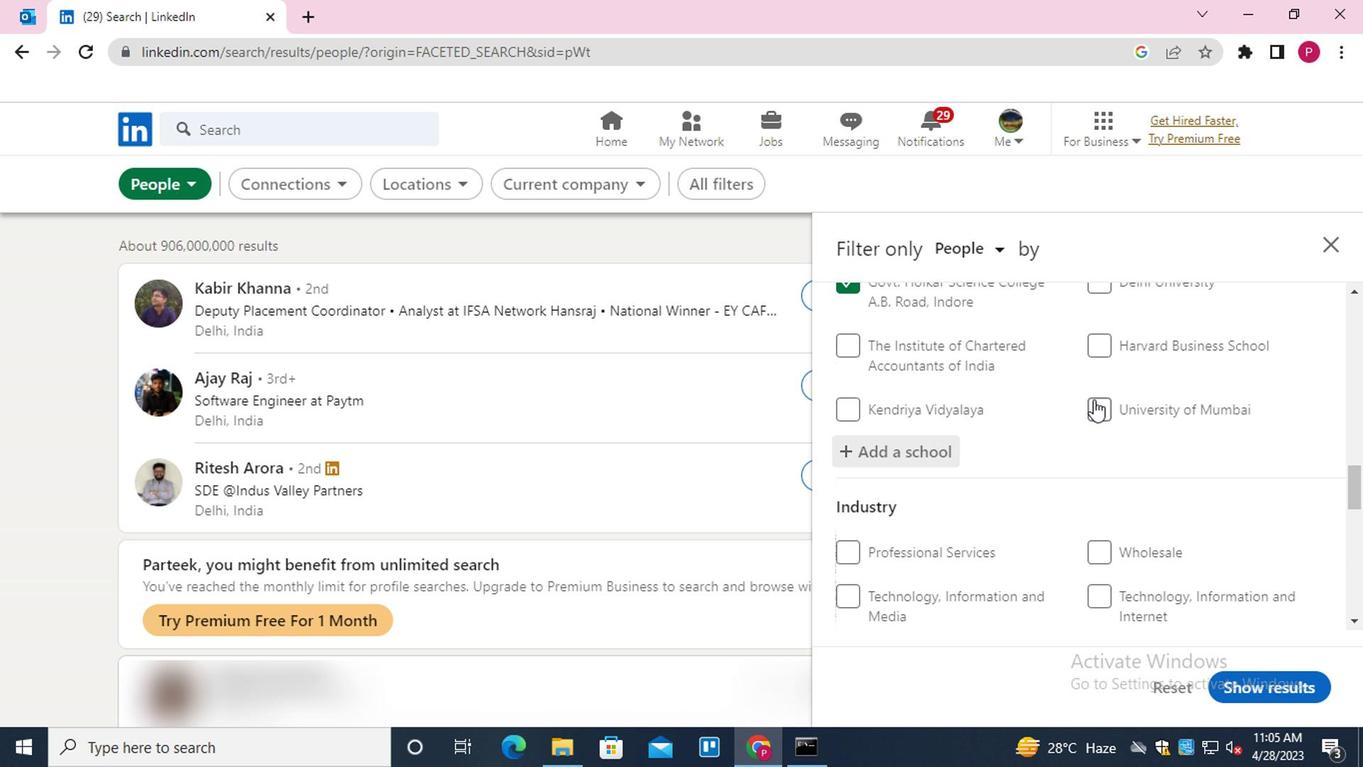 
Action: Mouse scrolled (1088, 396) with delta (0, 0)
Screenshot: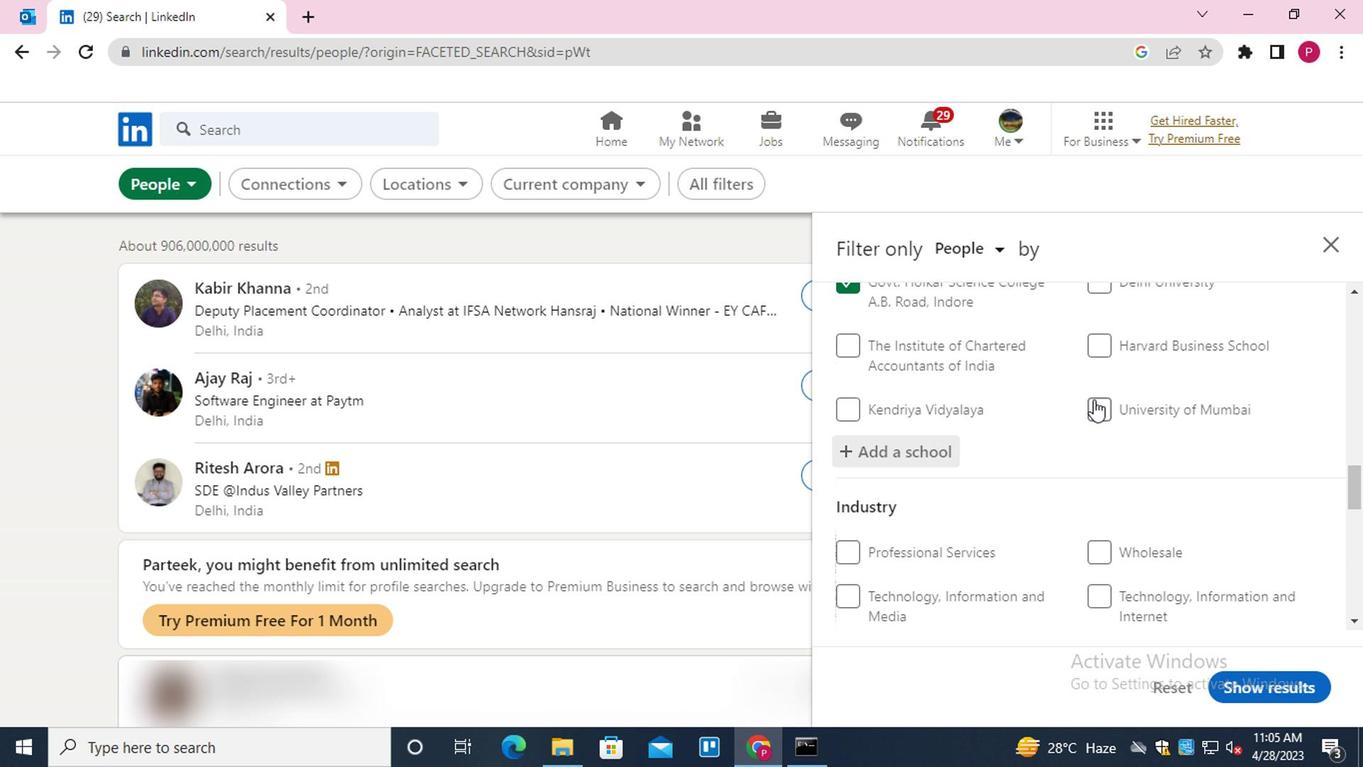 
Action: Mouse moved to (1083, 402)
Screenshot: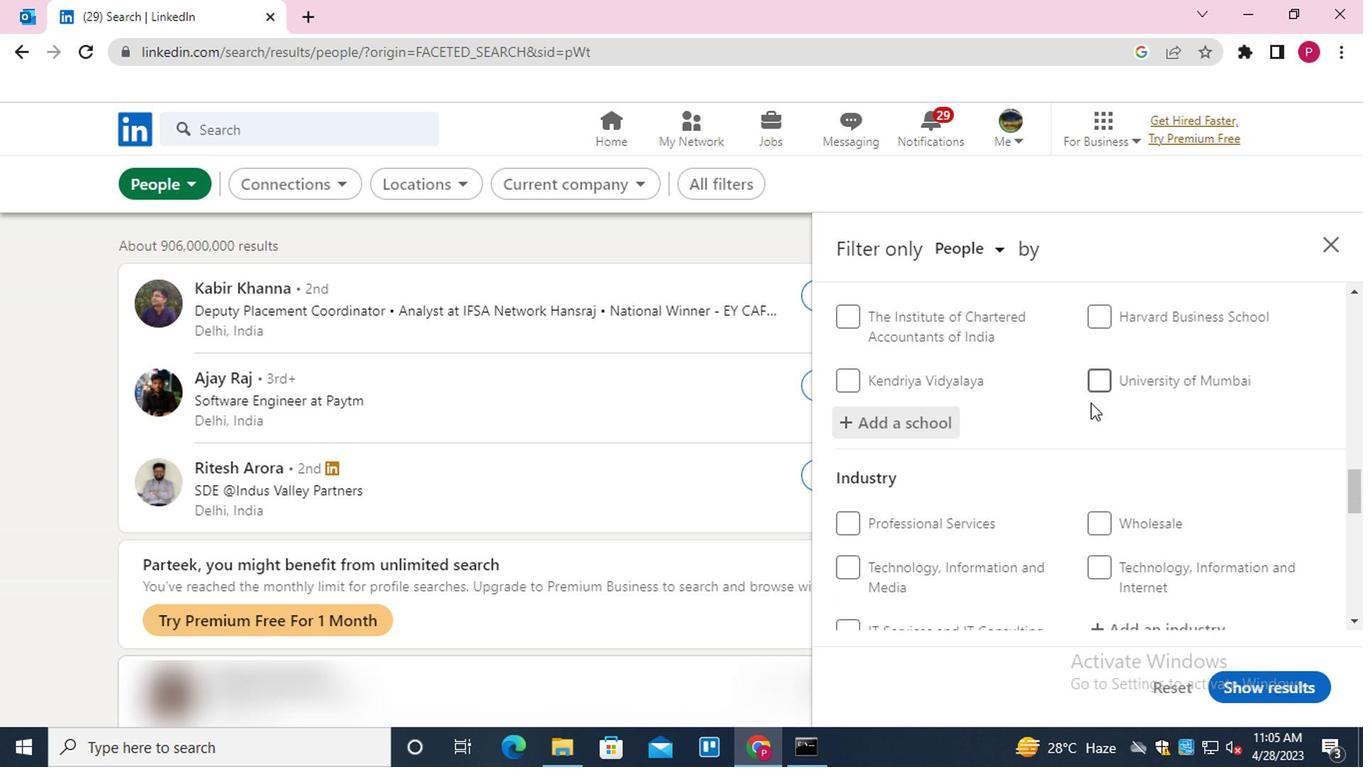 
Action: Mouse scrolled (1083, 401) with delta (0, 0)
Screenshot: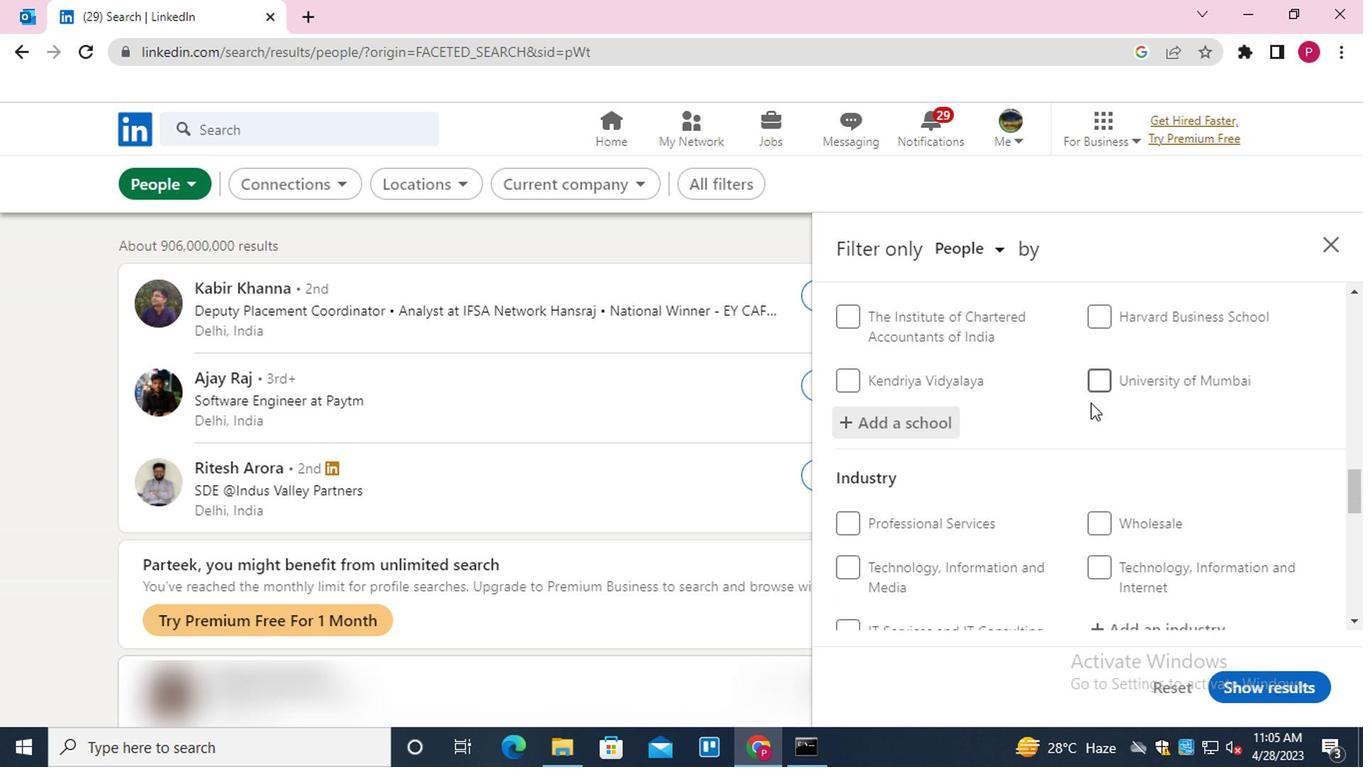 
Action: Mouse moved to (1158, 365)
Screenshot: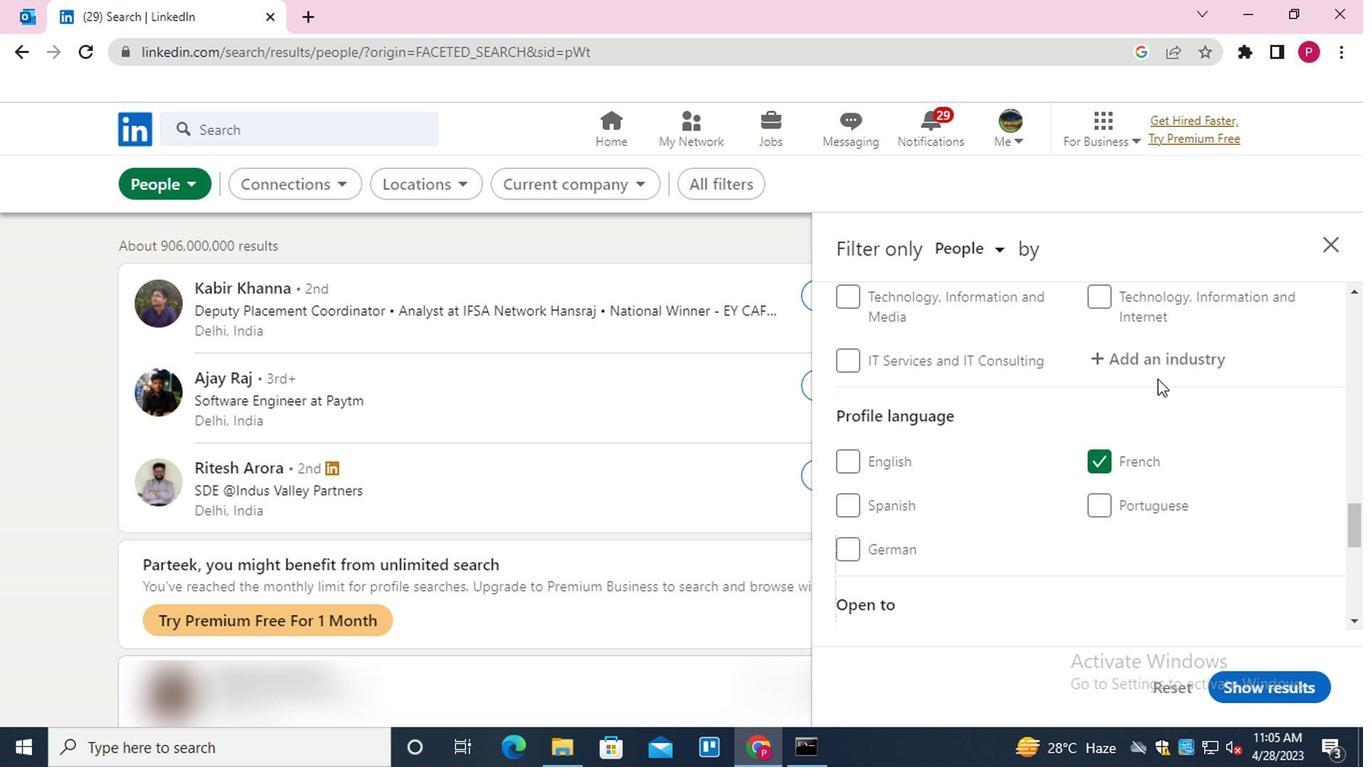 
Action: Mouse pressed left at (1158, 365)
Screenshot: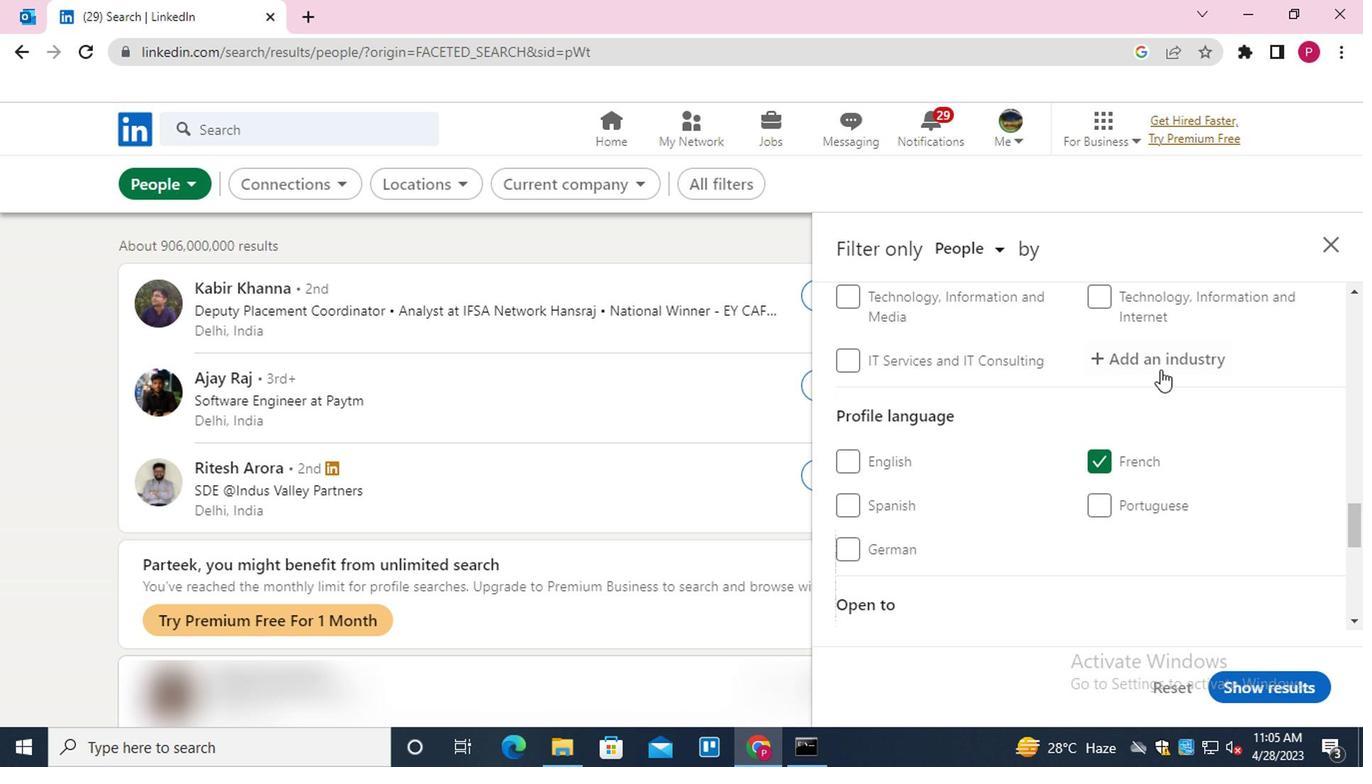 
Action: Mouse moved to (1069, 428)
Screenshot: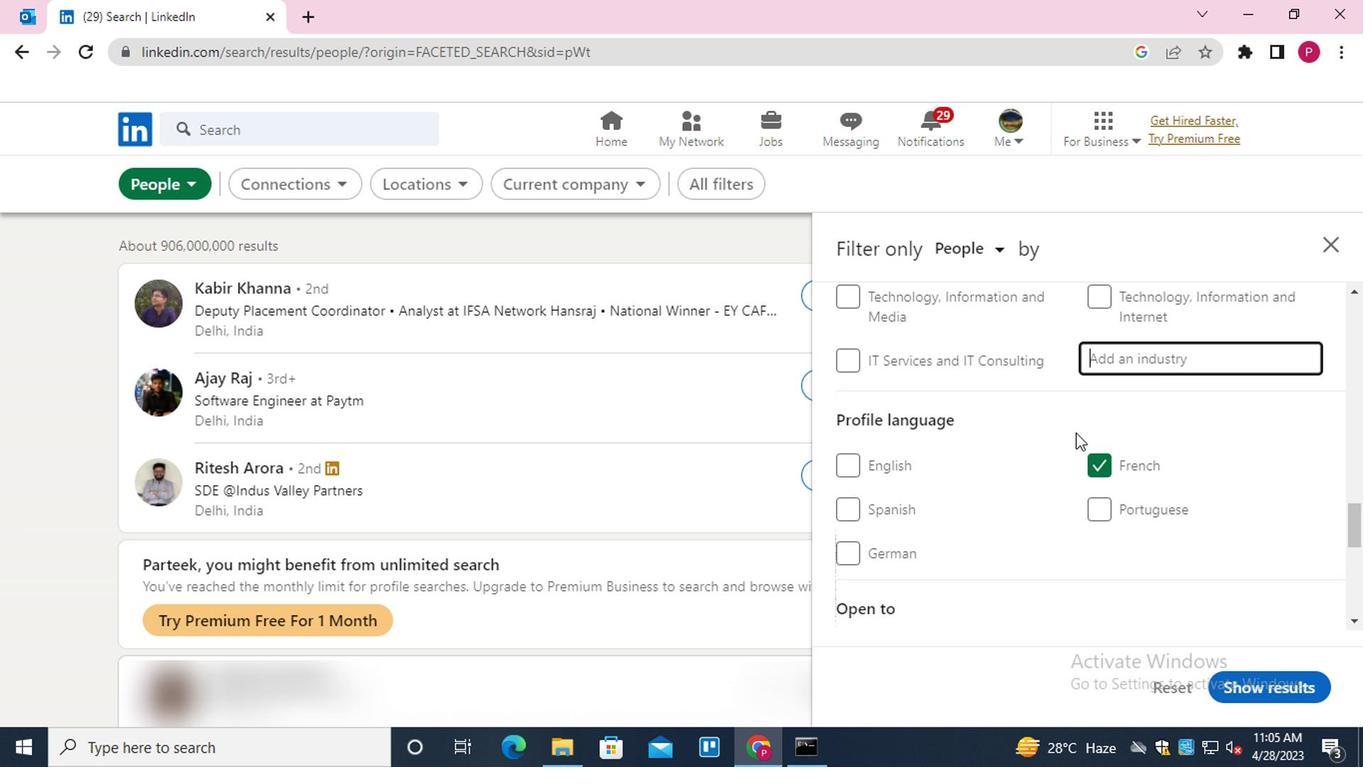 
Action: Mouse scrolled (1069, 426) with delta (0, -1)
Screenshot: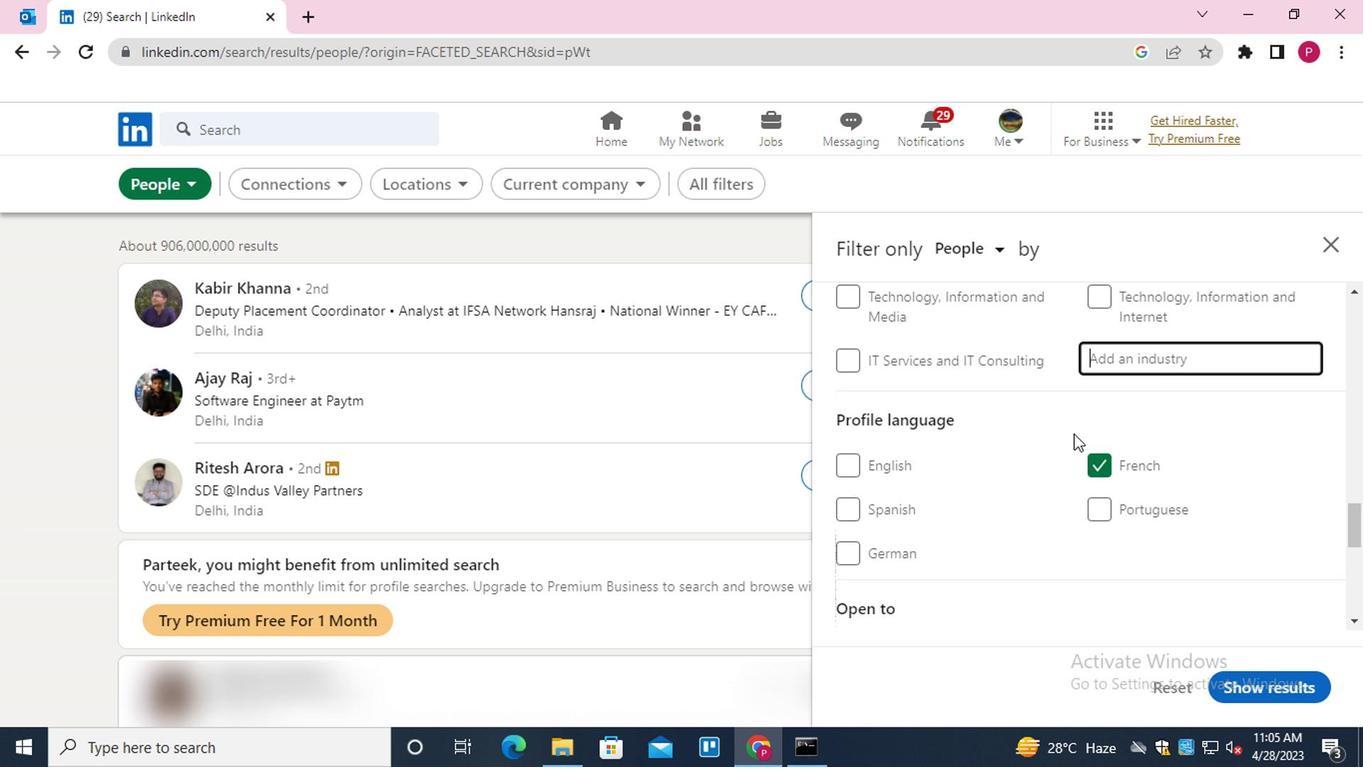 
Action: Mouse scrolled (1069, 426) with delta (0, -1)
Screenshot: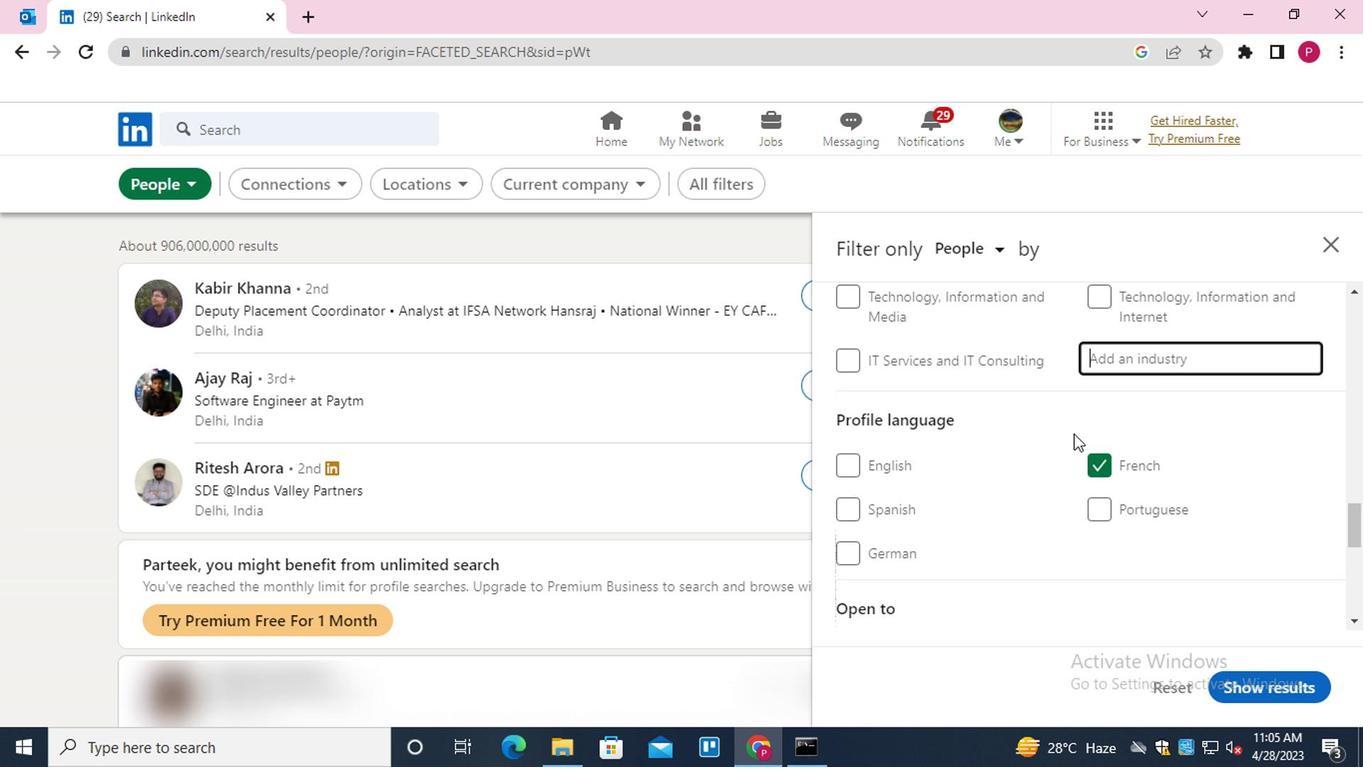 
Action: Mouse moved to (1095, 482)
Screenshot: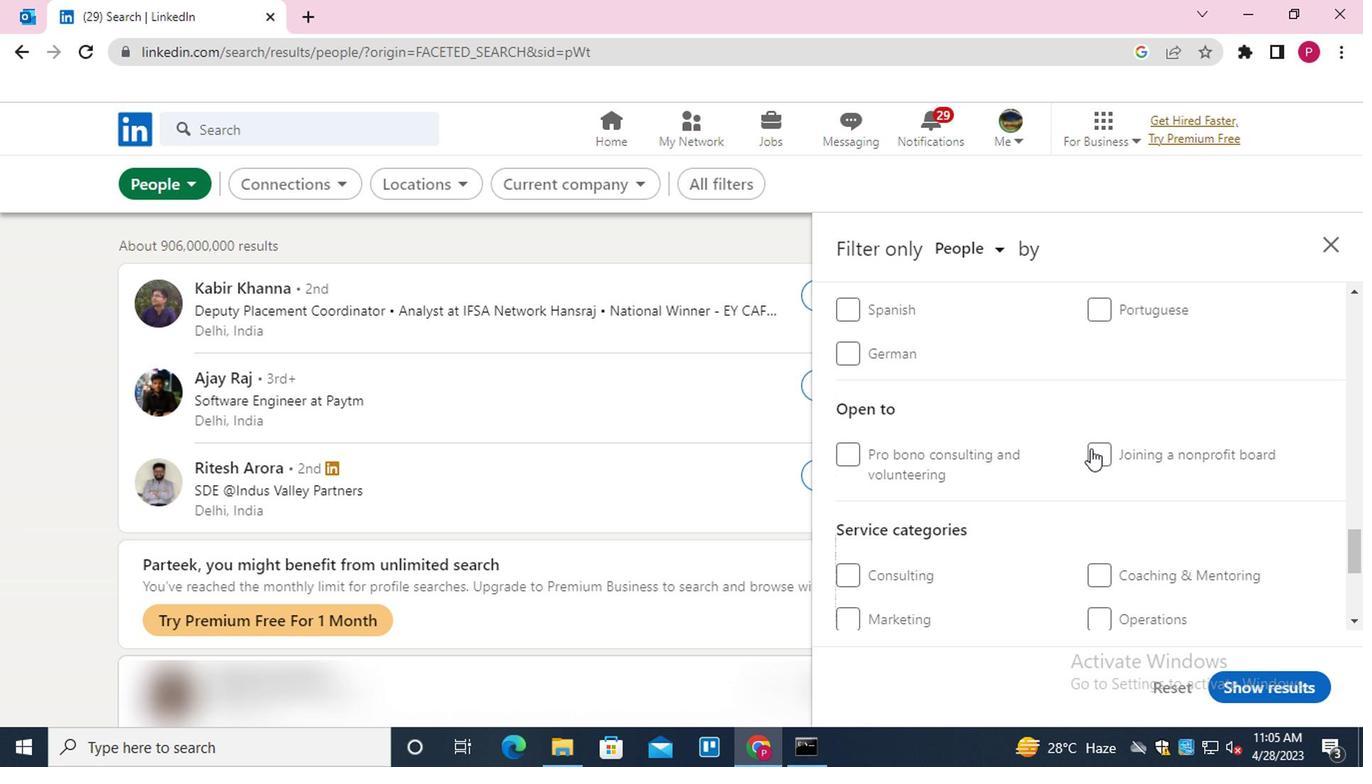 
Action: Mouse scrolled (1095, 482) with delta (0, 0)
Screenshot: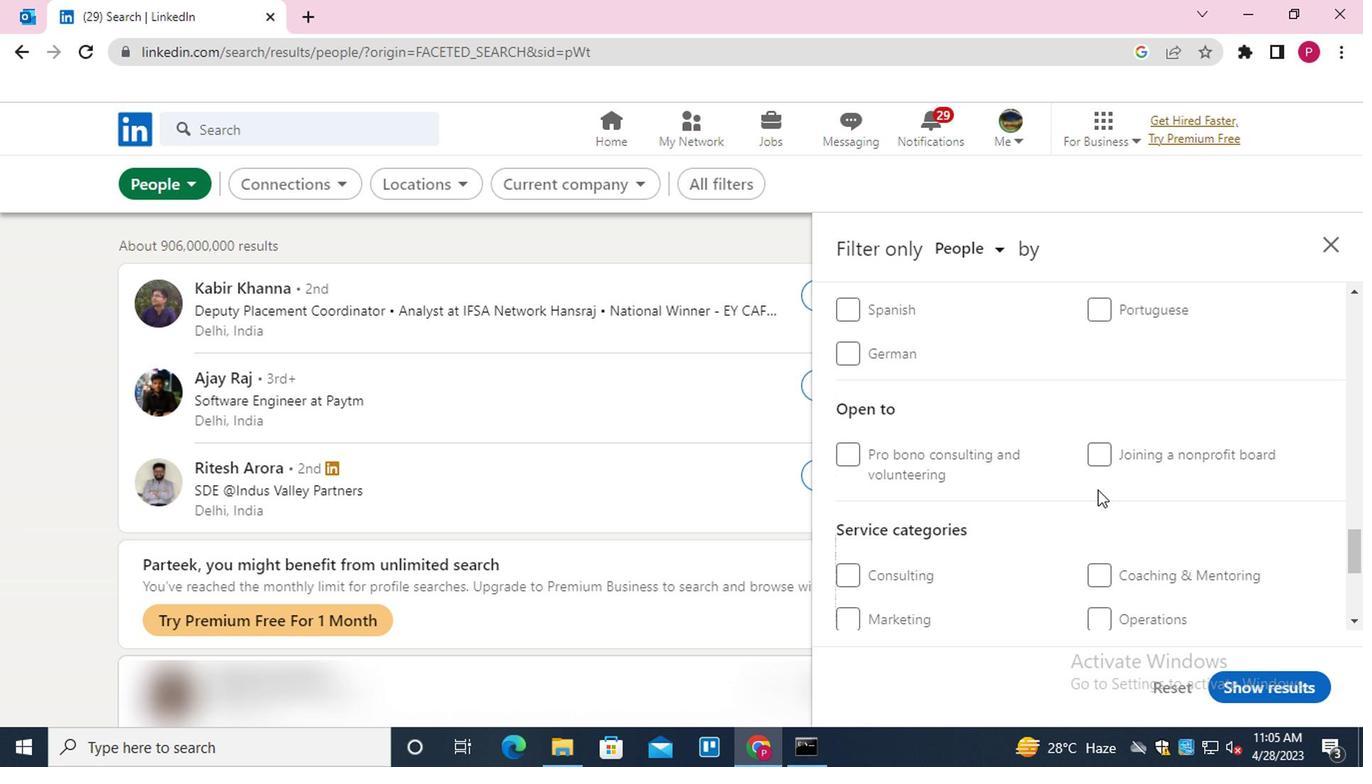 
Action: Mouse scrolled (1095, 482) with delta (0, 0)
Screenshot: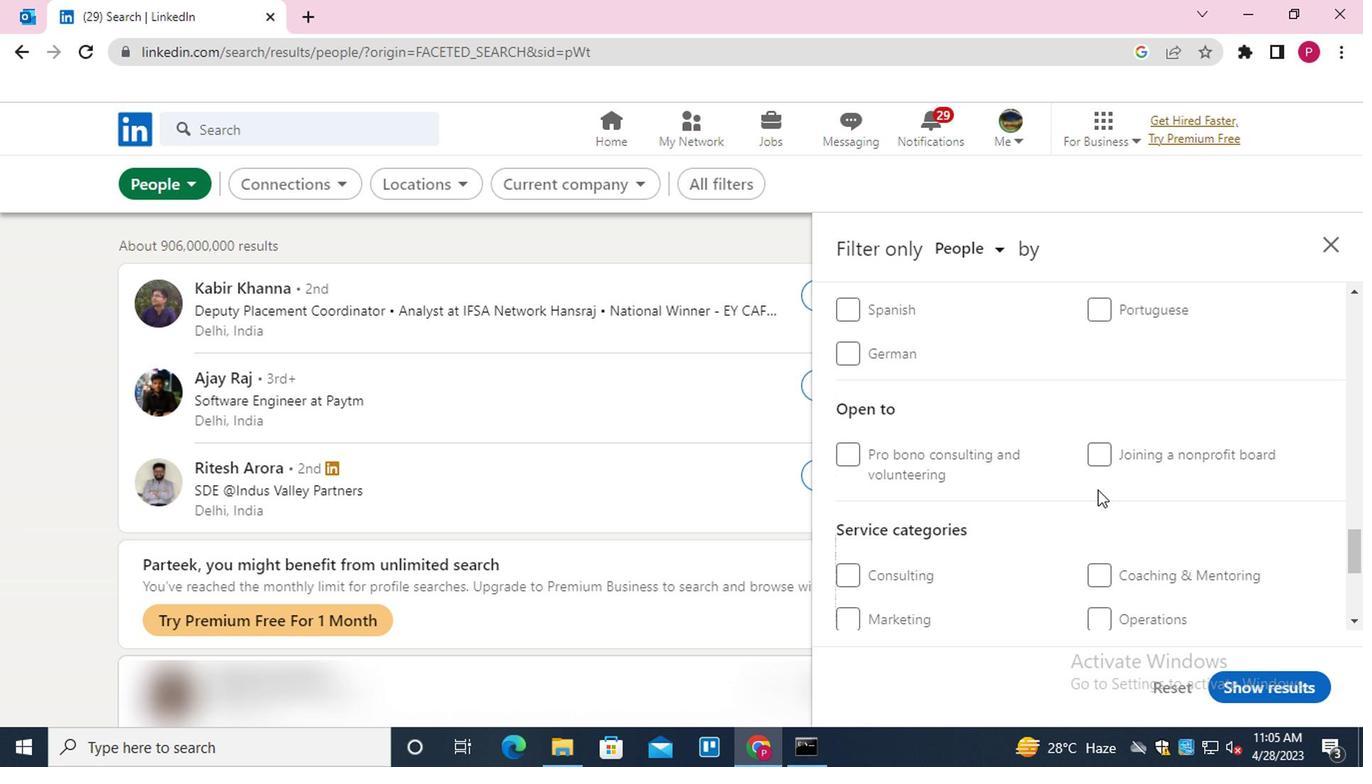 
Action: Mouse moved to (1120, 464)
Screenshot: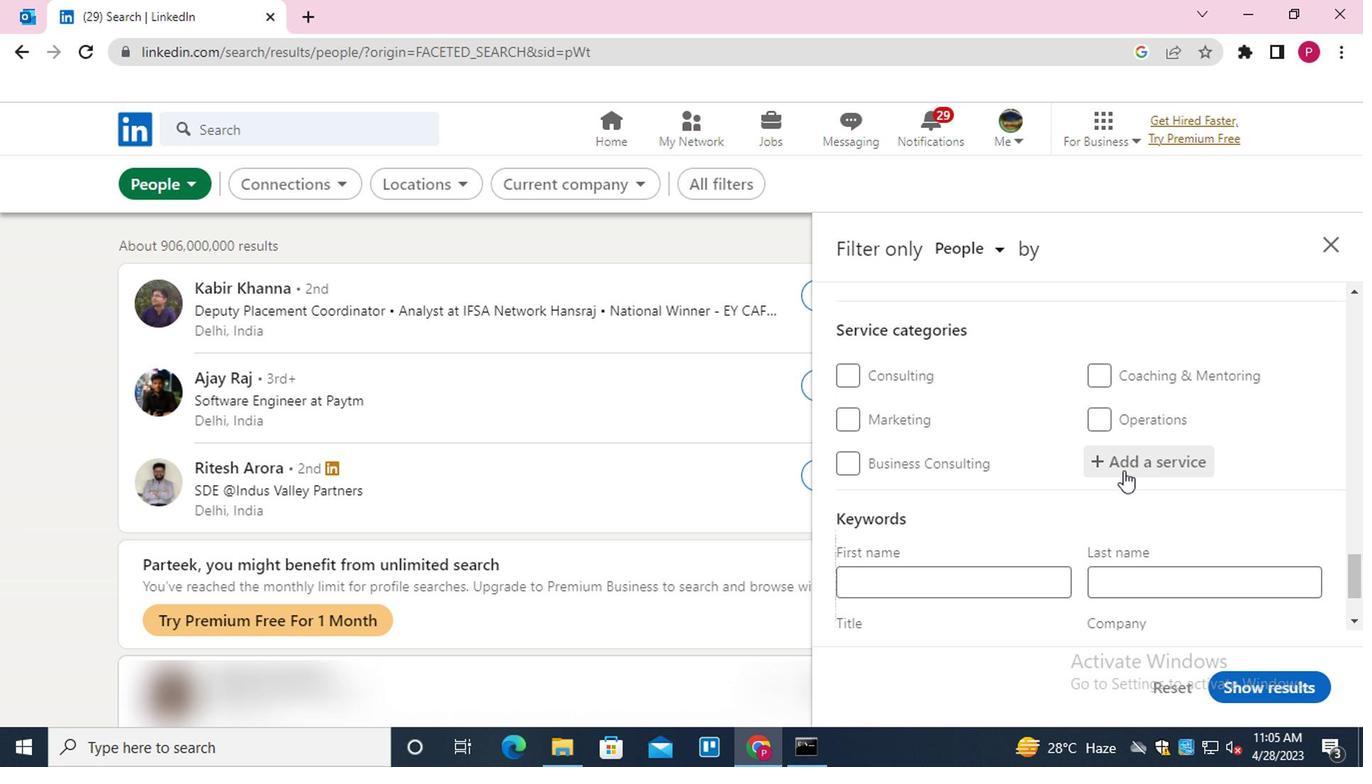 
Action: Mouse pressed left at (1120, 464)
Screenshot: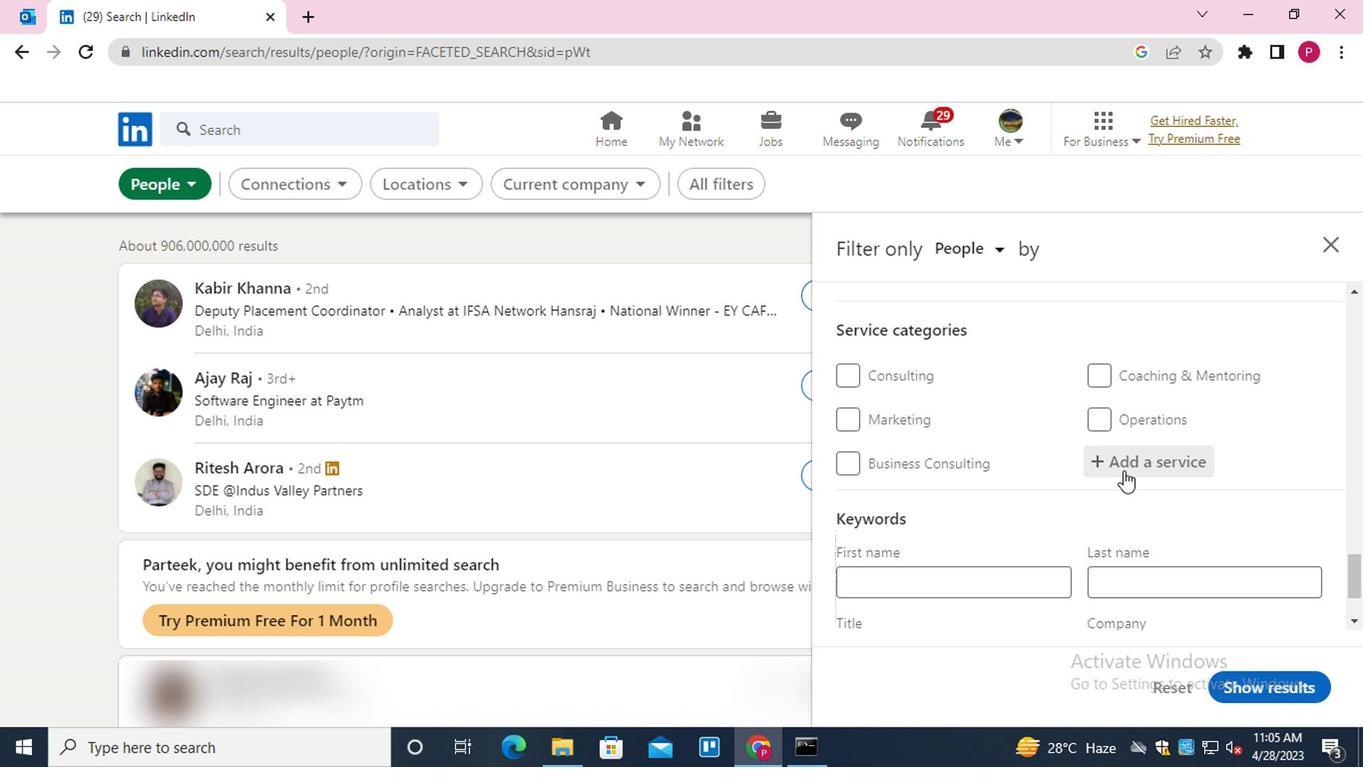 
Action: Mouse moved to (1071, 385)
Screenshot: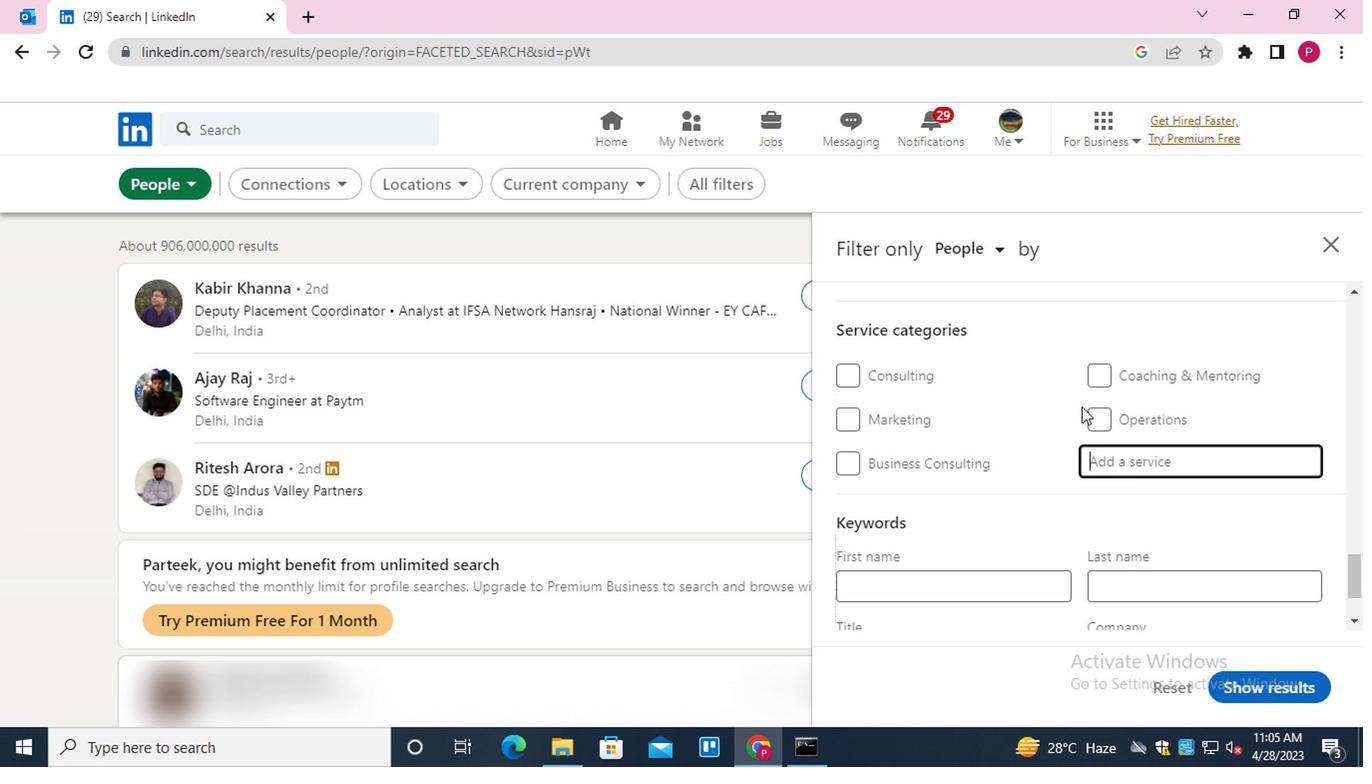 
Action: Mouse scrolled (1071, 387) with delta (0, 1)
Screenshot: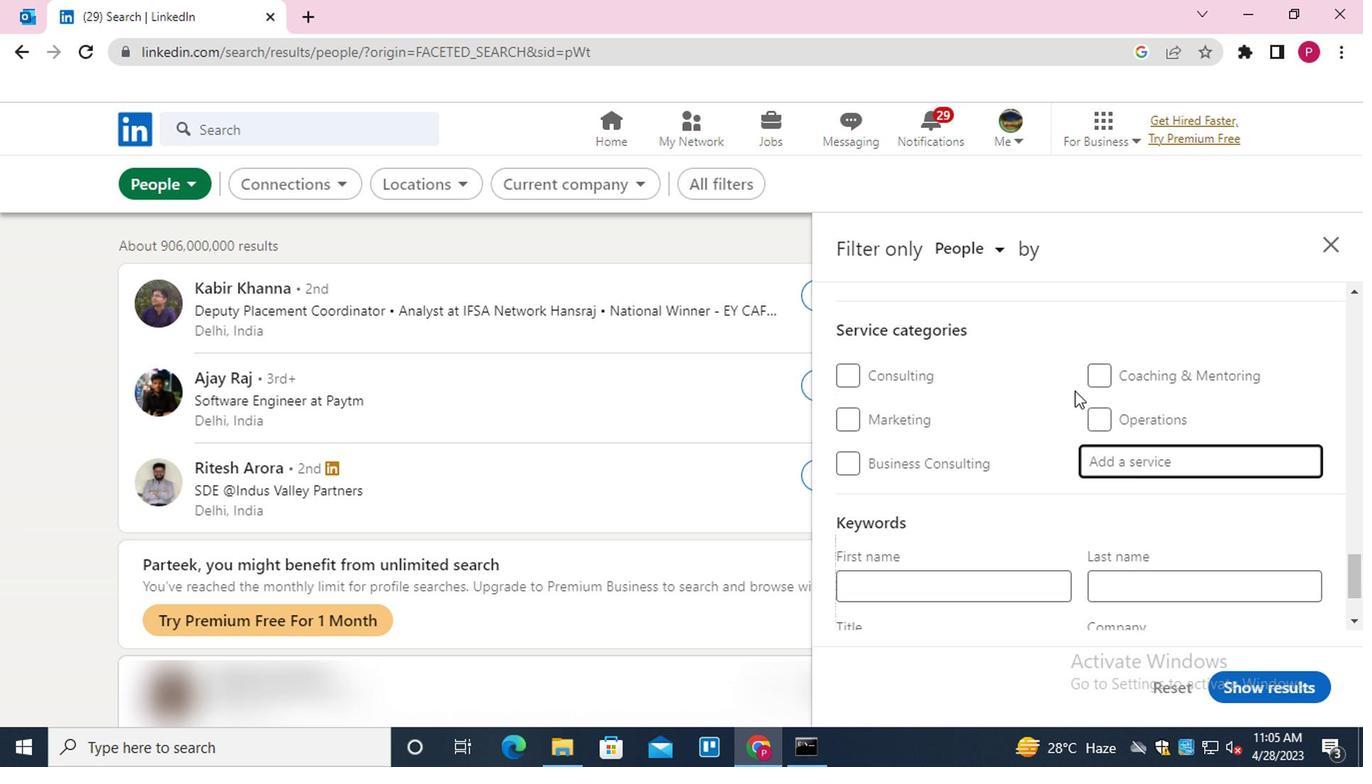 
Action: Mouse scrolled (1071, 387) with delta (0, 1)
Screenshot: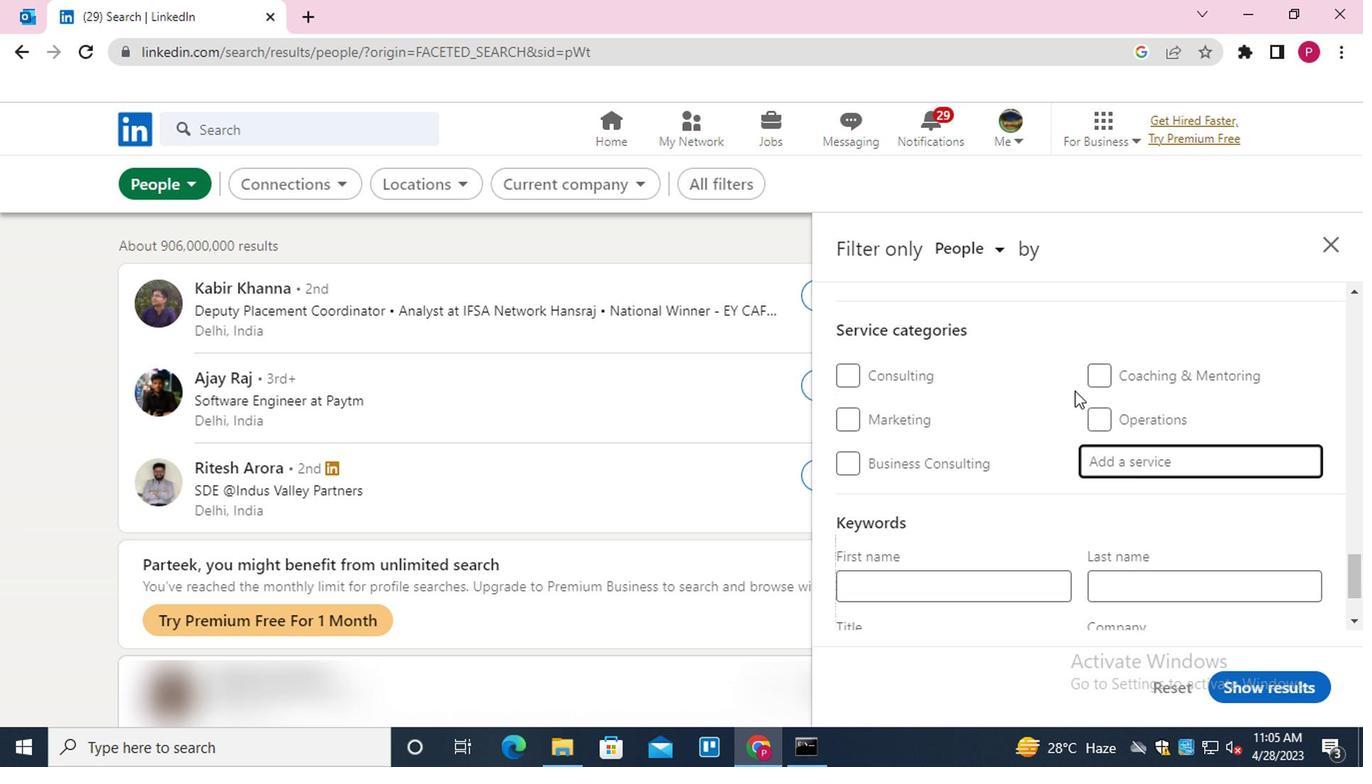 
Action: Mouse moved to (1173, 330)
Screenshot: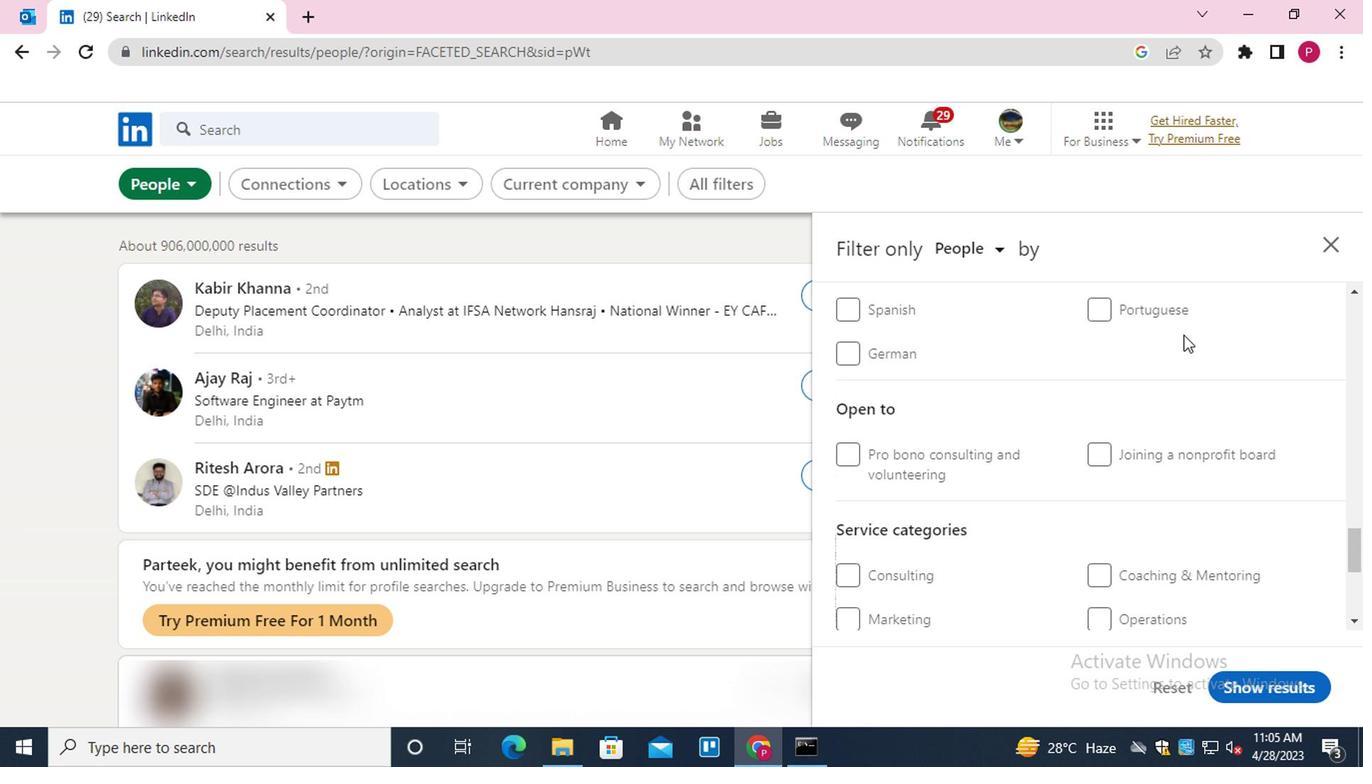 
Action: Mouse scrolled (1173, 332) with delta (0, 1)
Screenshot: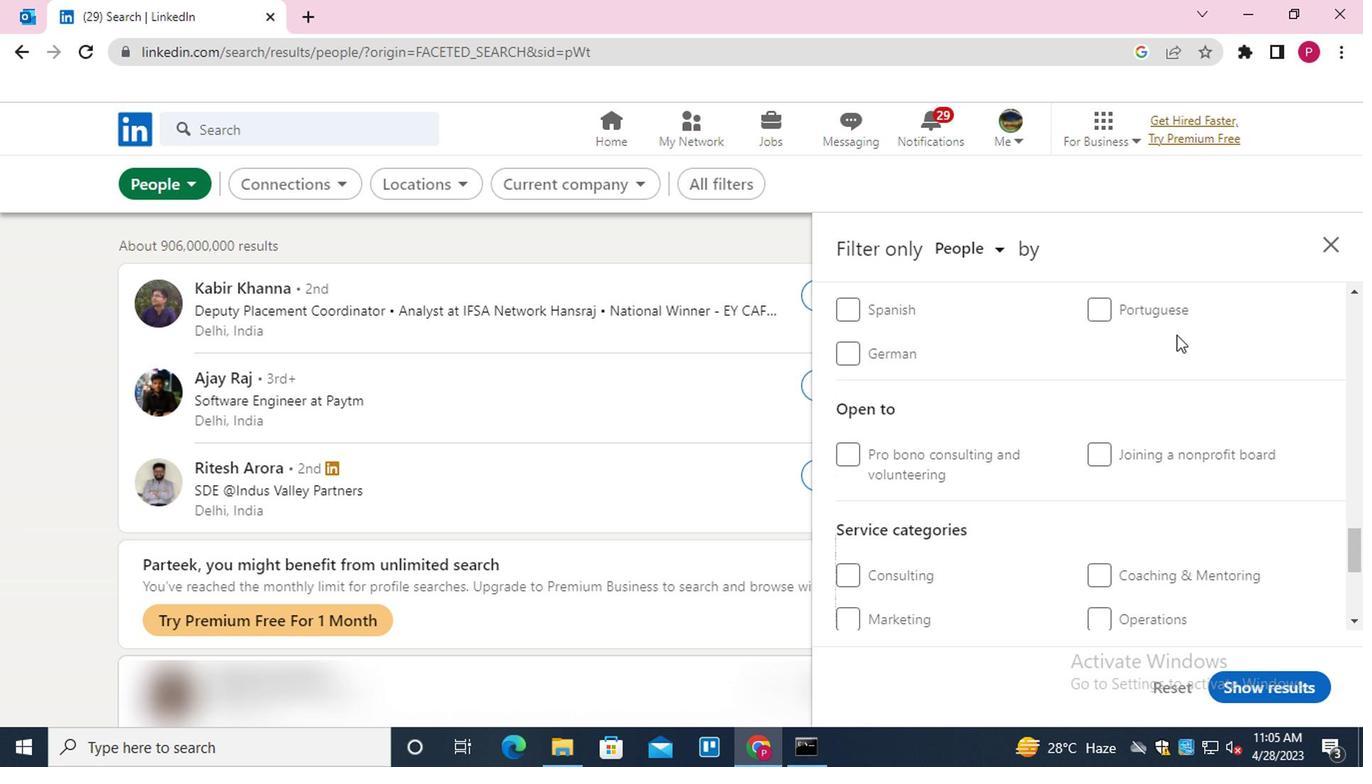 
Action: Mouse scrolled (1173, 332) with delta (0, 1)
Screenshot: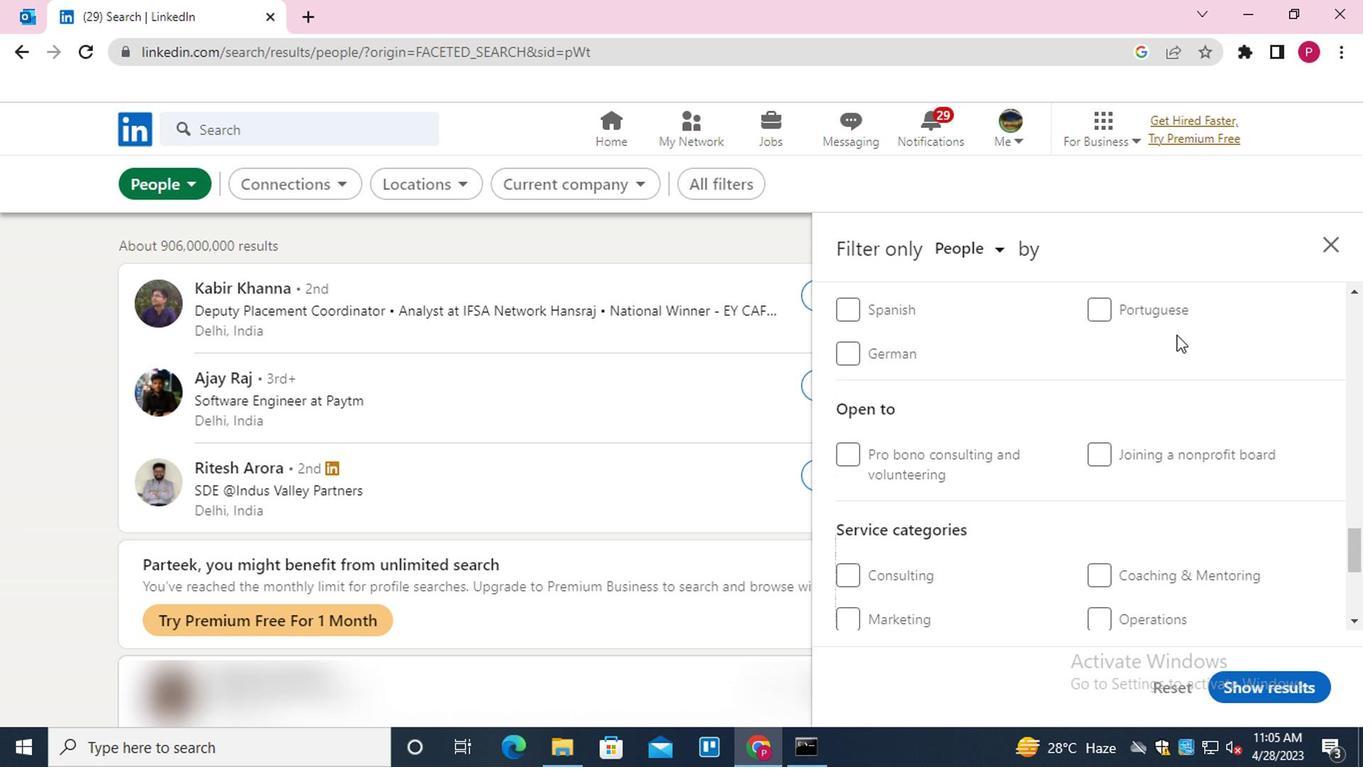 
Action: Mouse moved to (1136, 379)
Screenshot: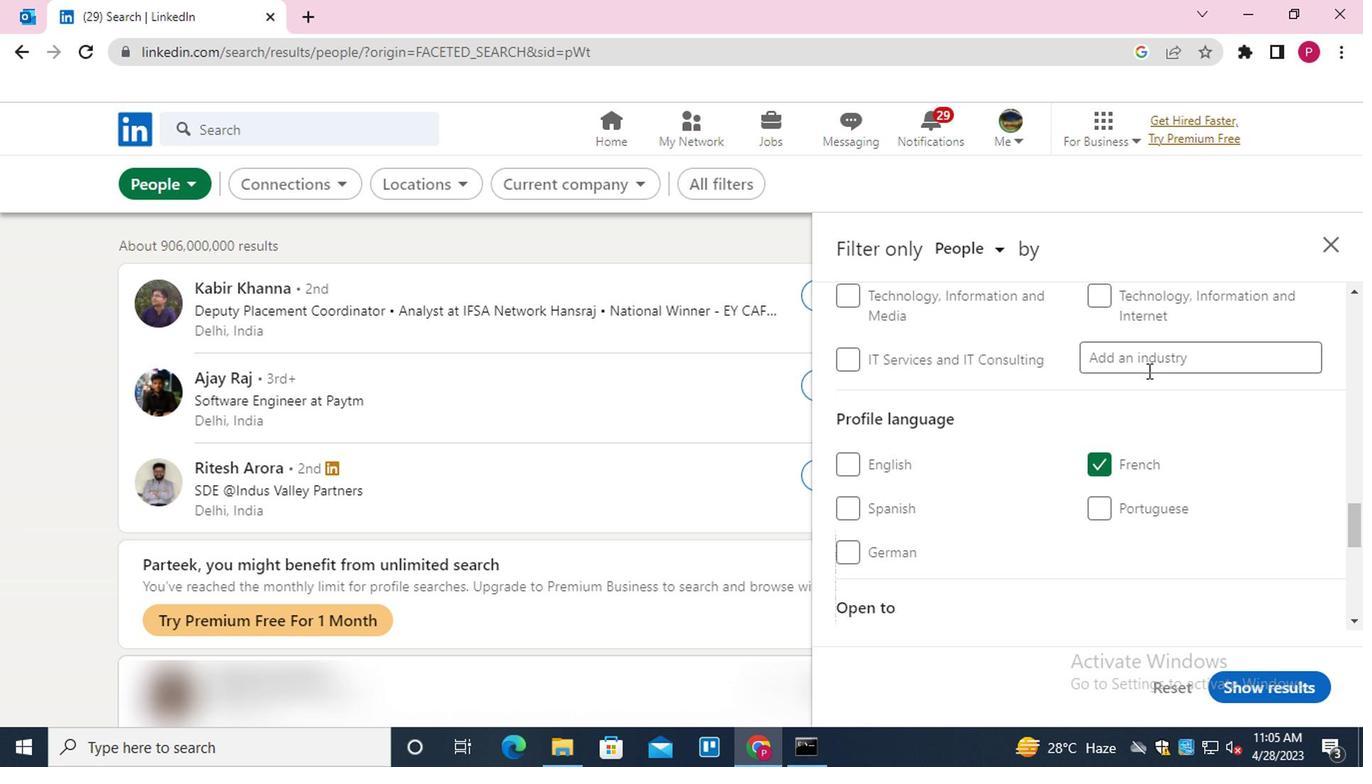 
Action: Mouse scrolled (1136, 381) with delta (0, 1)
Screenshot: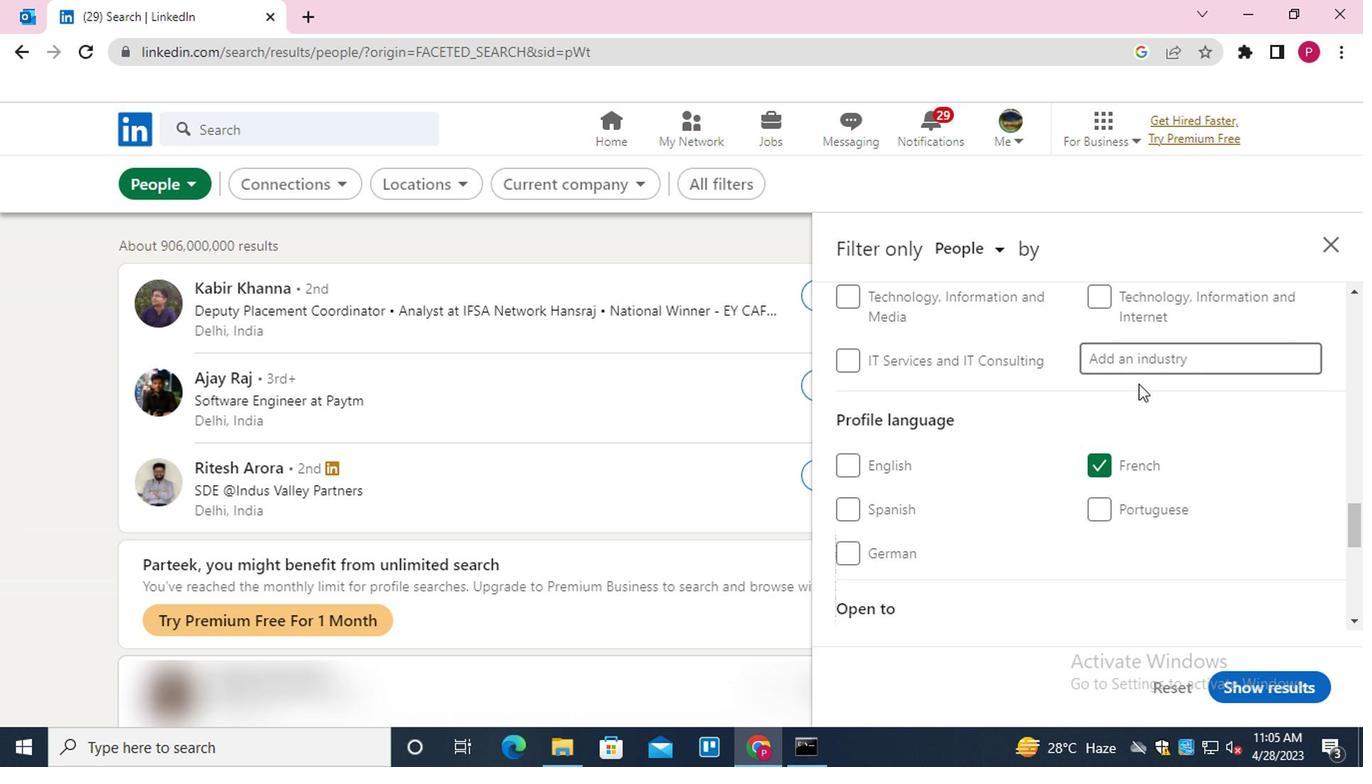 
Action: Mouse scrolled (1136, 381) with delta (0, 1)
Screenshot: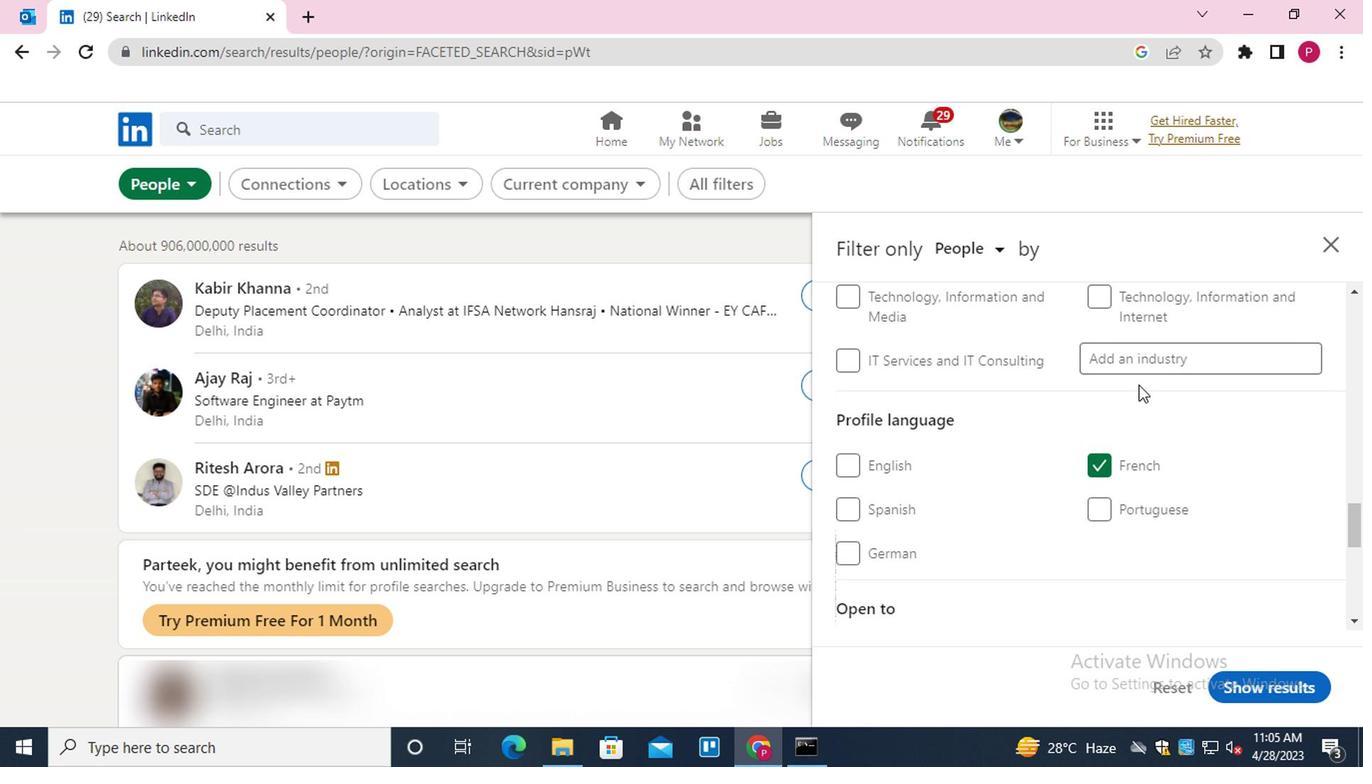 
Action: Mouse moved to (1134, 555)
Screenshot: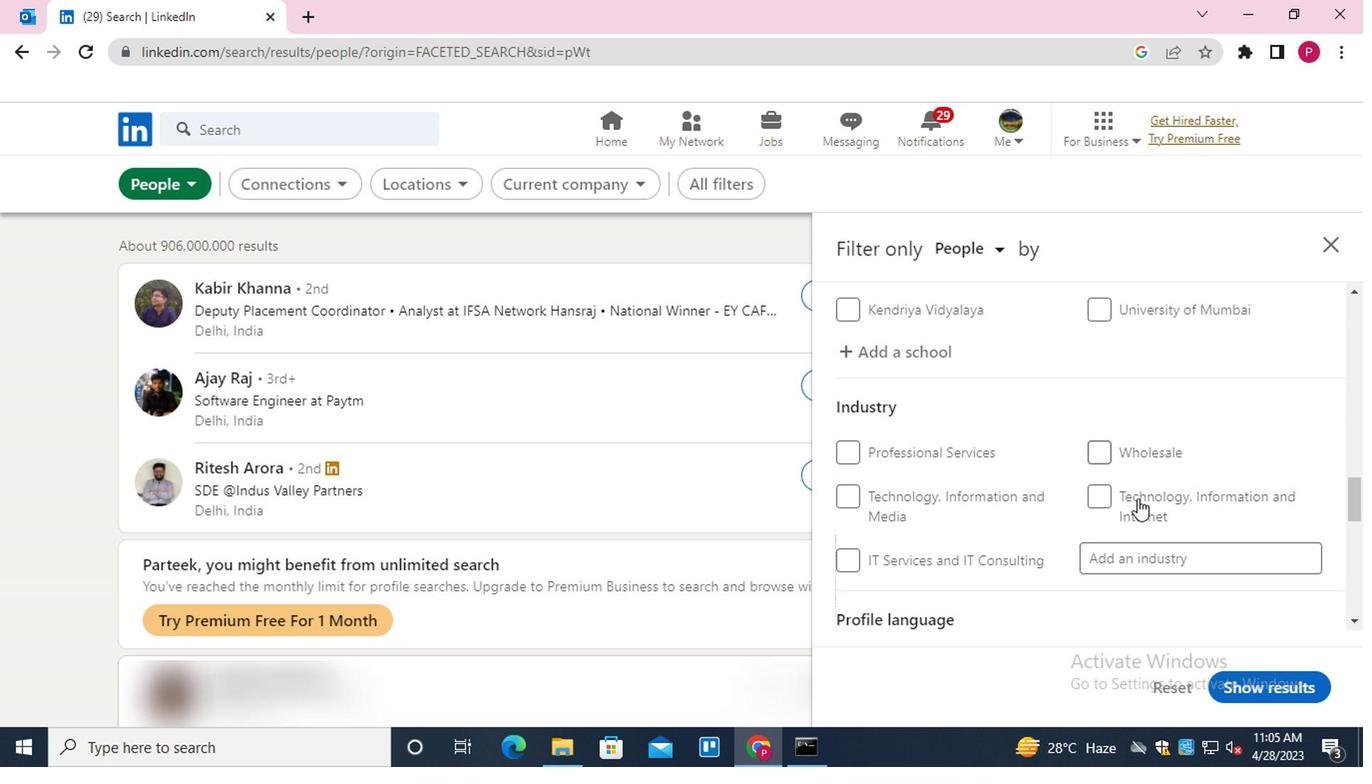 
Action: Mouse pressed left at (1134, 555)
Screenshot: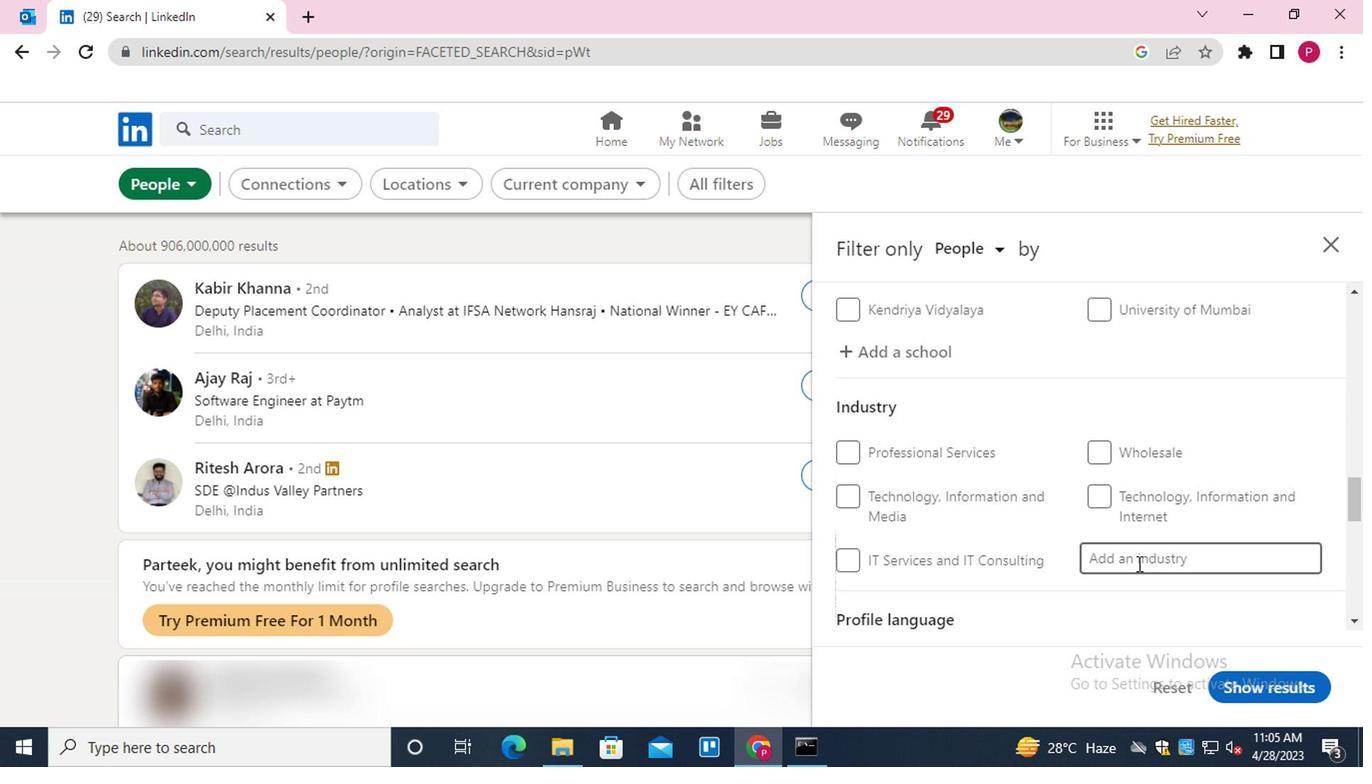 
Action: Key pressed <Key.shift>CABLE<Key.down><Key.enter>
Screenshot: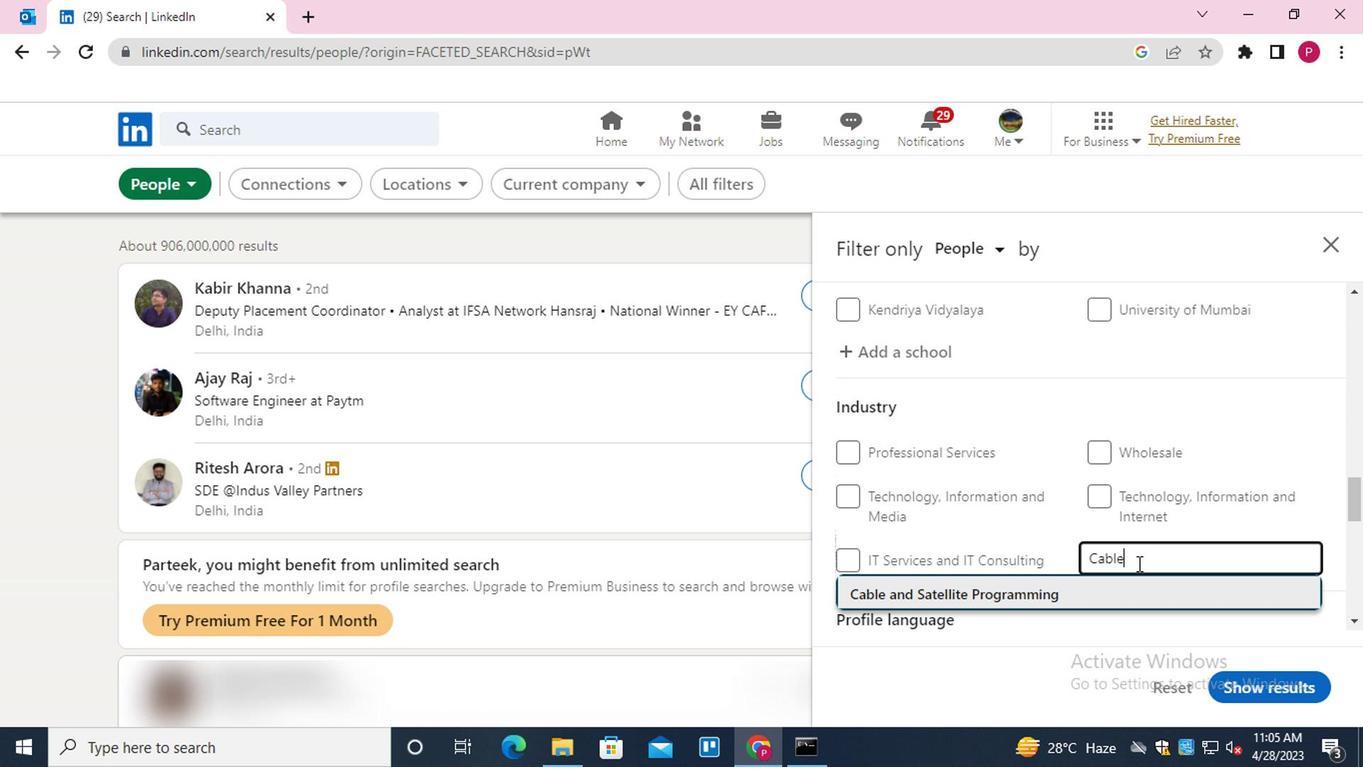 
Action: Mouse scrolled (1134, 554) with delta (0, 0)
Screenshot: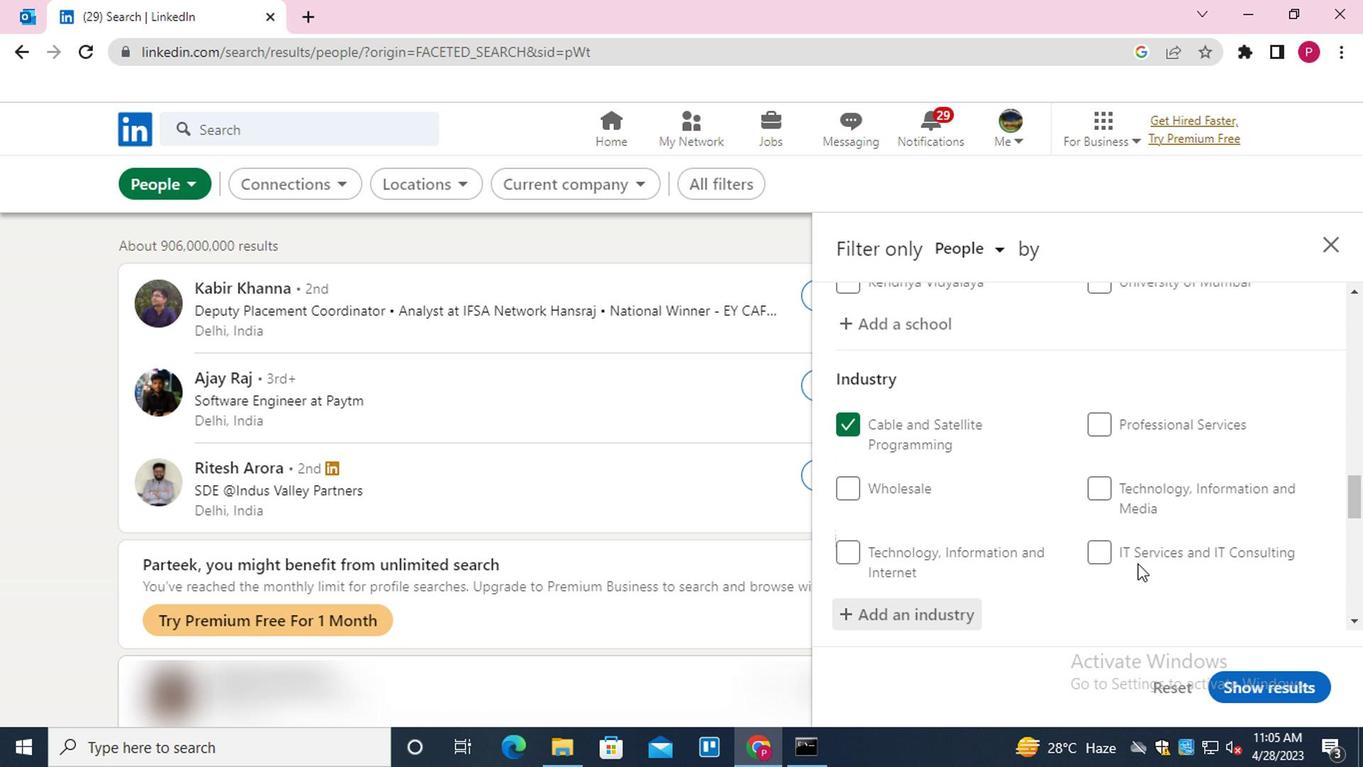 
Action: Mouse scrolled (1134, 554) with delta (0, 0)
Screenshot: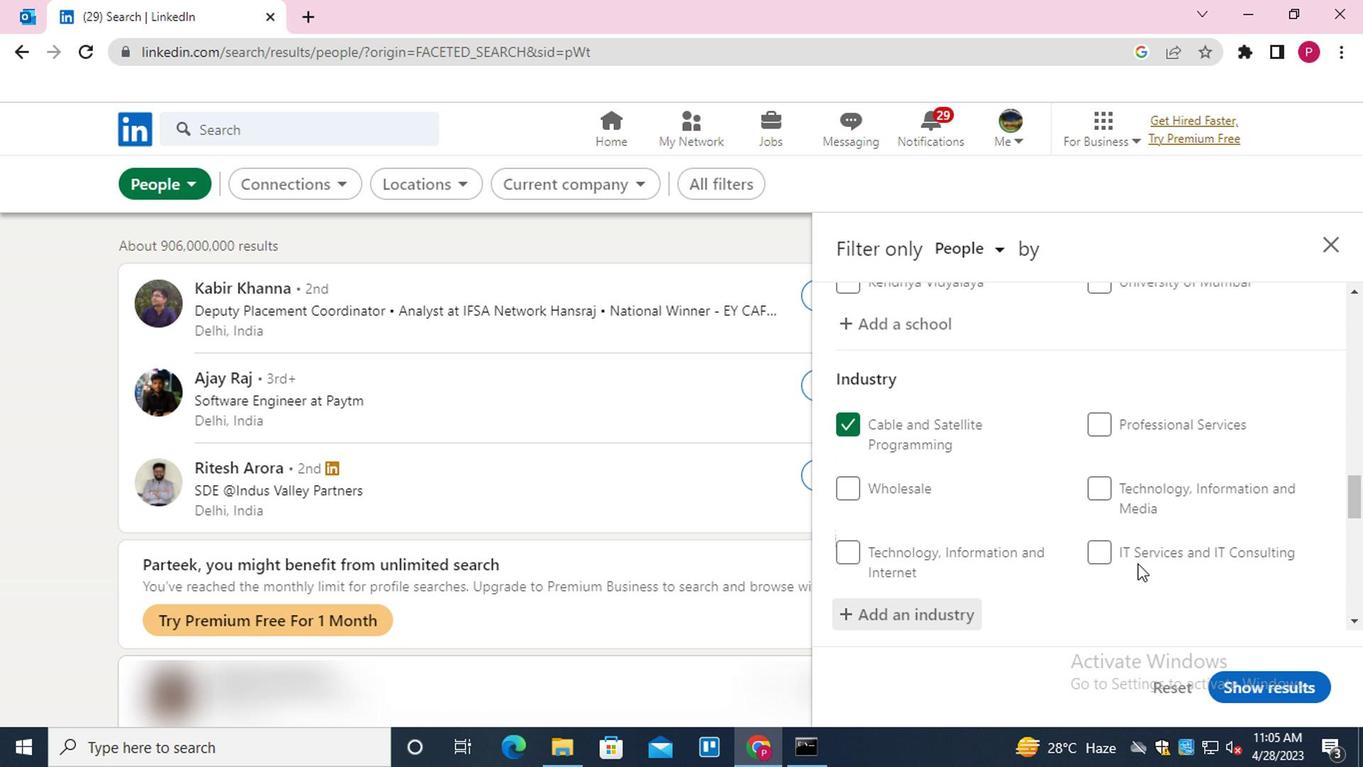 
Action: Mouse scrolled (1134, 554) with delta (0, 0)
Screenshot: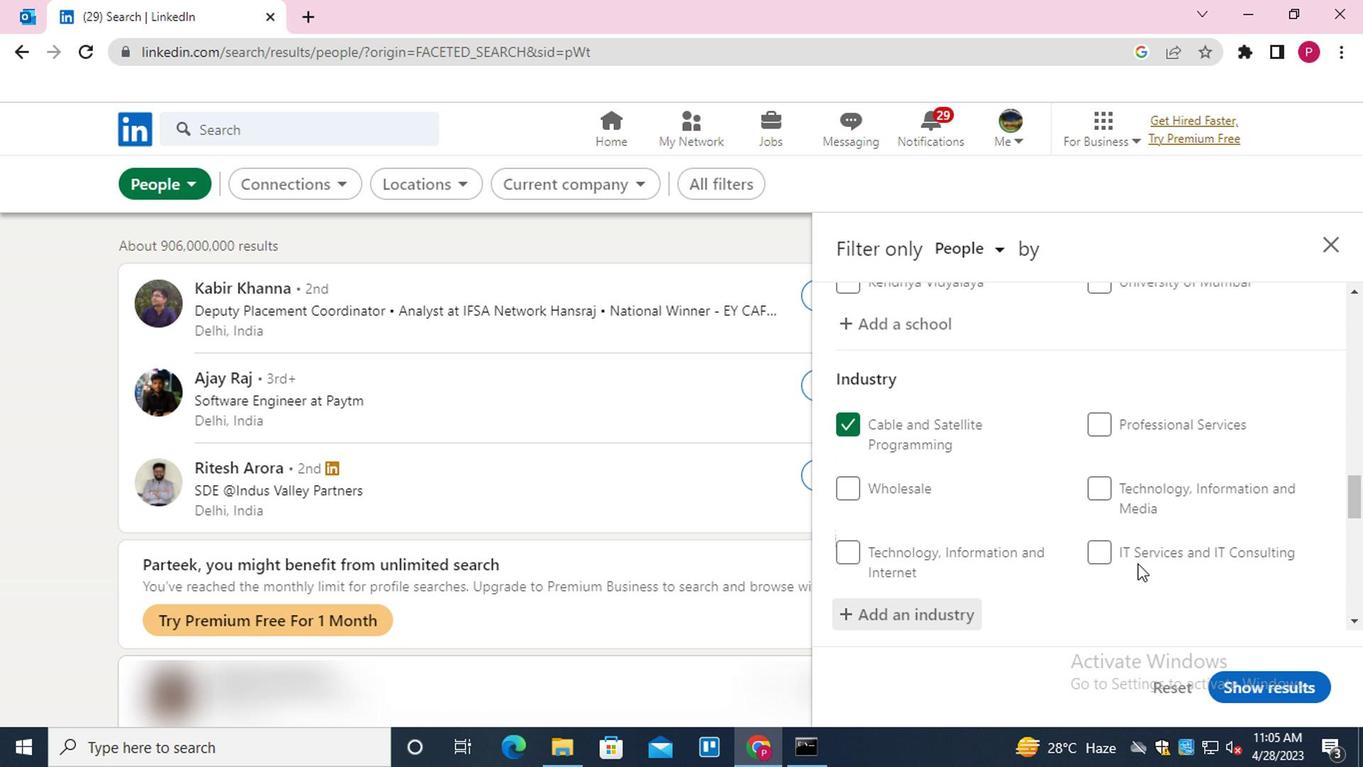 
Action: Mouse scrolled (1134, 554) with delta (0, 0)
Screenshot: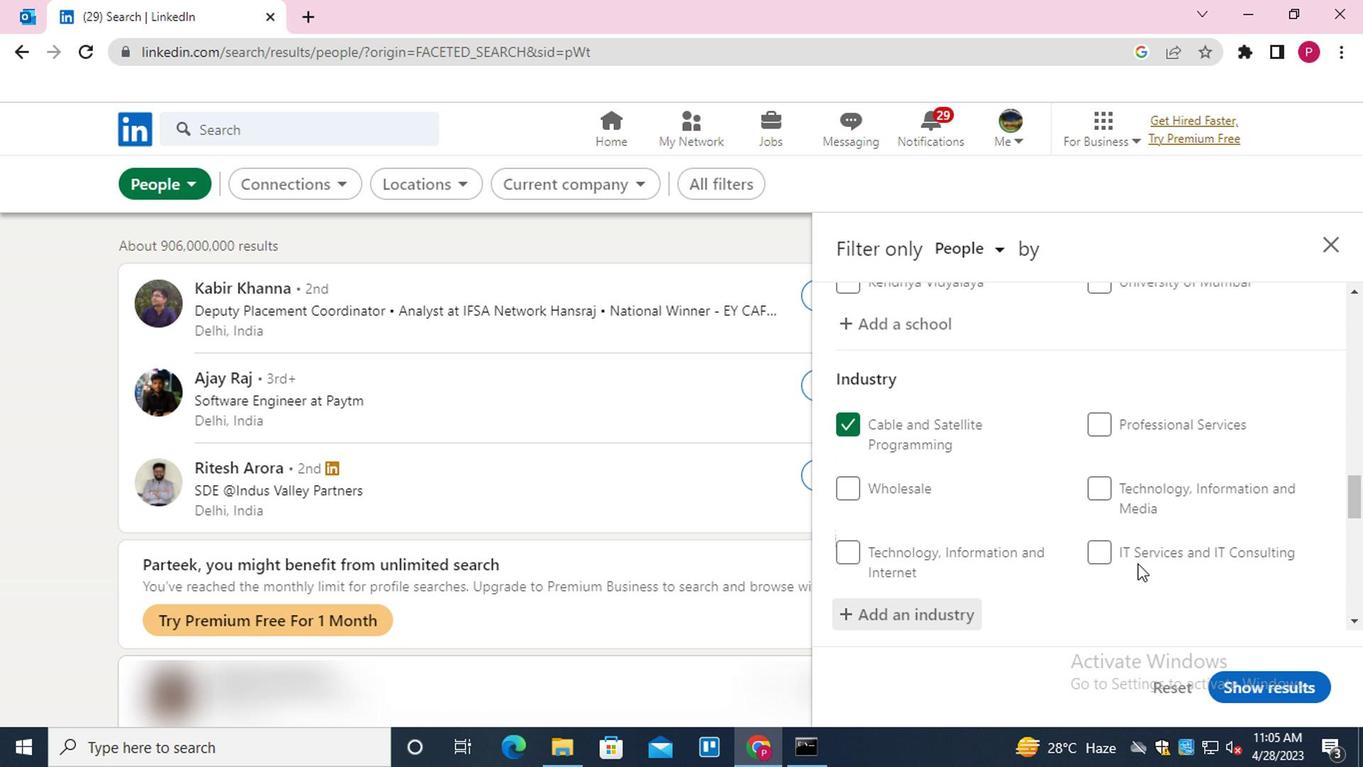 
Action: Mouse scrolled (1134, 554) with delta (0, 0)
Screenshot: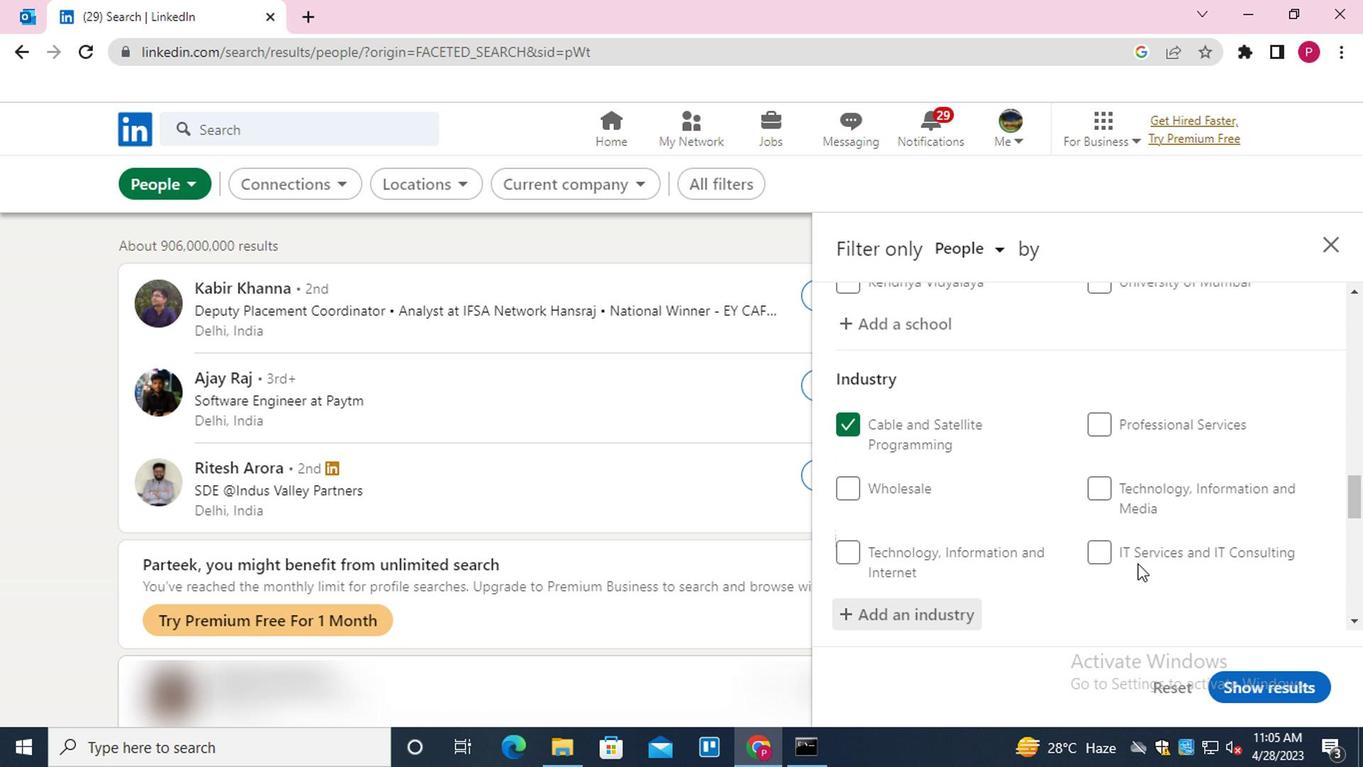 
Action: Mouse scrolled (1134, 554) with delta (0, 0)
Screenshot: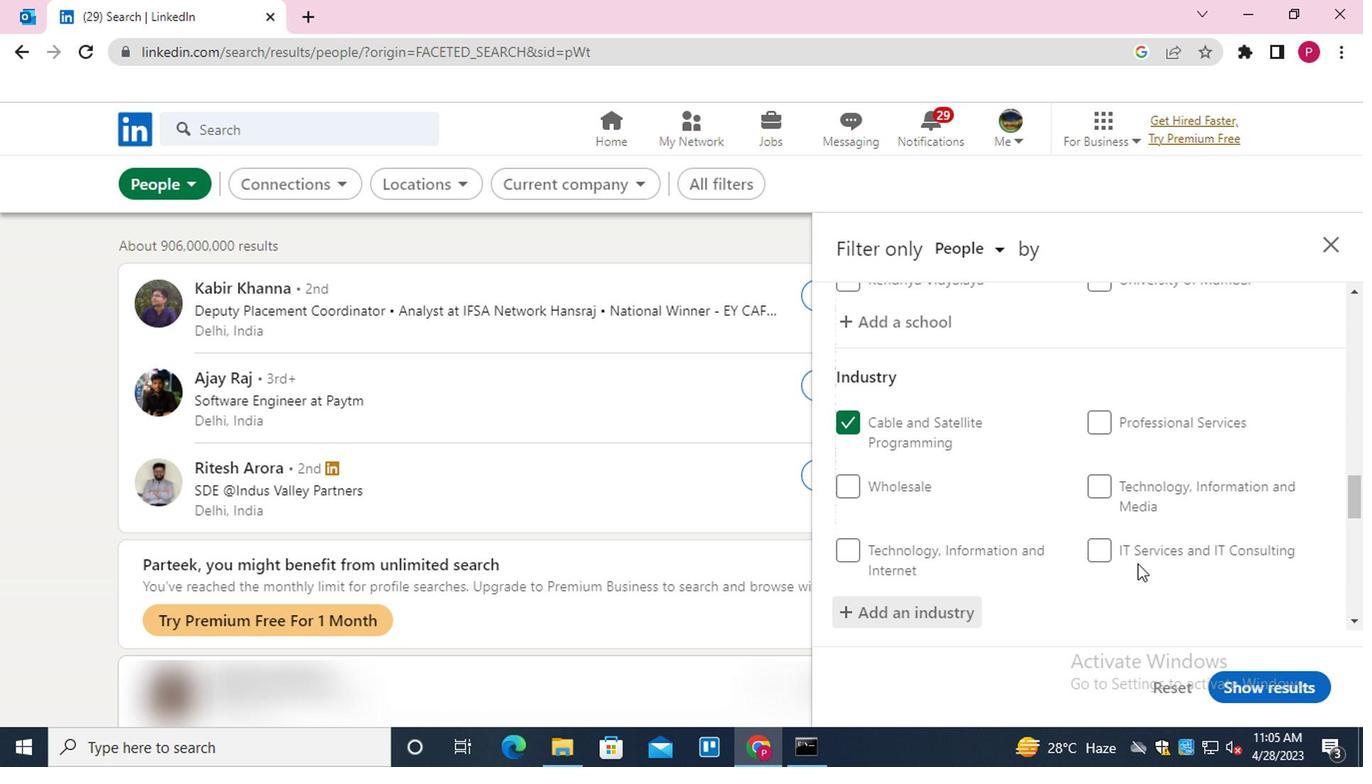 
Action: Mouse moved to (1154, 506)
Screenshot: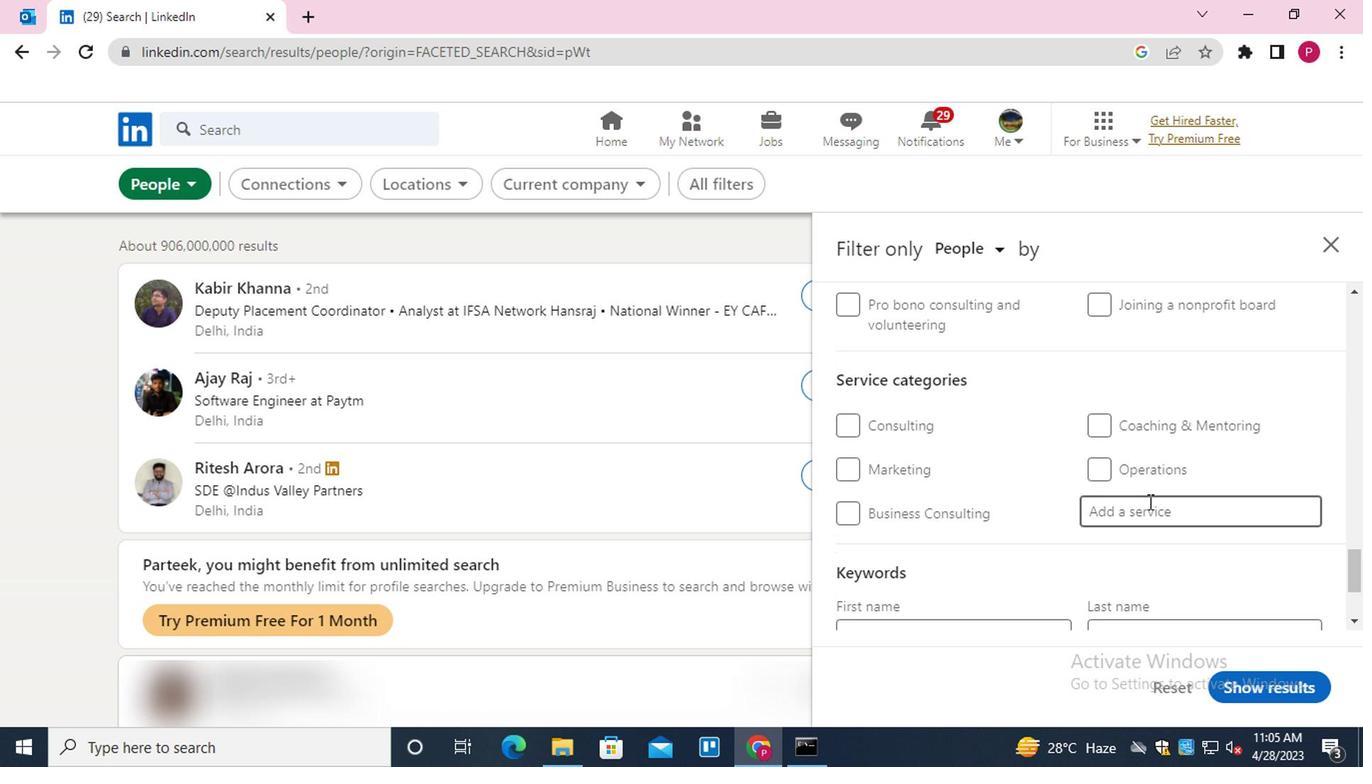 
Action: Mouse pressed left at (1154, 506)
Screenshot: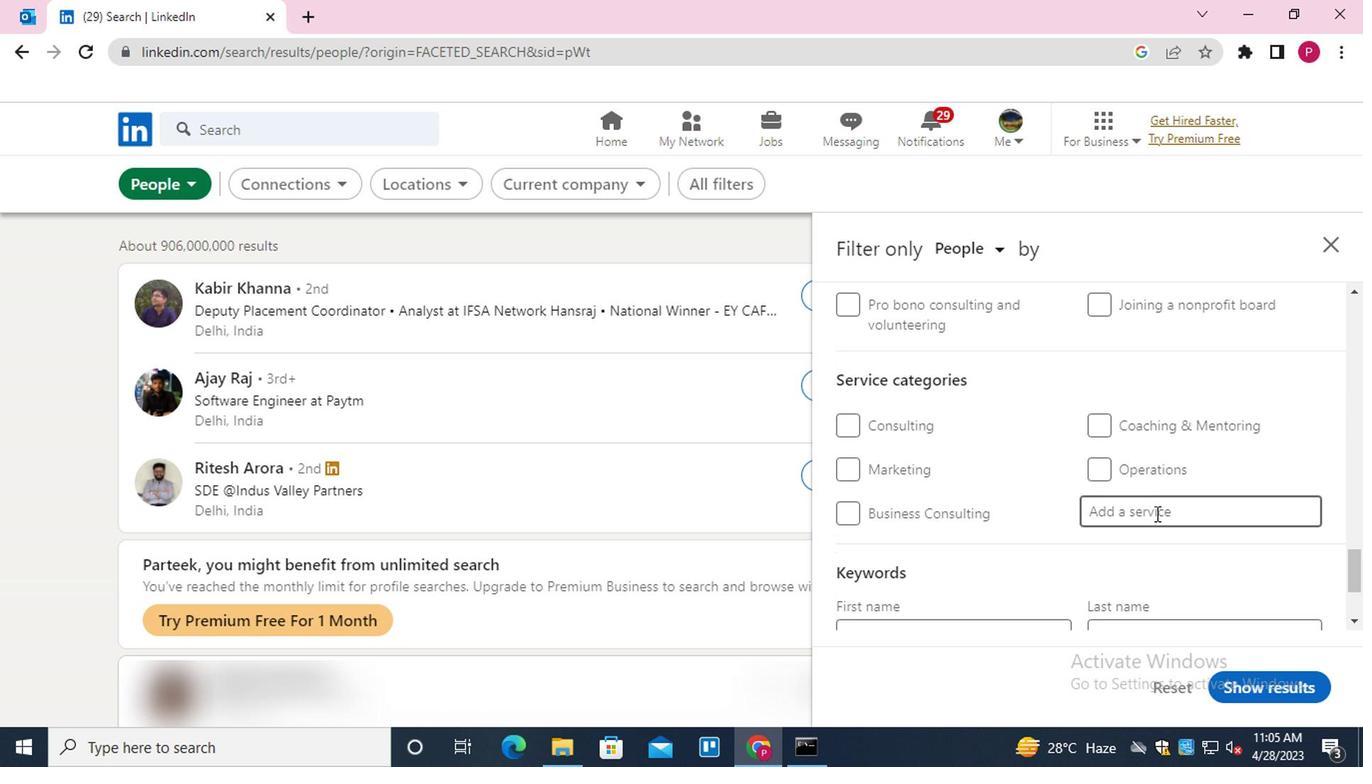 
Action: Key pressed <Key.shift>EMPLOY<Key.down><Key.enter>
Screenshot: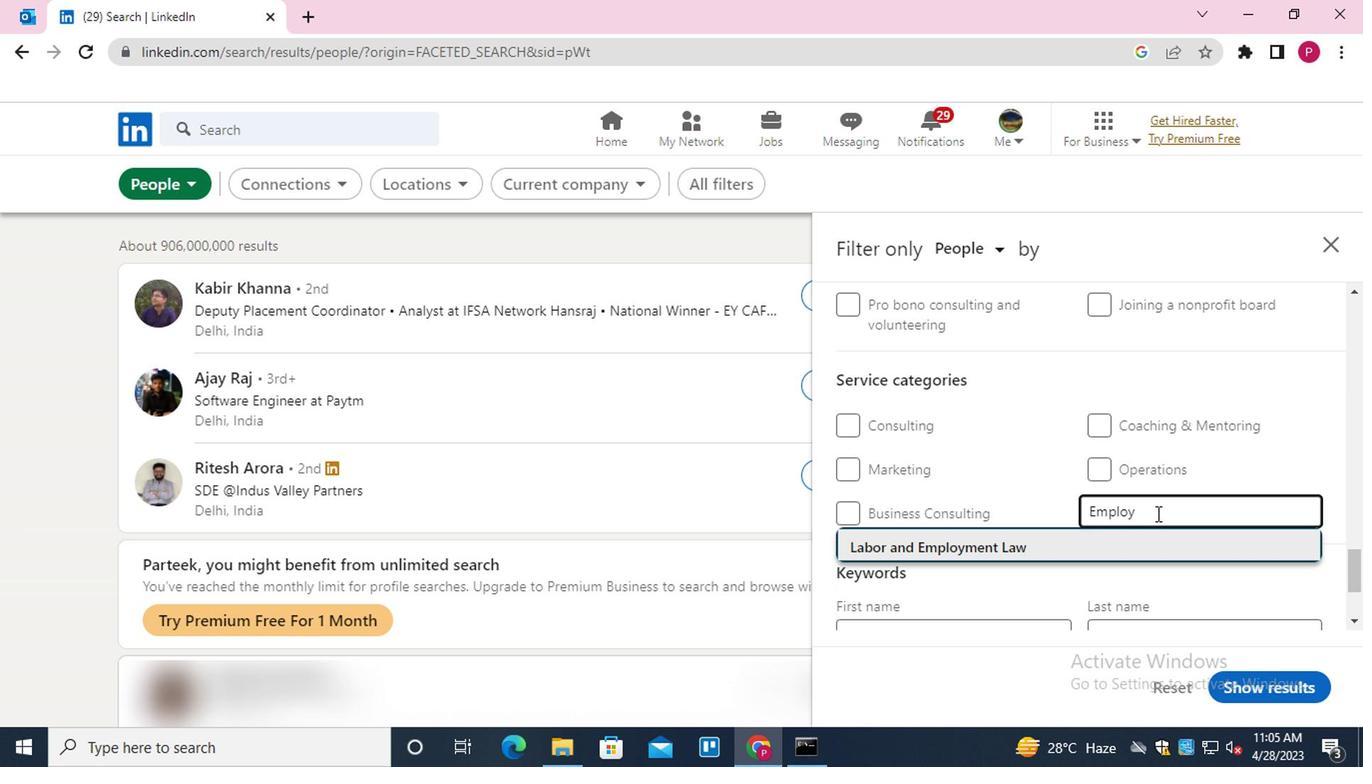 
Action: Mouse scrolled (1154, 505) with delta (0, 0)
Screenshot: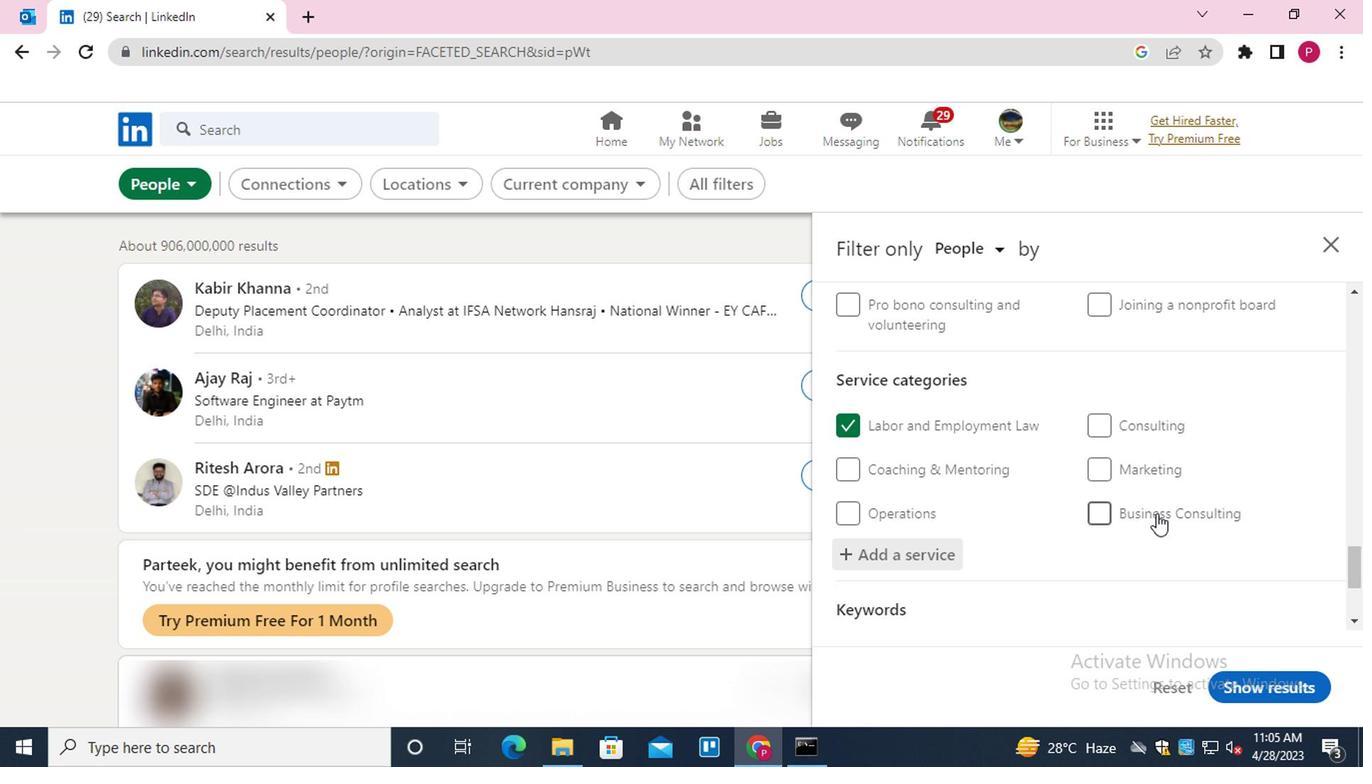 
Action: Mouse scrolled (1154, 505) with delta (0, 0)
Screenshot: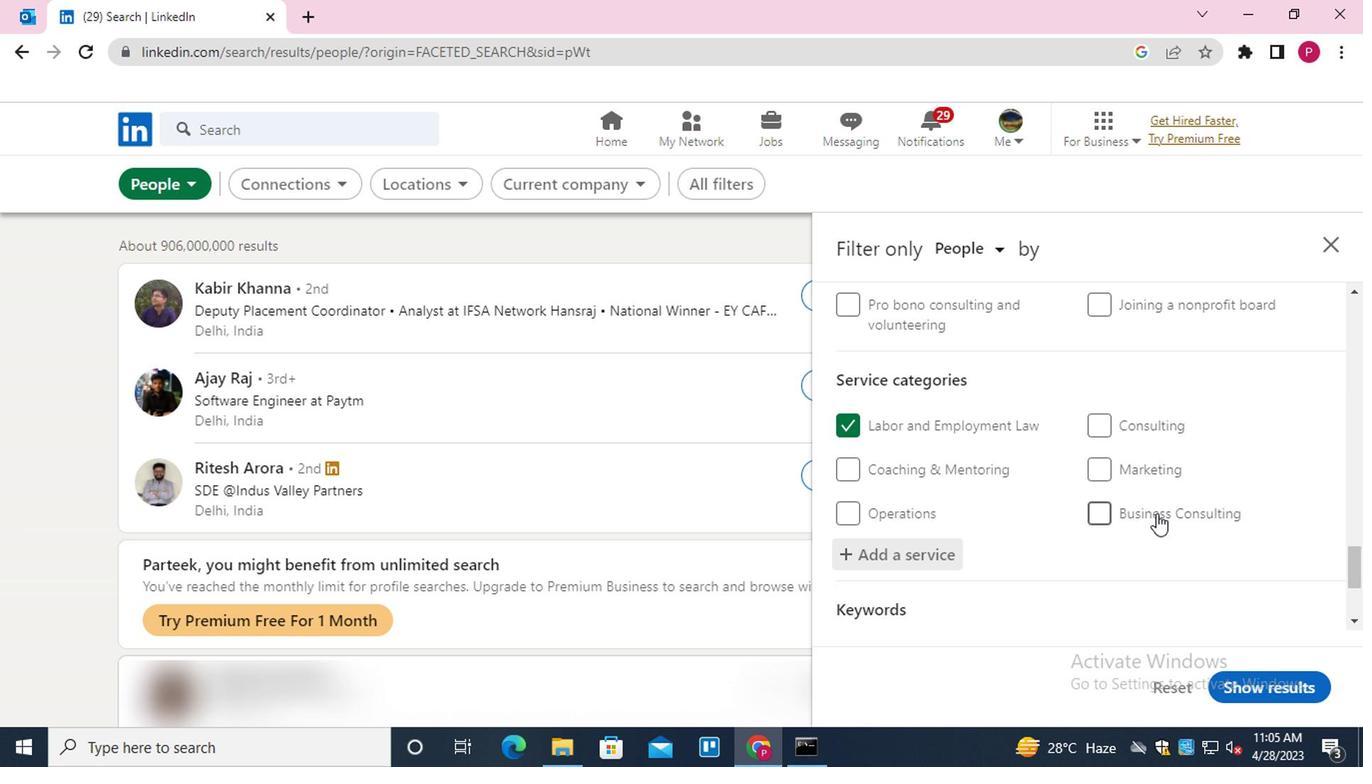 
Action: Mouse scrolled (1154, 505) with delta (0, 0)
Screenshot: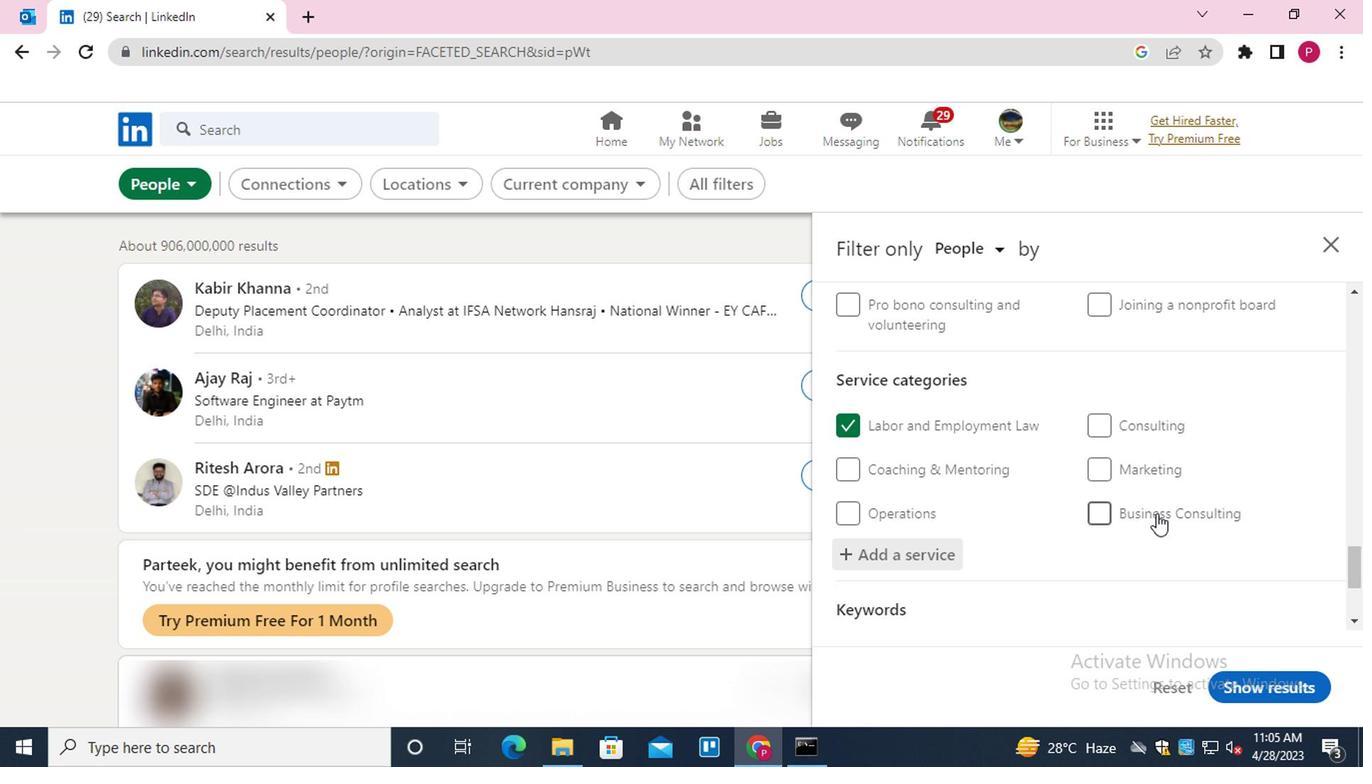 
Action: Mouse moved to (931, 535)
Screenshot: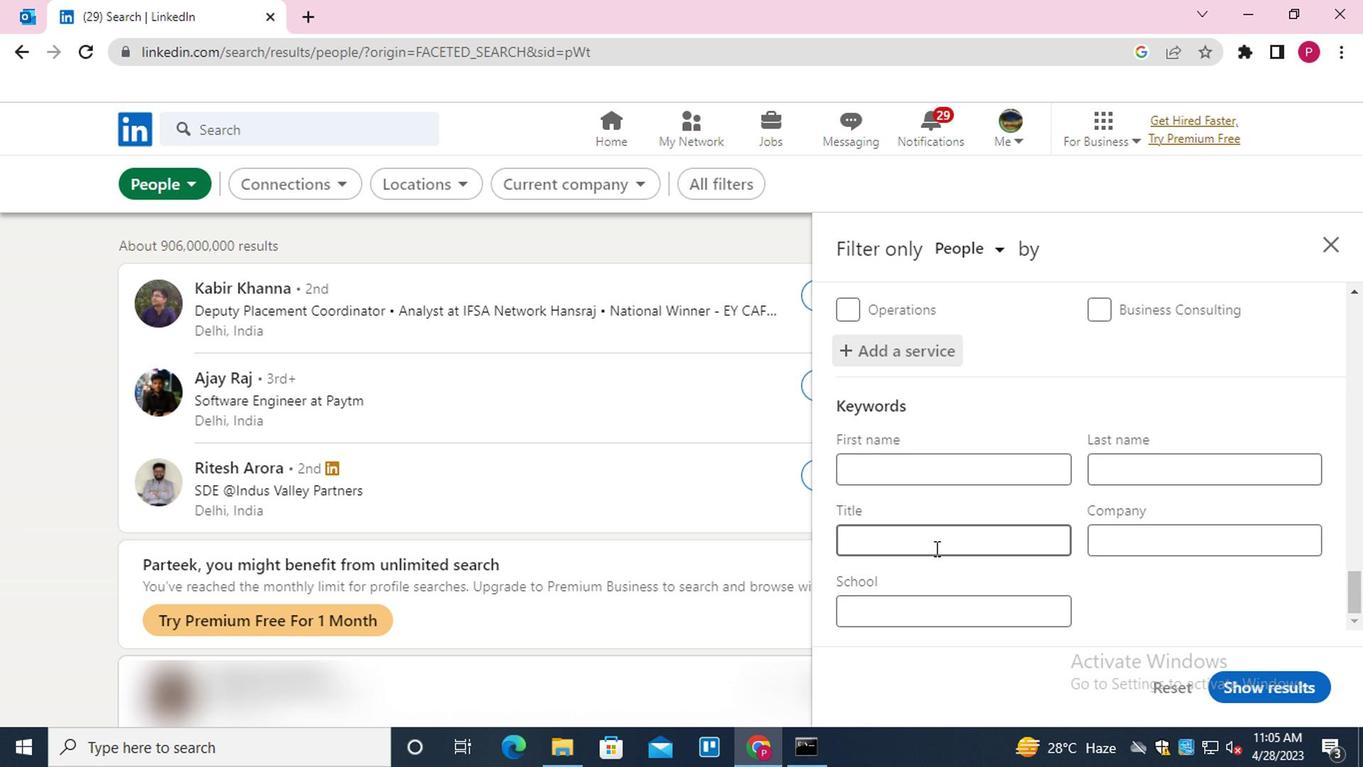 
Action: Mouse pressed left at (931, 535)
Screenshot: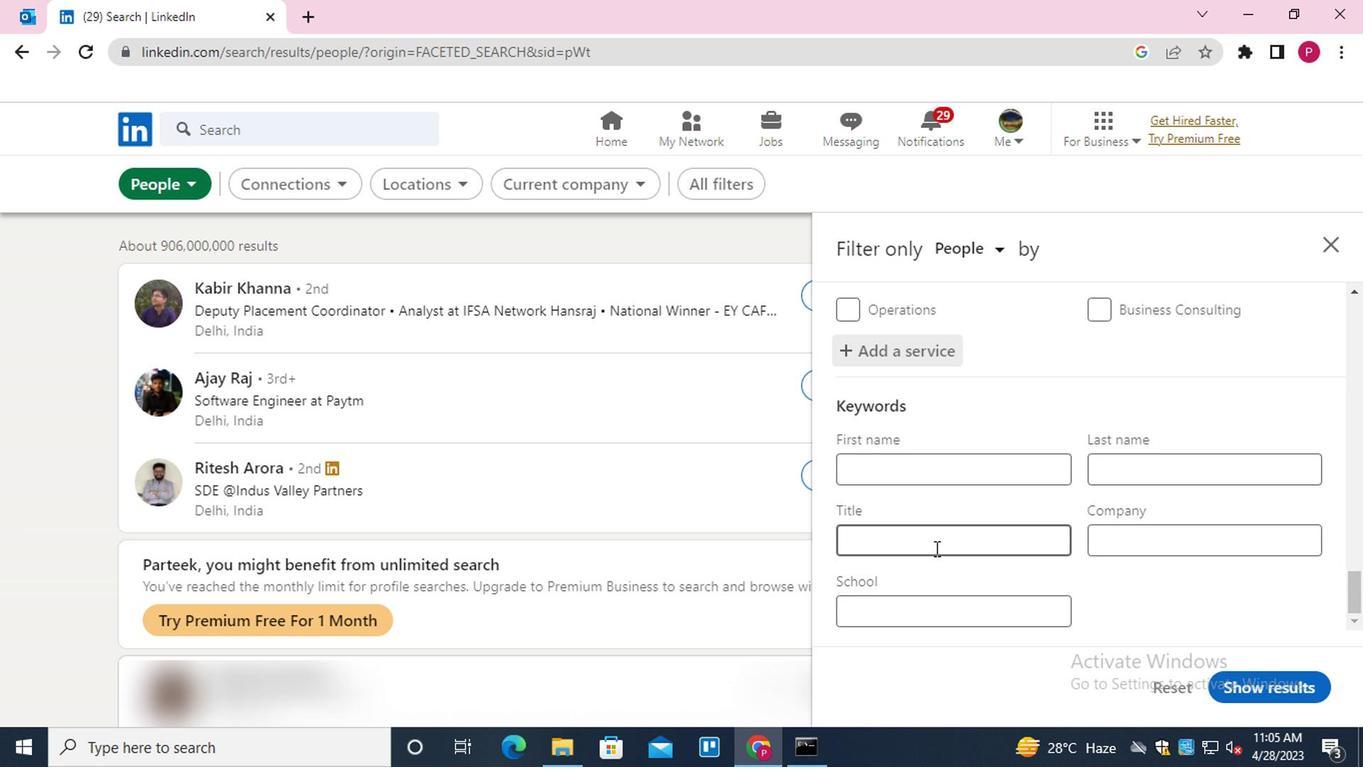 
Action: Key pressed <Key.shift><Key.shift><Key.shift>NURSE
Screenshot: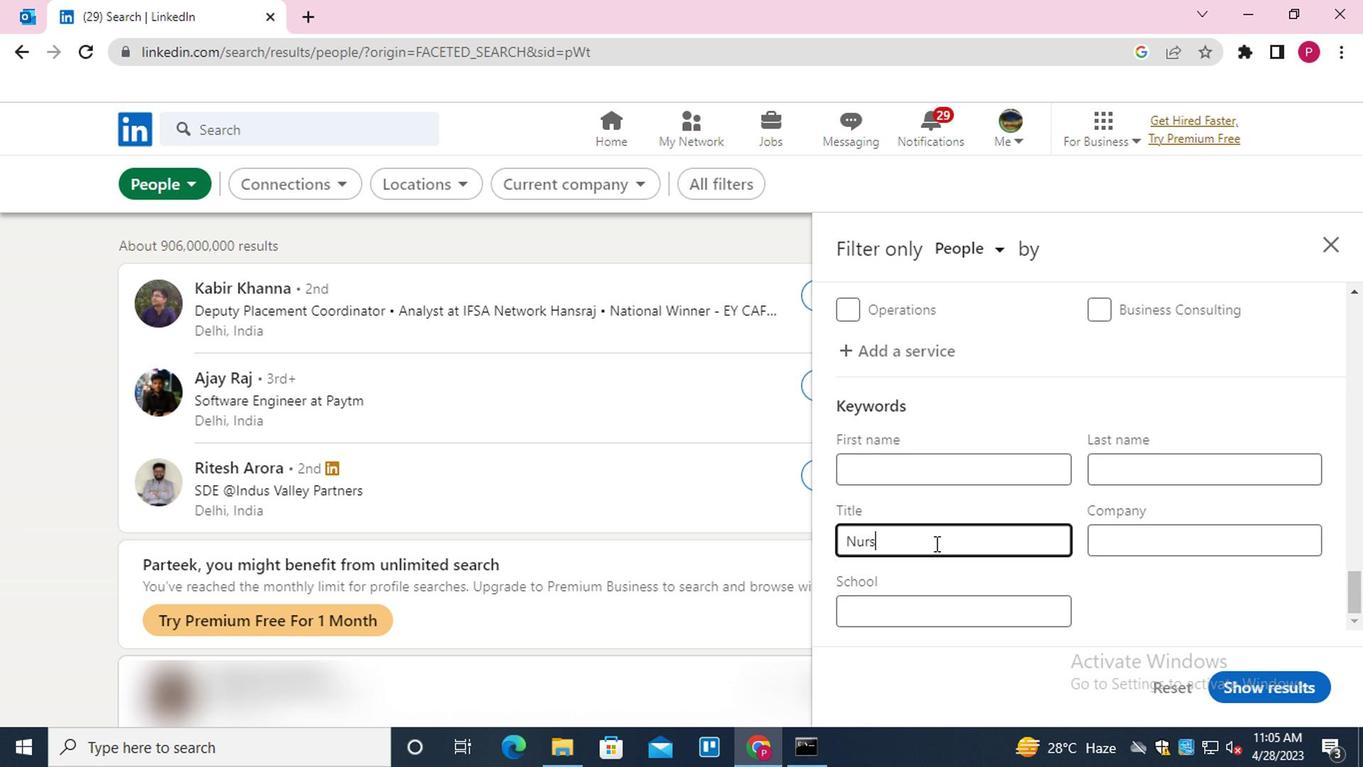 
Action: Mouse moved to (1282, 672)
Screenshot: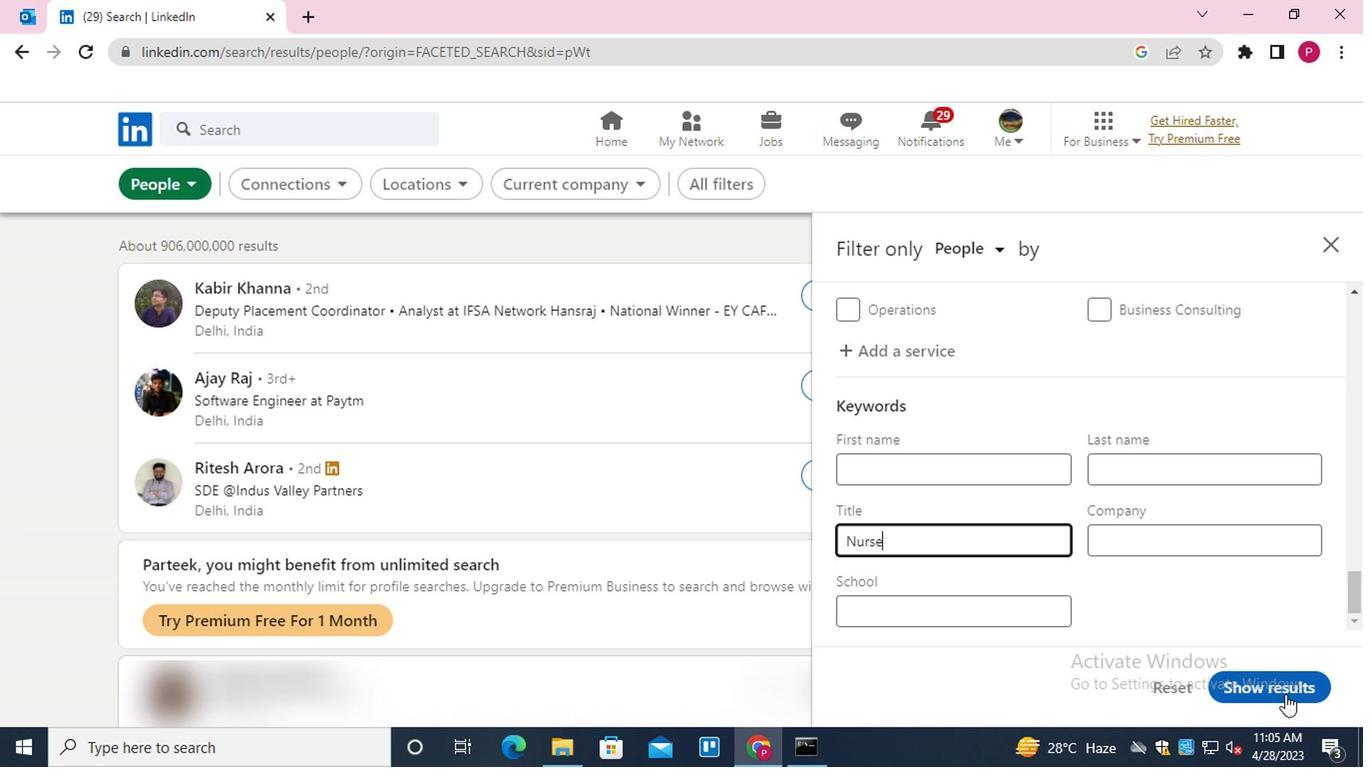 
Action: Mouse pressed left at (1282, 672)
Screenshot: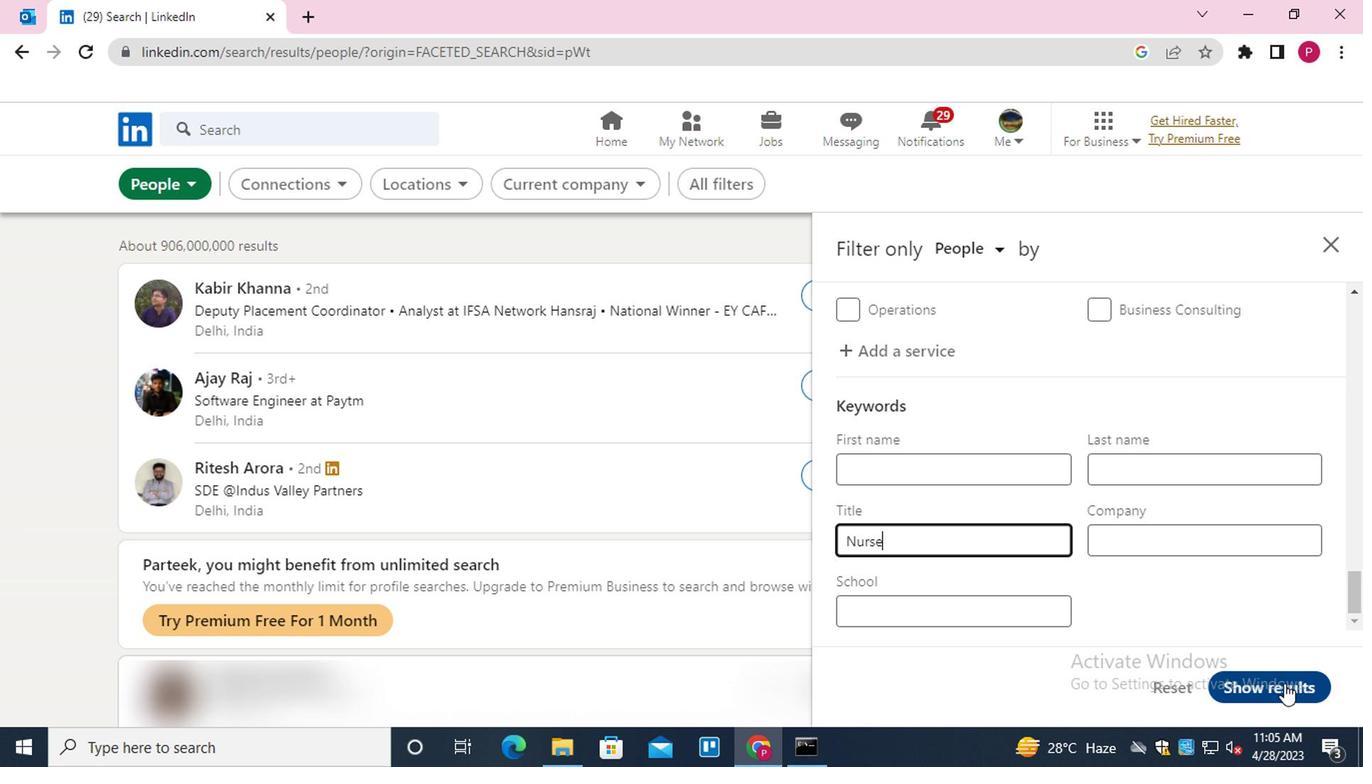 
Action: Mouse moved to (504, 382)
Screenshot: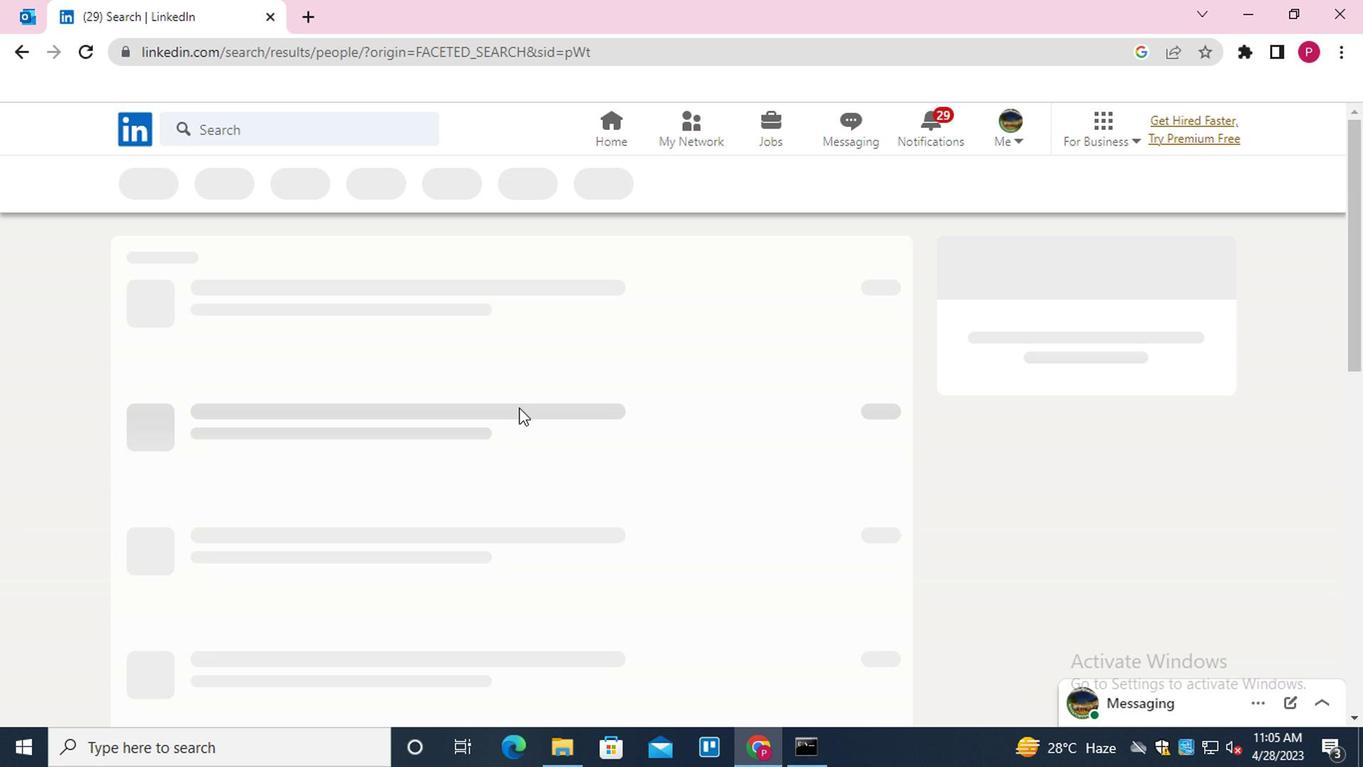 
